 Task: Who was an influential artist in the CoBrA movement?
Action: Mouse moved to (135, 184)
Screenshot: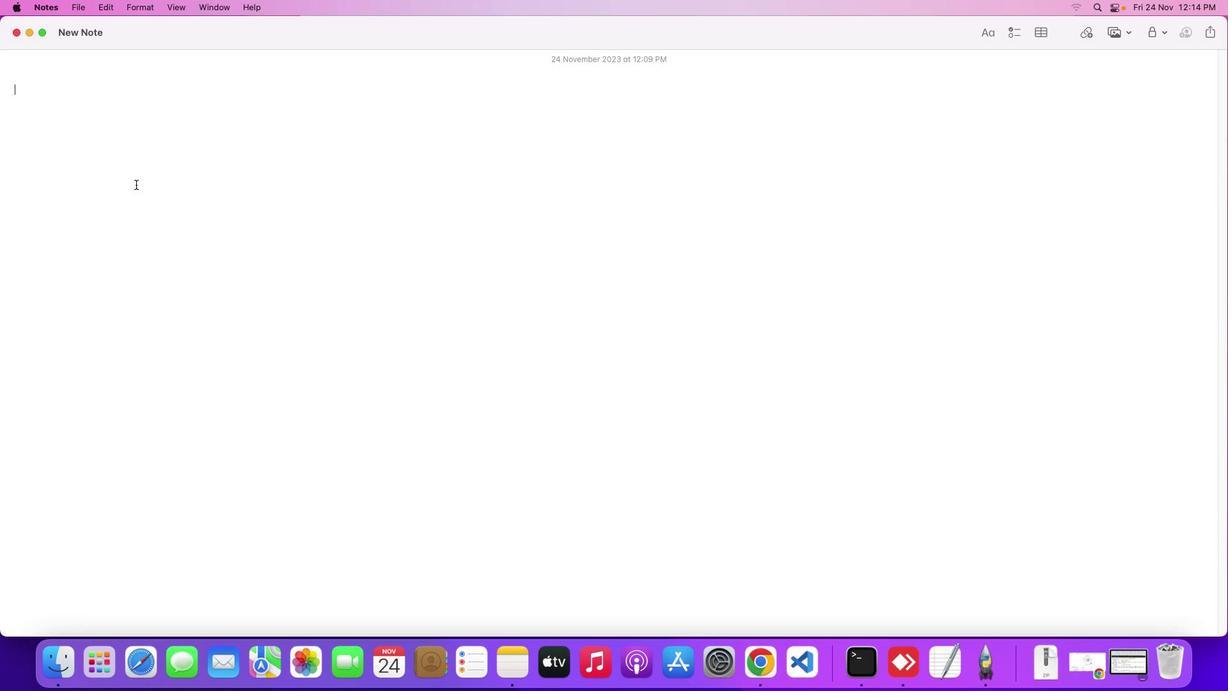 
Action: Mouse pressed left at (135, 184)
Screenshot: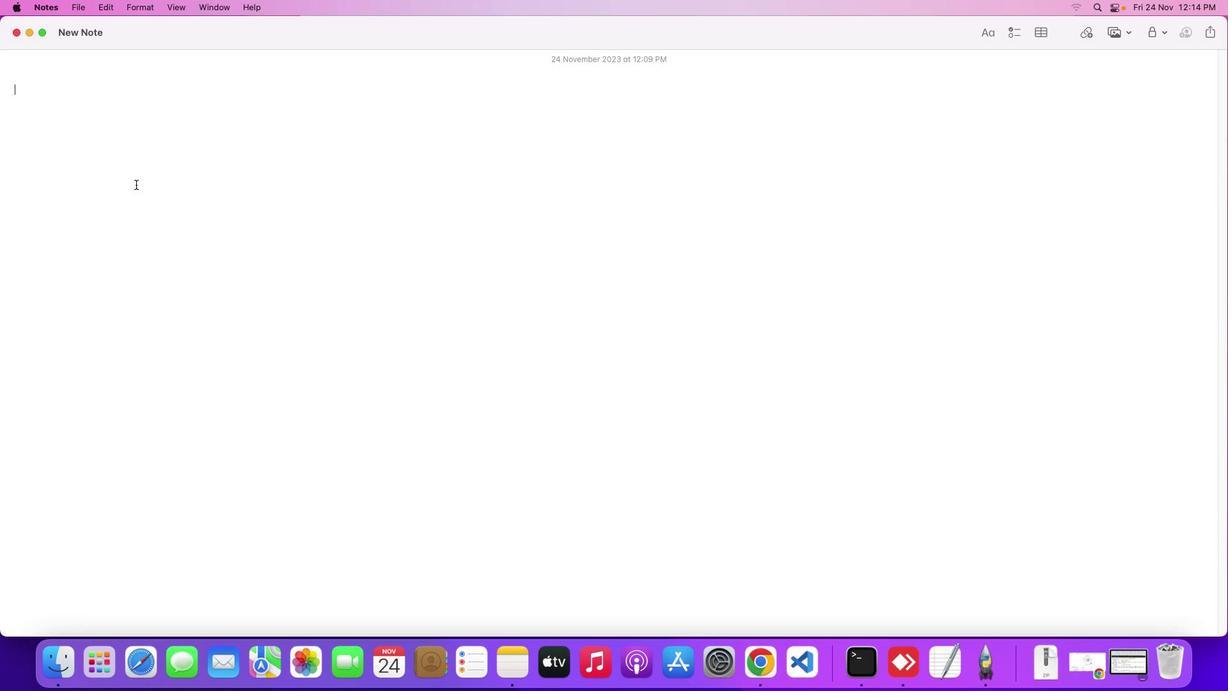 
Action: Mouse moved to (135, 184)
Screenshot: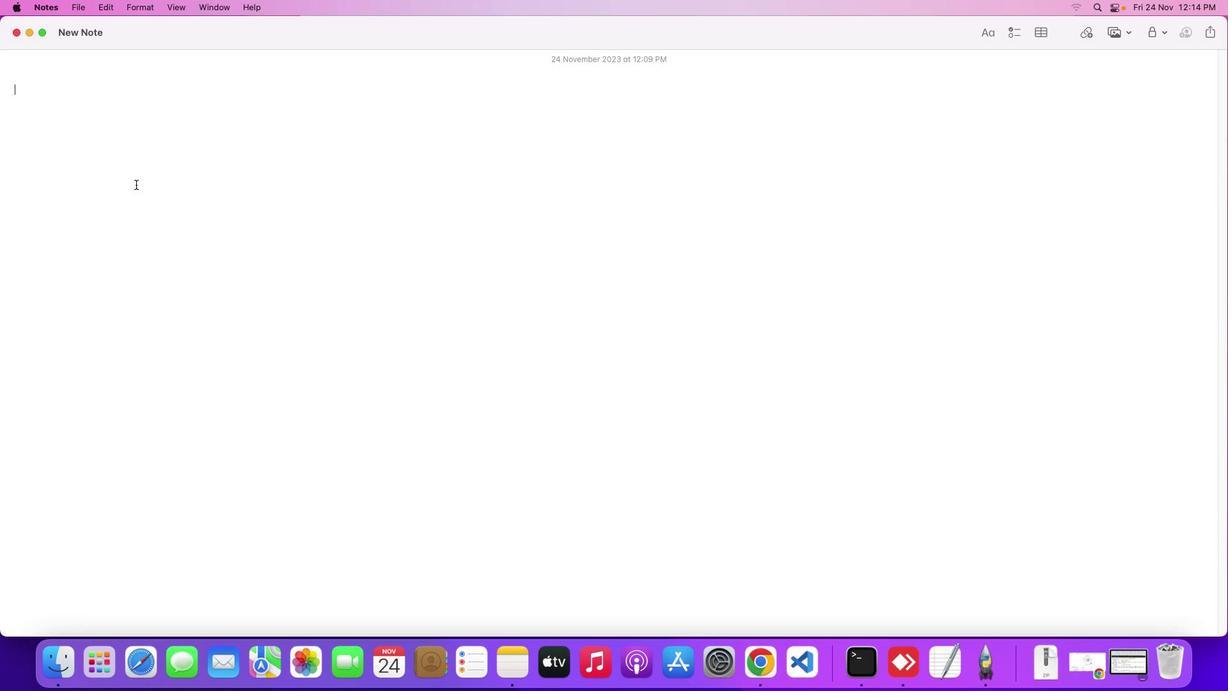 
Action: Key pressed Key.shift'W''h''o'Key.space'w''a''s'Key.space'a''n'Key.space'i''n''f''u'Key.backspace'l''u''e''n''t''i''a''l'Key.space'a''r''t''i''s''t'Key.space'i''n'Key.space't''h''e'Key.spaceKey.shift'C''o'Key.shift'B''r'Key.shift'A'Key.space'm''o''v''e''m''e''n''t'Key.shift_r'?'Key.enter
Screenshot: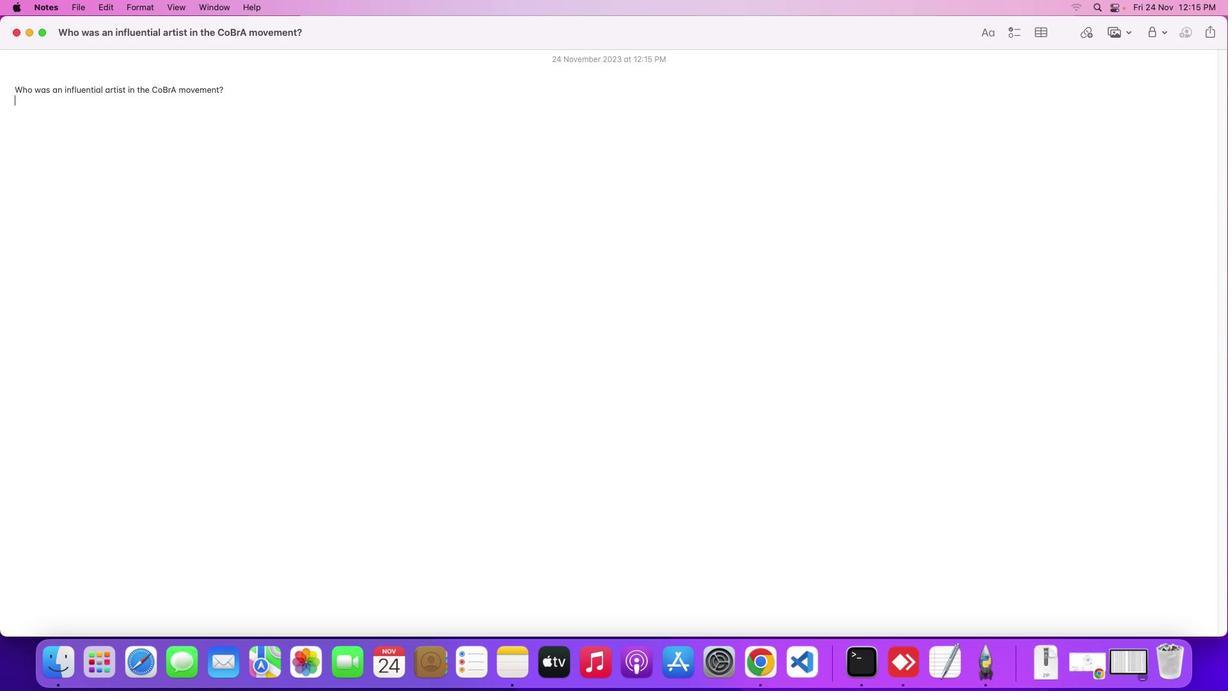 
Action: Mouse moved to (682, 689)
Screenshot: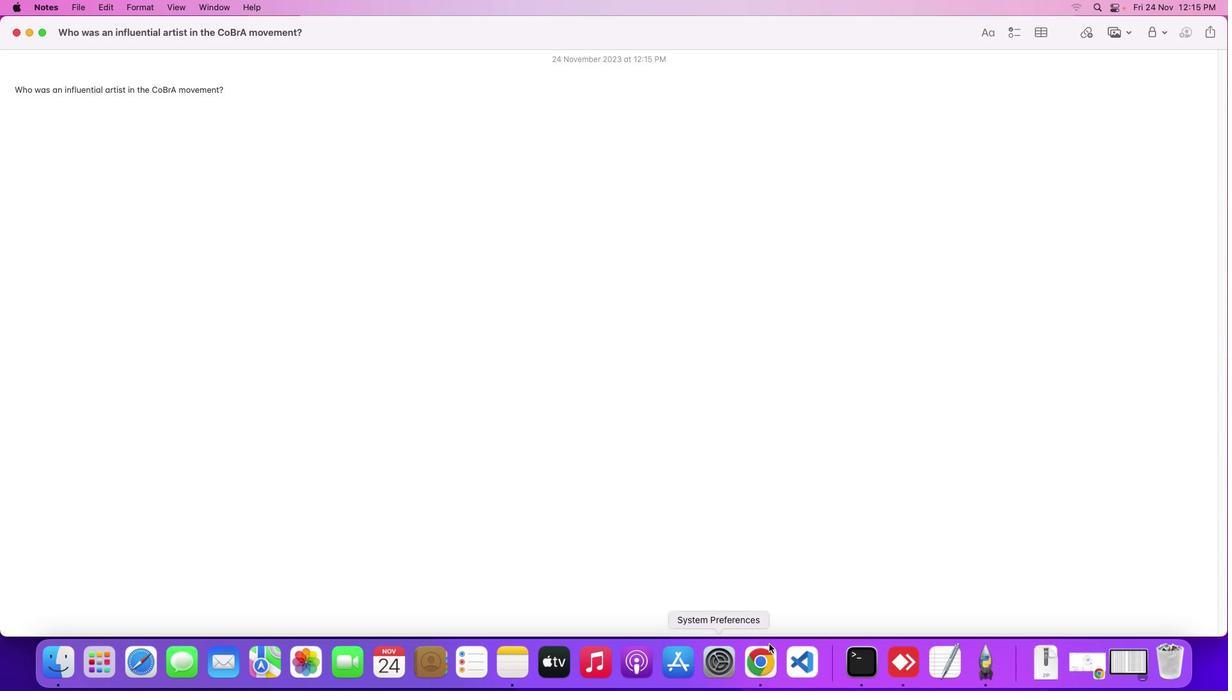 
Action: Mouse scrolled (682, 689) with delta (0, 0)
Screenshot: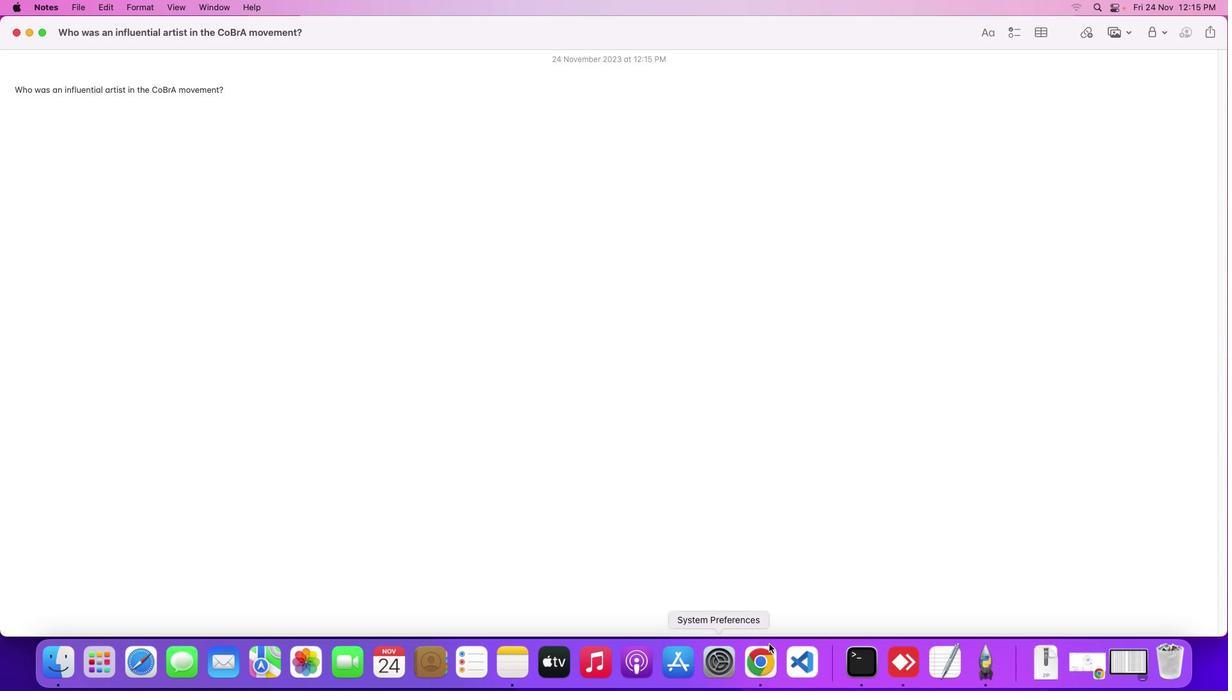 
Action: Mouse moved to (1086, 664)
Screenshot: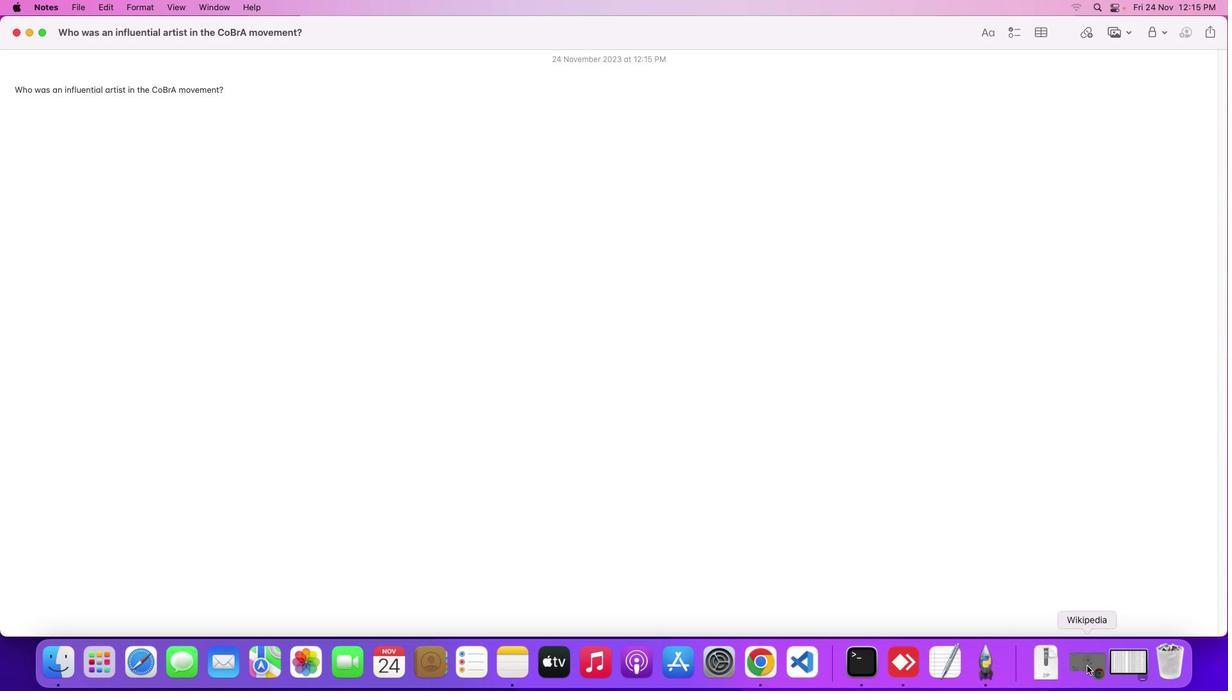 
Action: Mouse pressed left at (1086, 664)
Screenshot: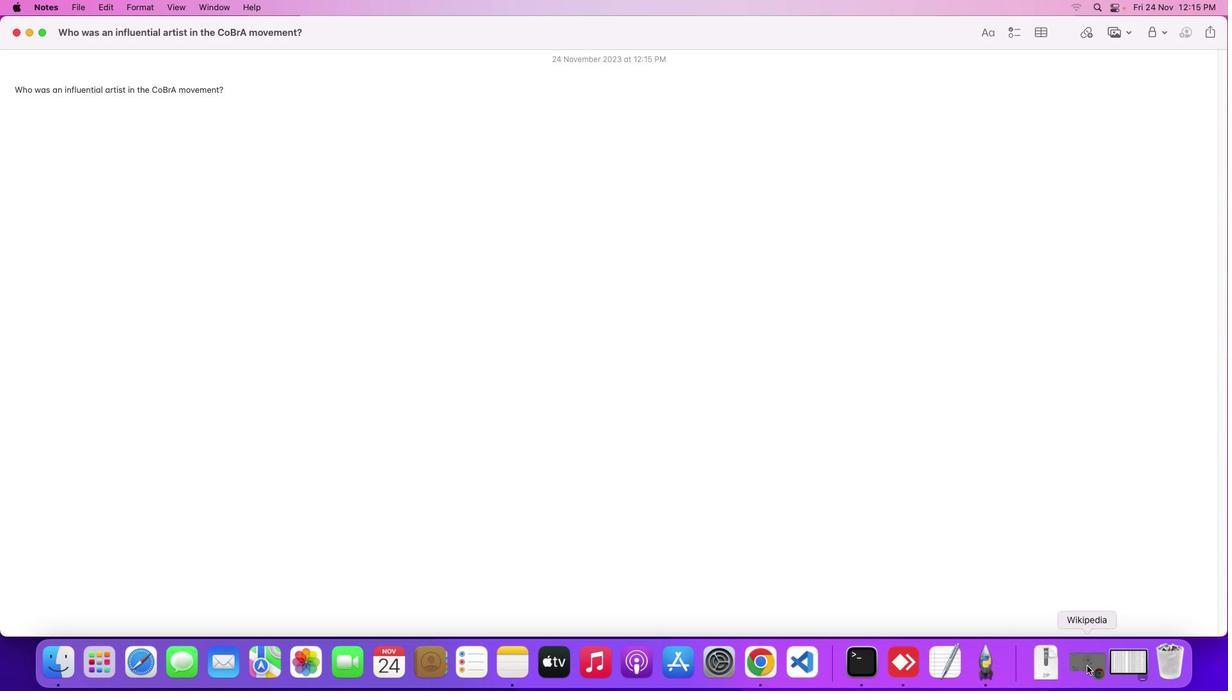 
Action: Mouse moved to (479, 386)
Screenshot: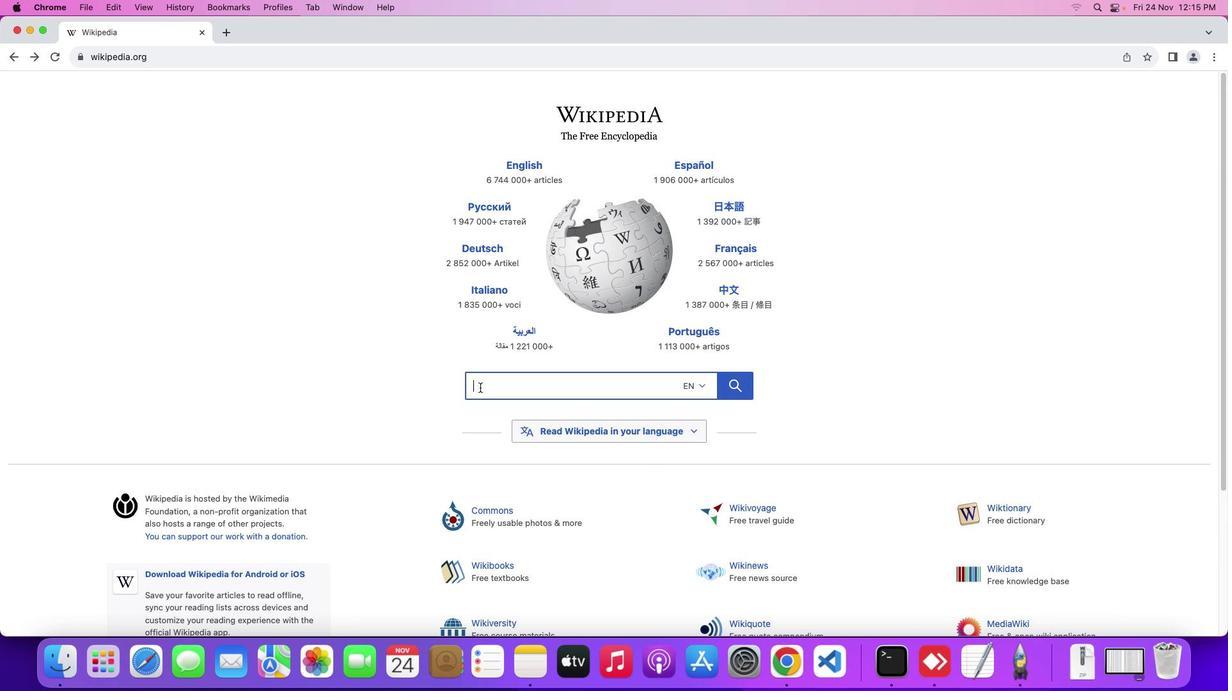 
Action: Mouse pressed left at (479, 386)
Screenshot: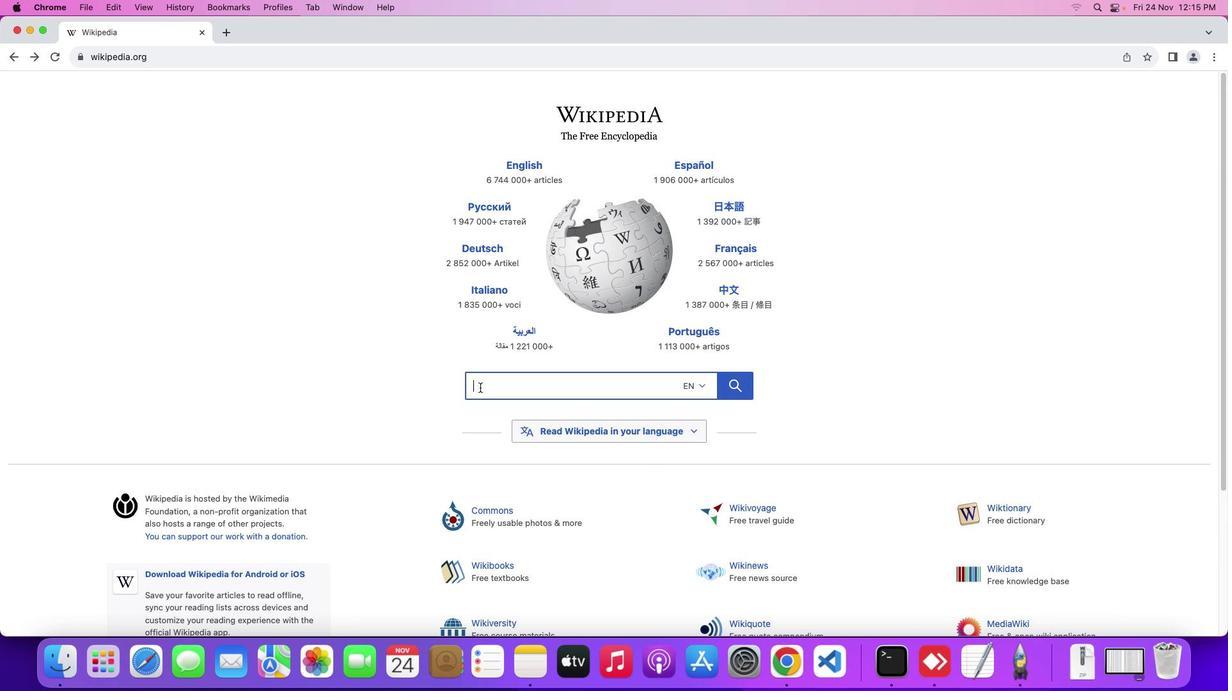 
Action: Mouse moved to (506, 382)
Screenshot: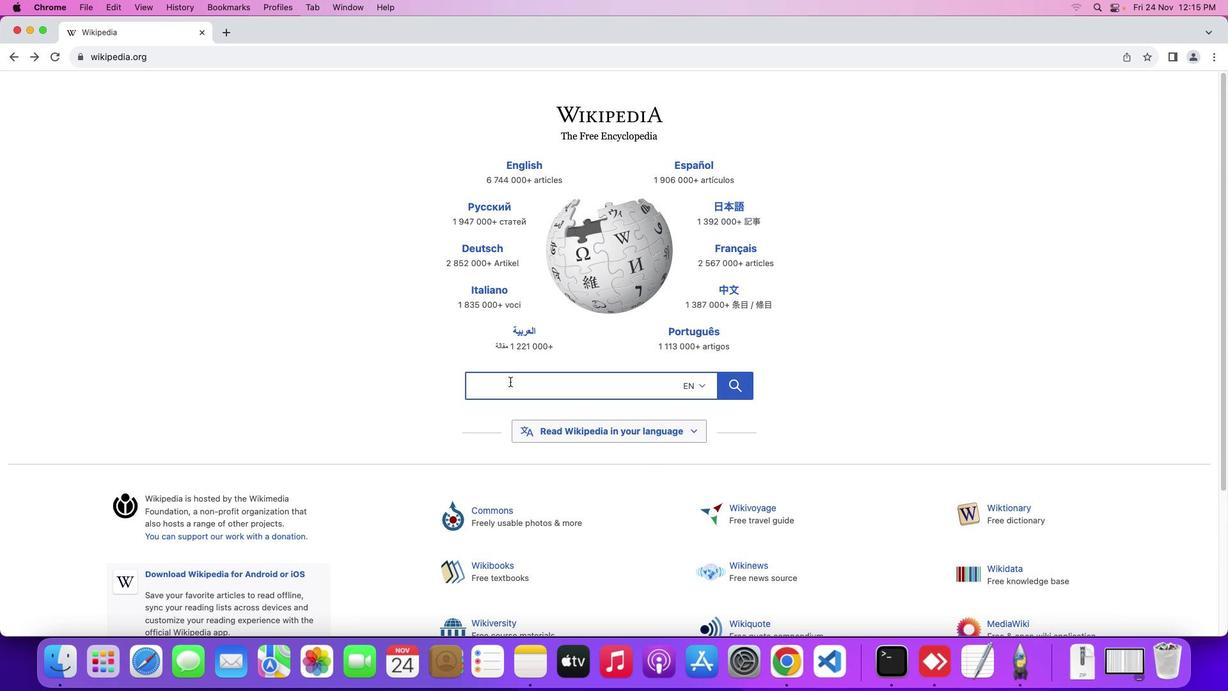 
Action: Key pressed Key.shift
Screenshot: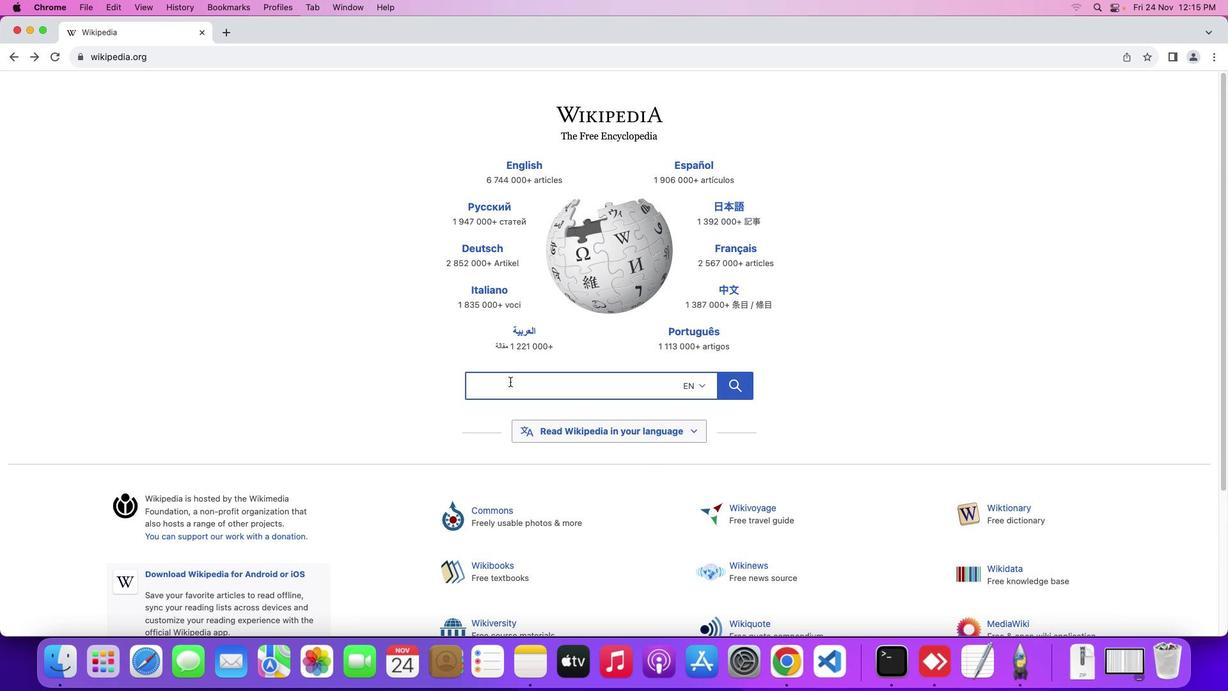 
Action: Mouse moved to (511, 381)
Screenshot: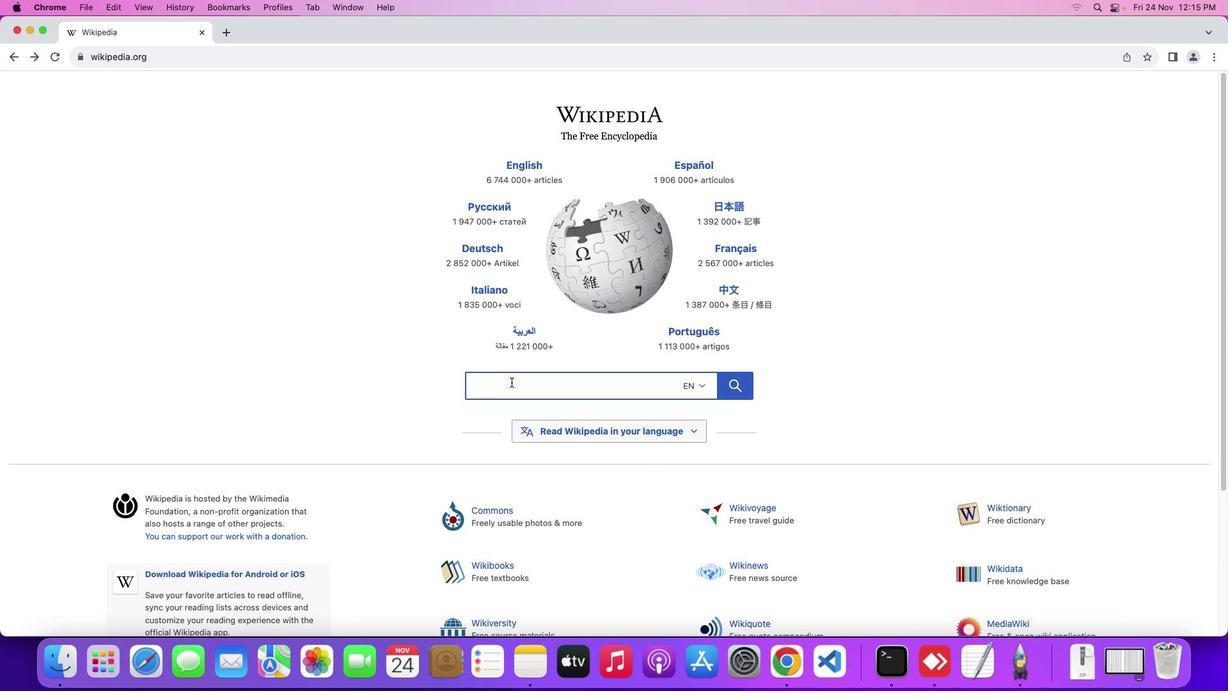
Action: Key pressed 'C''o'Key.shift'B''r'Key.shift'A'Key.space'a''r''t'
Screenshot: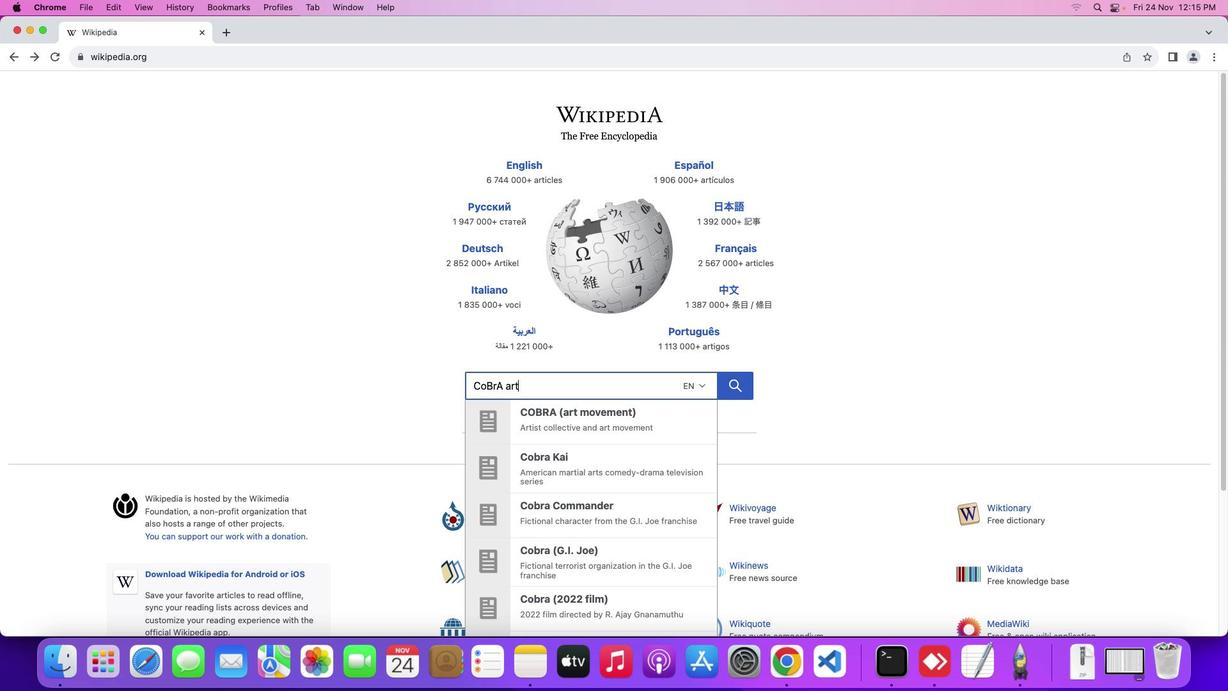 
Action: Mouse moved to (733, 386)
Screenshot: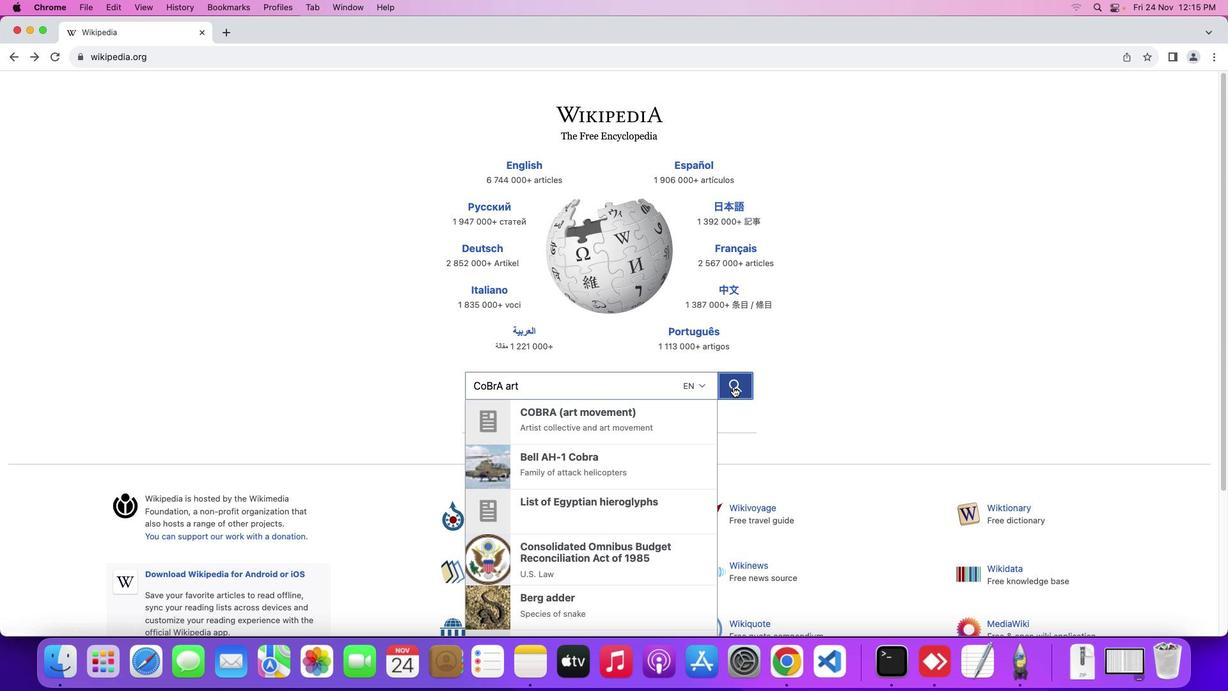 
Action: Mouse pressed left at (733, 386)
Screenshot: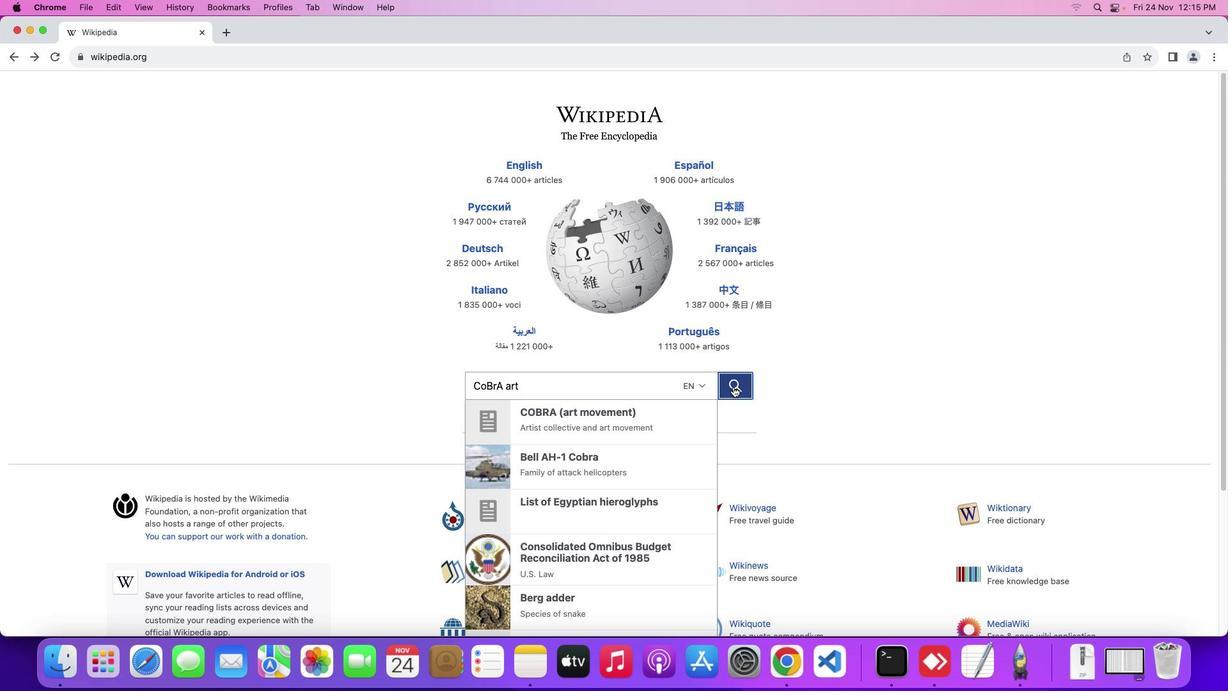 
Action: Mouse moved to (218, 358)
Screenshot: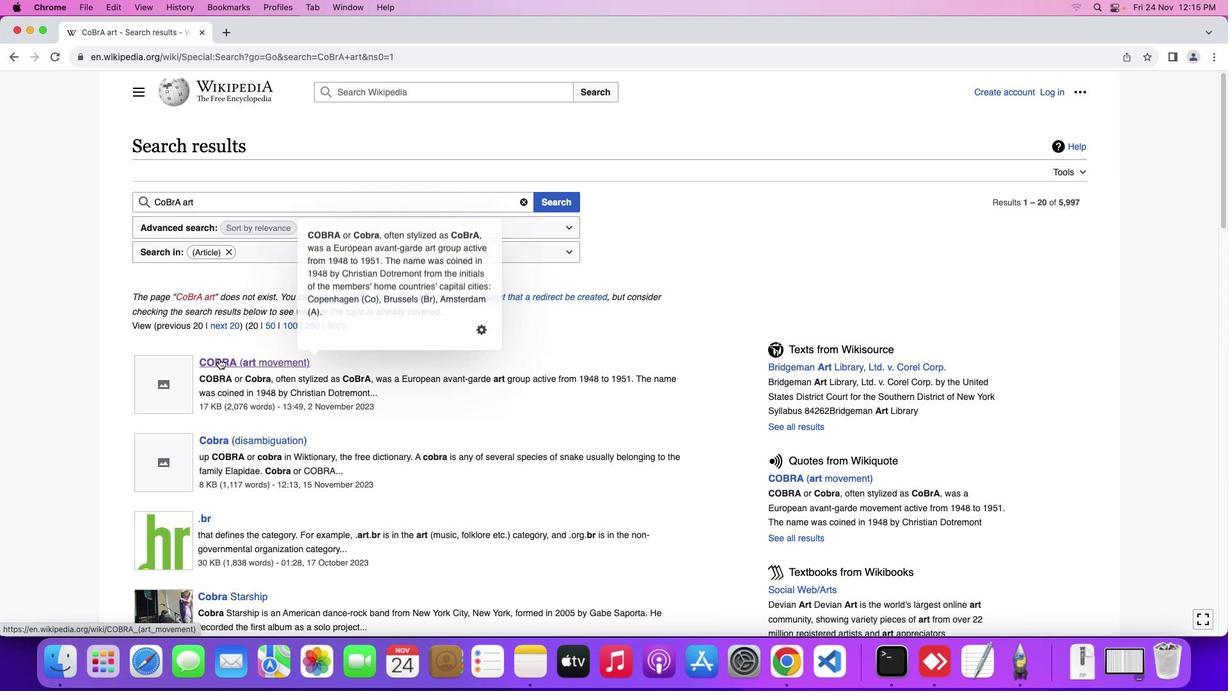 
Action: Mouse pressed left at (218, 358)
Screenshot: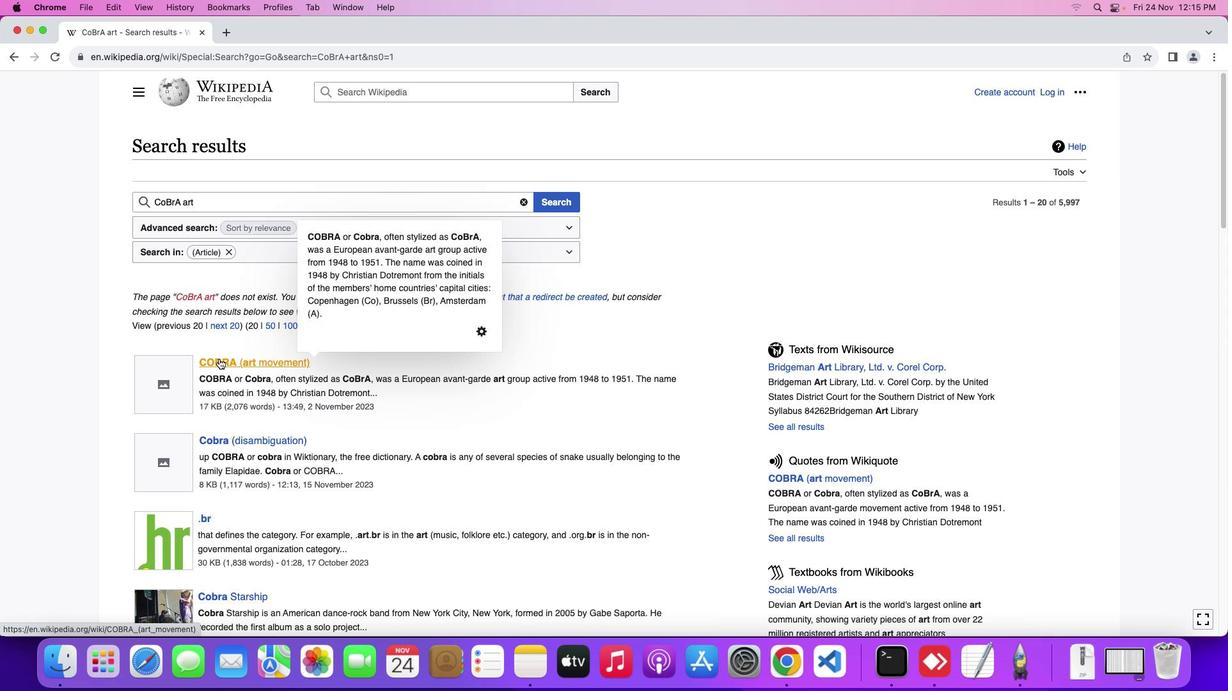 
Action: Mouse moved to (822, 378)
Screenshot: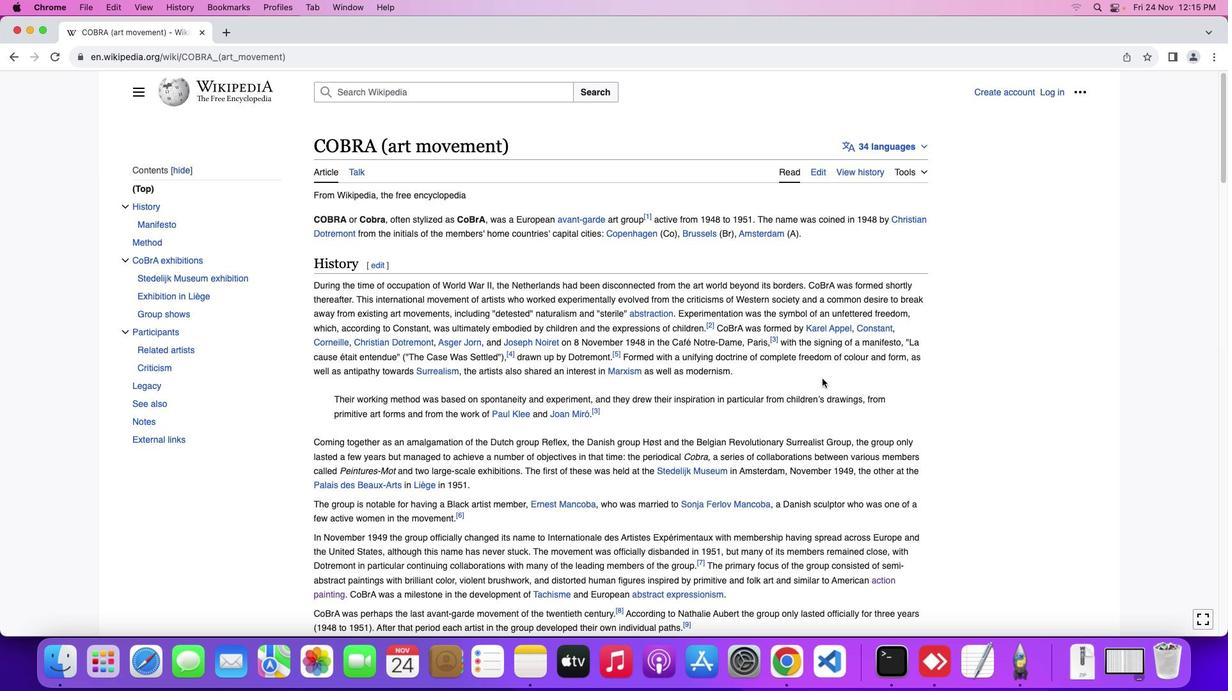 
Action: Mouse scrolled (822, 378) with delta (0, 0)
Screenshot: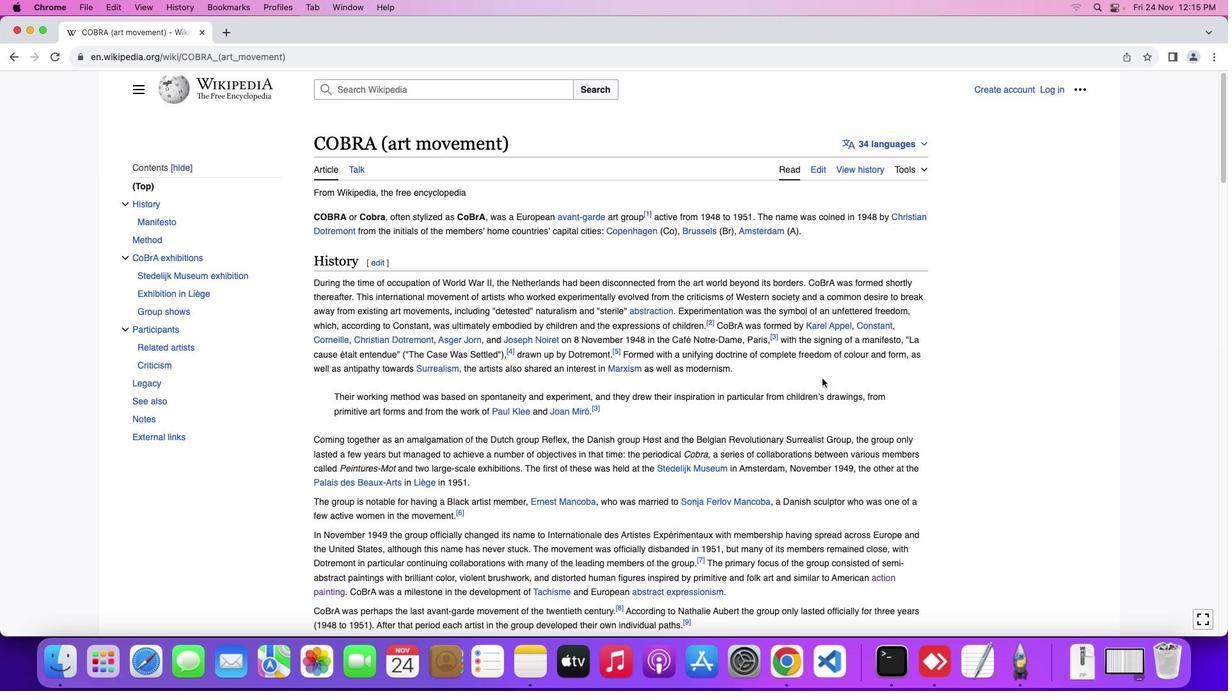 
Action: Mouse scrolled (822, 378) with delta (0, 0)
Screenshot: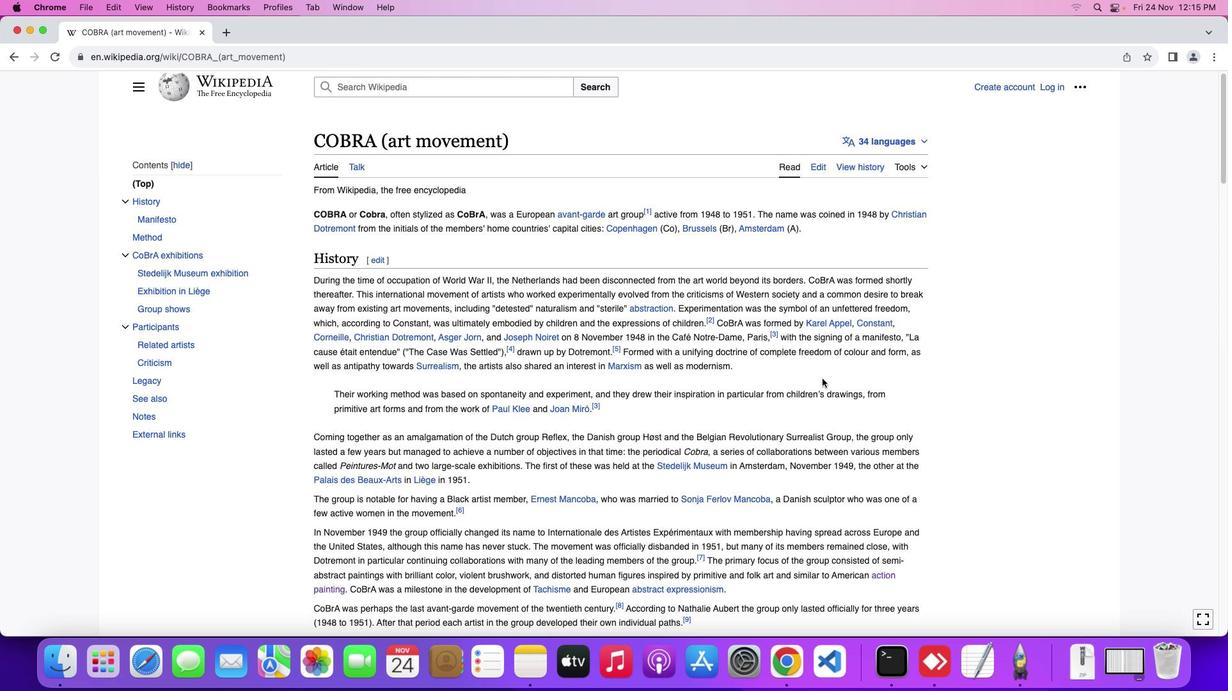 
Action: Mouse scrolled (822, 378) with delta (0, 0)
Screenshot: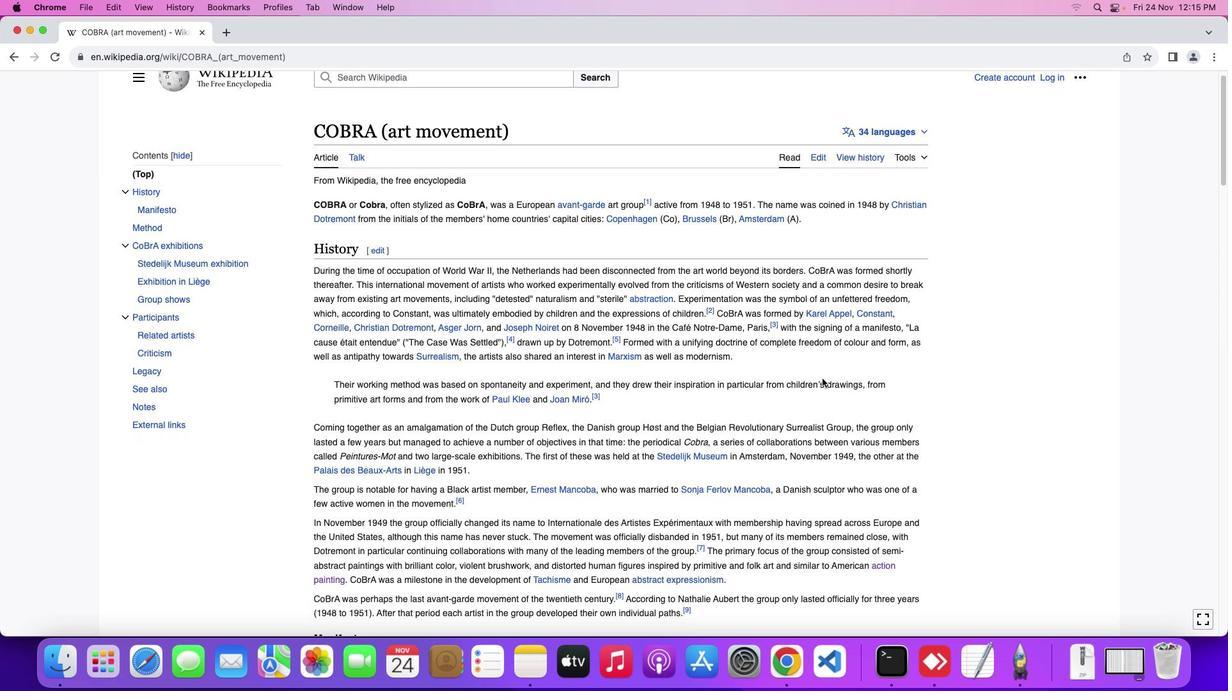 
Action: Mouse moved to (840, 387)
Screenshot: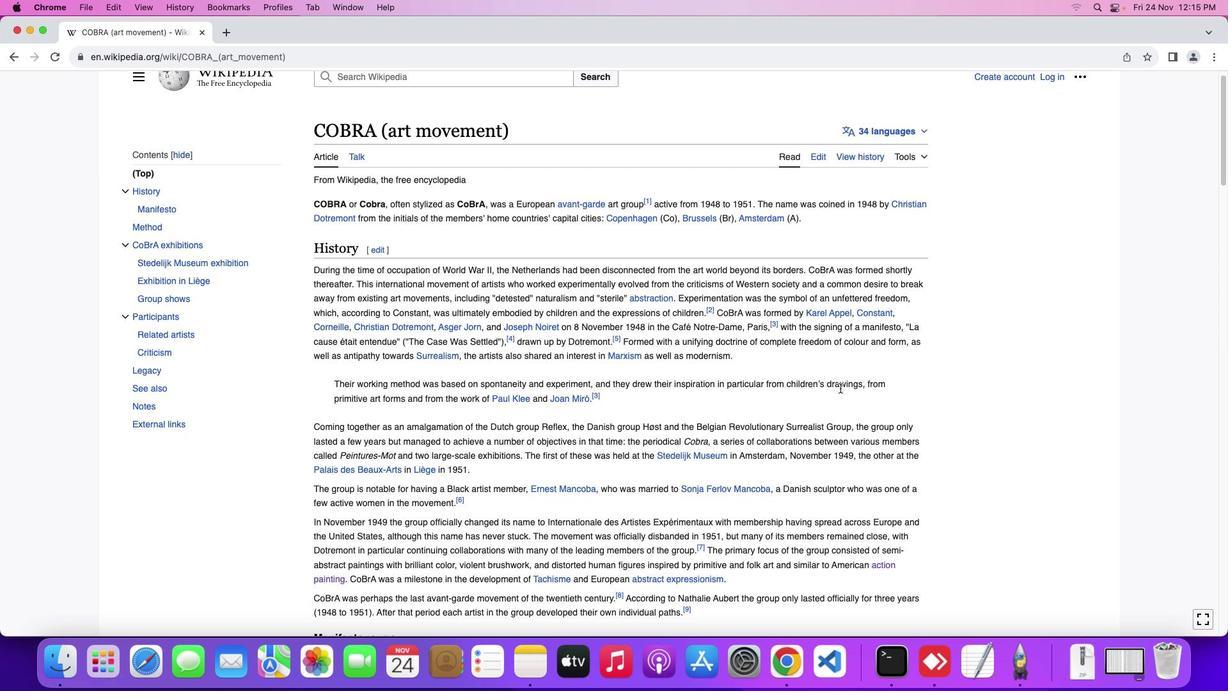 
Action: Mouse scrolled (840, 387) with delta (0, 0)
Screenshot: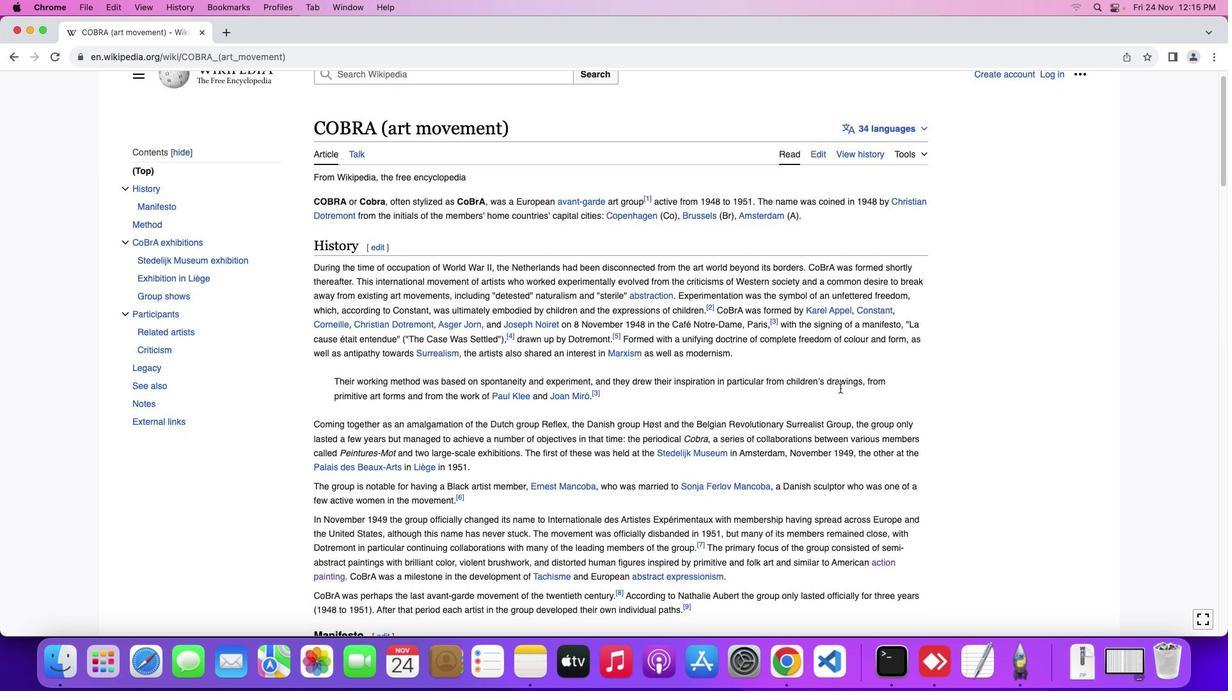 
Action: Mouse scrolled (840, 387) with delta (0, 0)
Screenshot: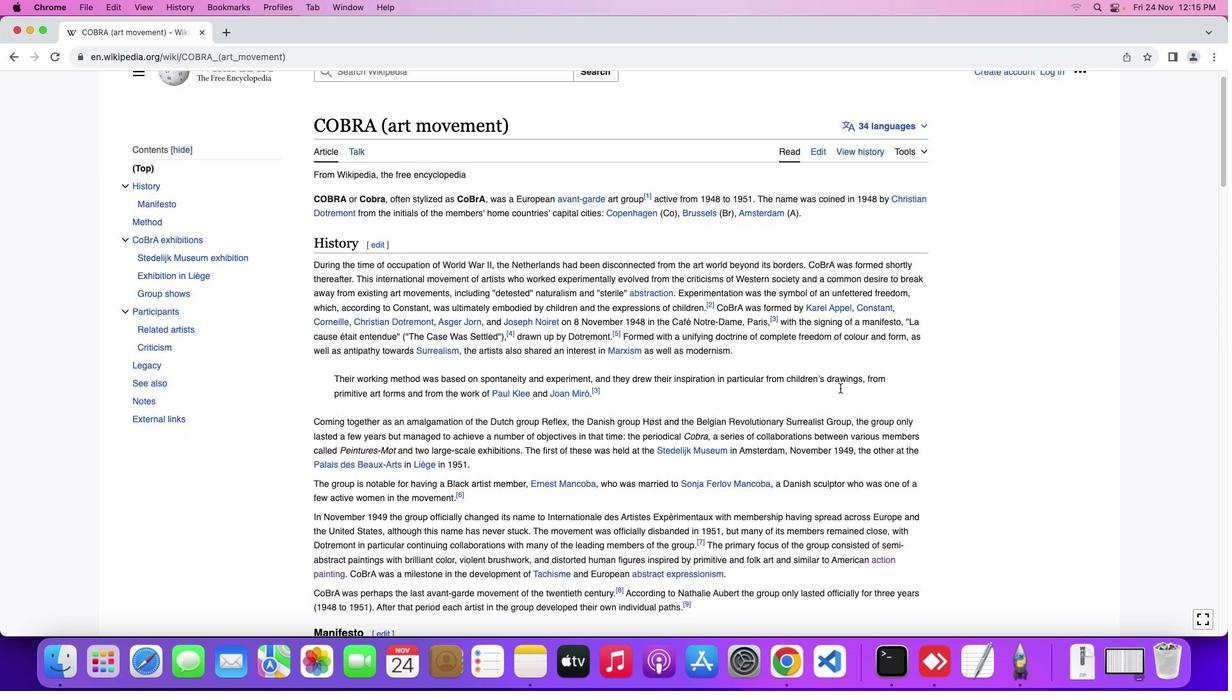 
Action: Mouse scrolled (840, 387) with delta (0, 0)
Screenshot: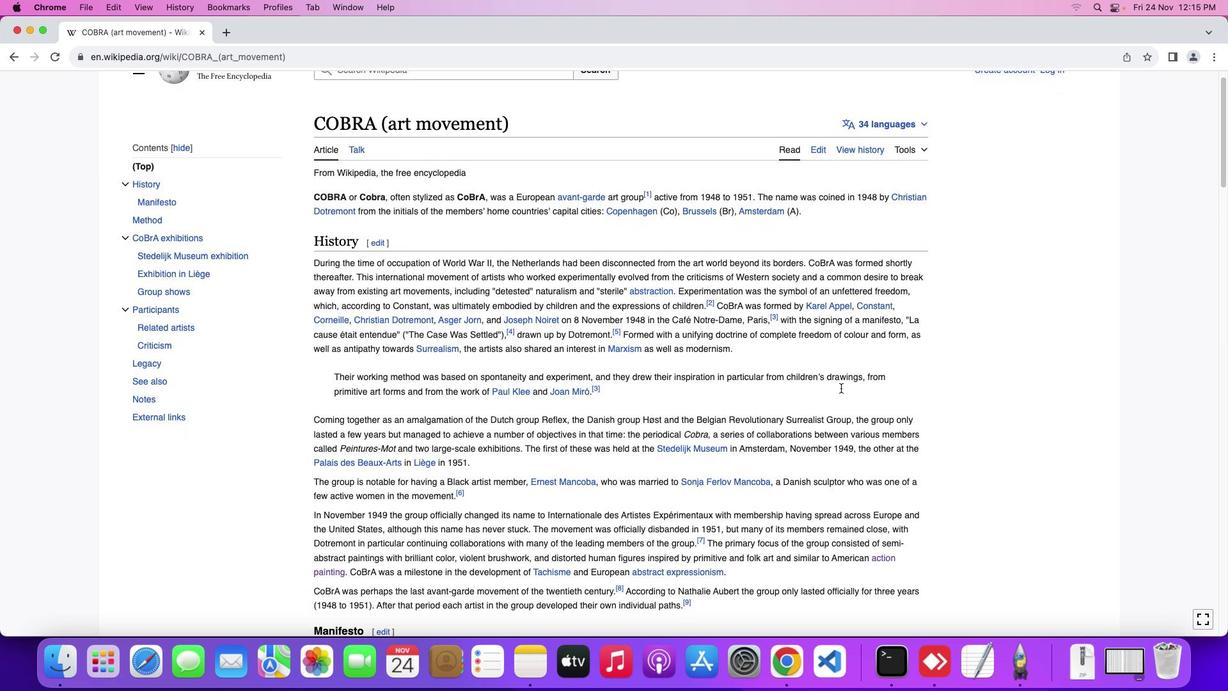 
Action: Mouse moved to (849, 394)
Screenshot: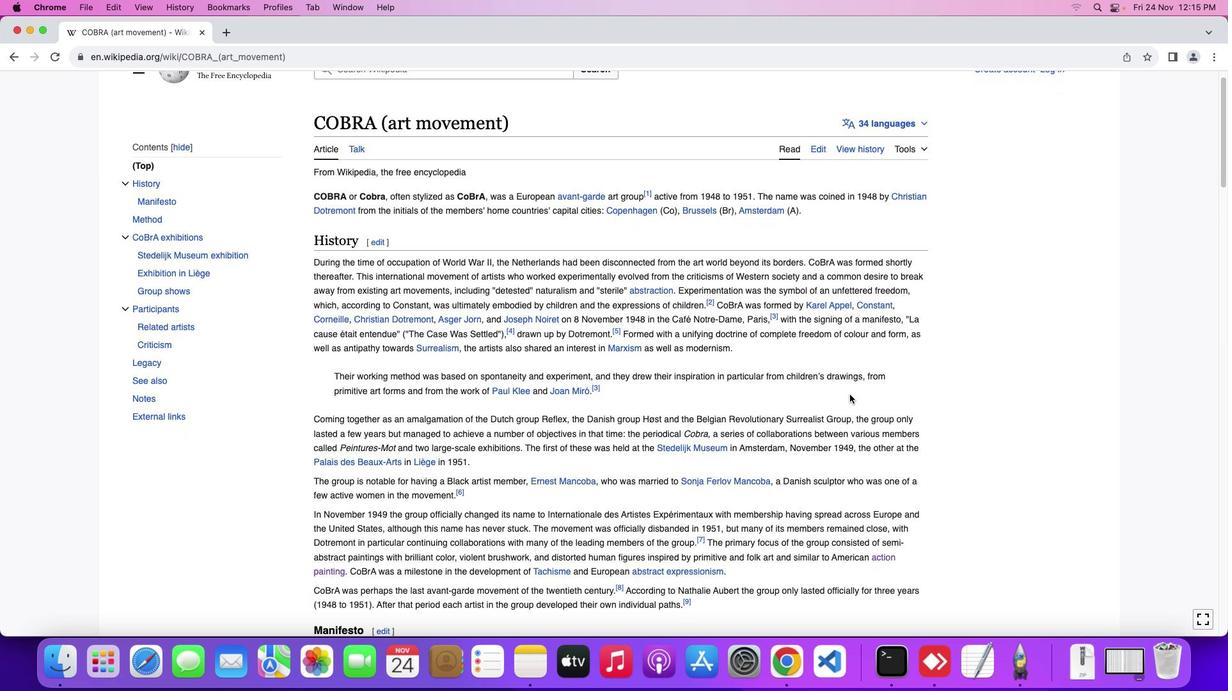 
Action: Mouse scrolled (849, 394) with delta (0, 0)
Screenshot: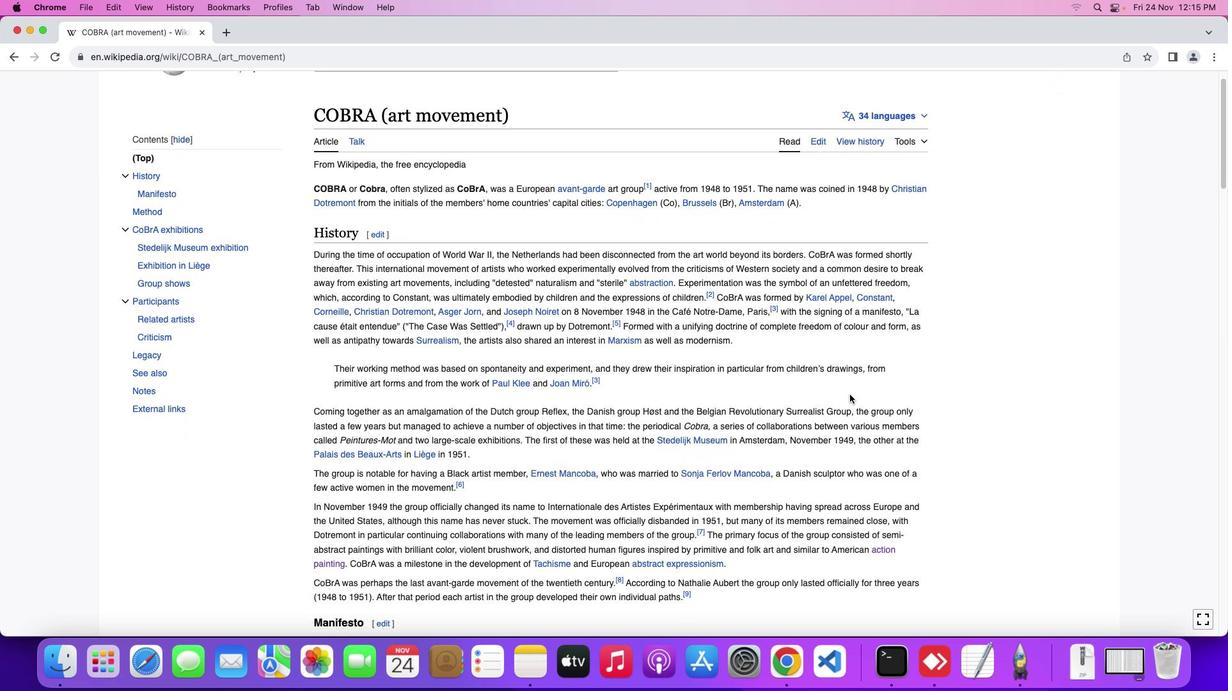 
Action: Mouse scrolled (849, 394) with delta (0, 0)
Screenshot: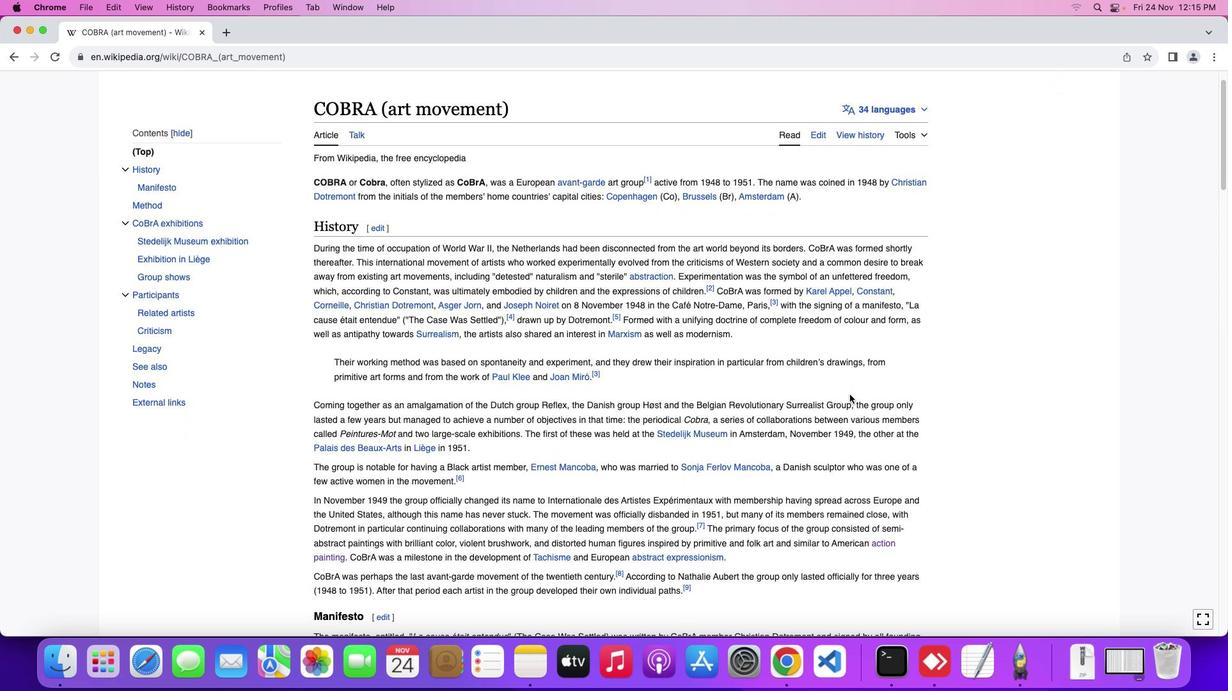 
Action: Mouse moved to (858, 398)
Screenshot: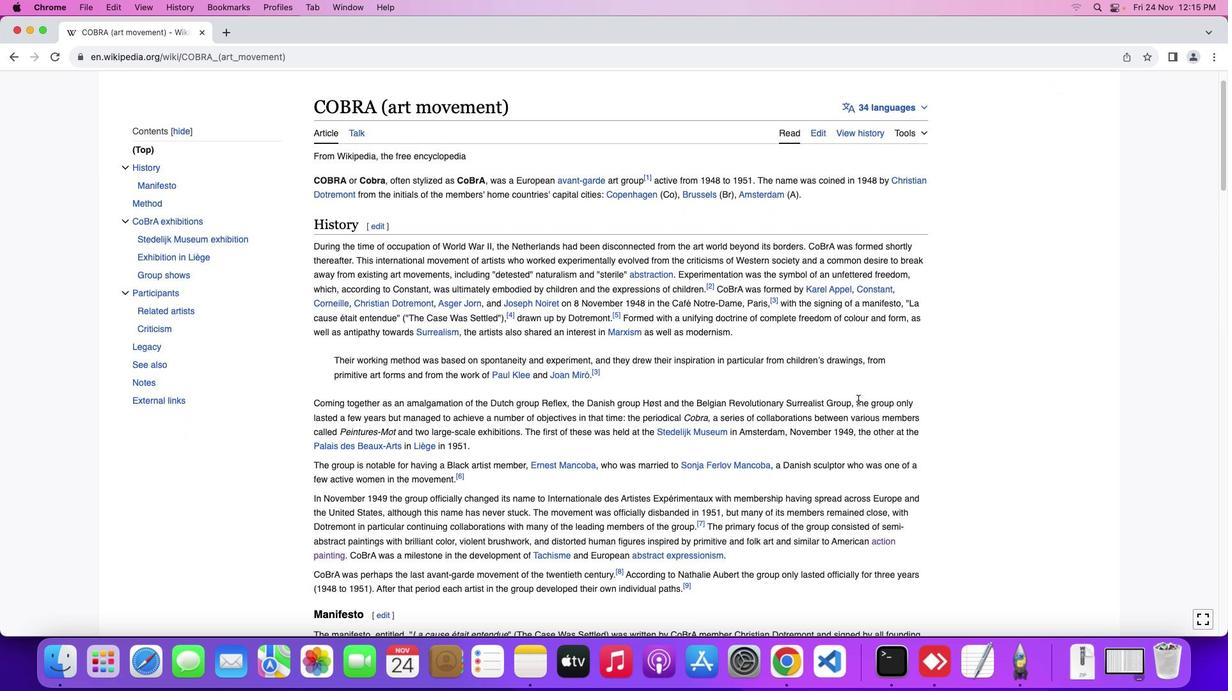 
Action: Mouse scrolled (858, 398) with delta (0, 0)
Screenshot: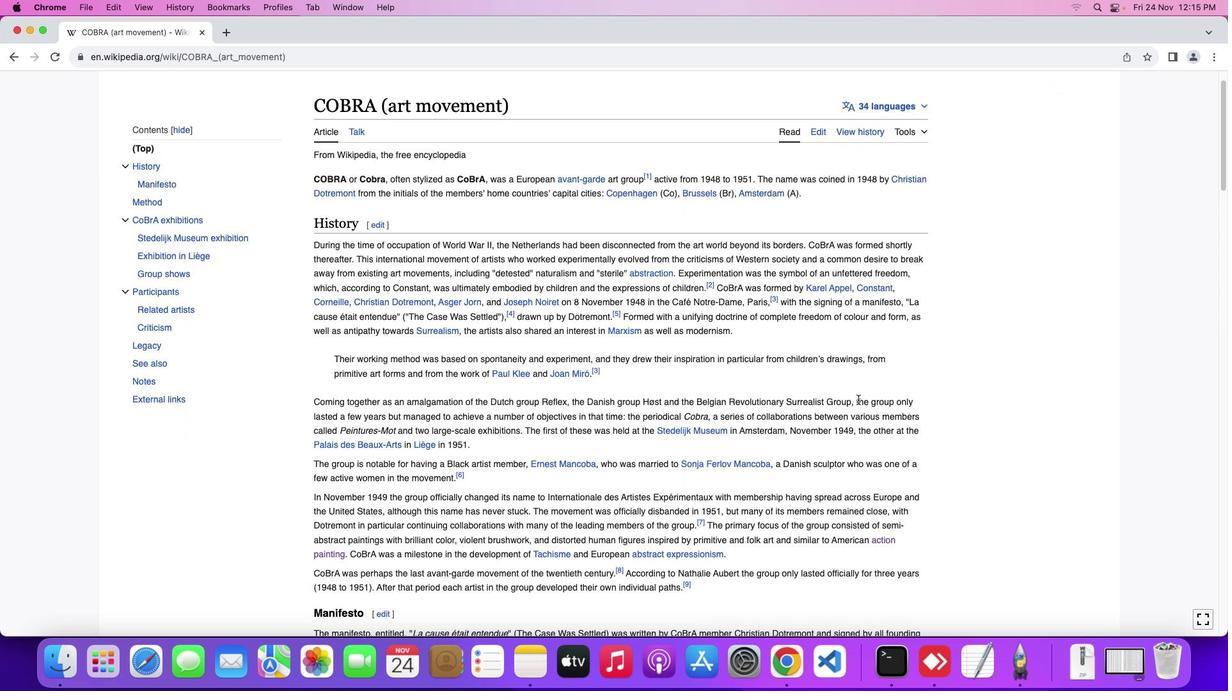 
Action: Mouse scrolled (858, 398) with delta (0, 0)
Screenshot: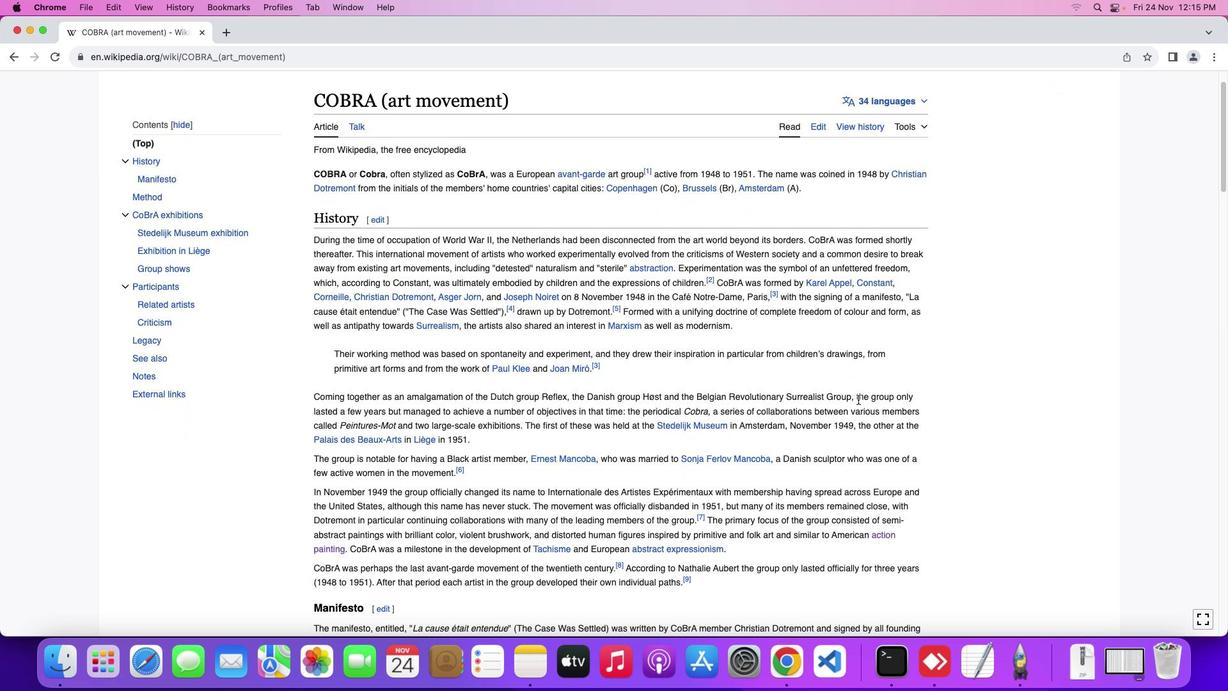 
Action: Mouse scrolled (858, 398) with delta (0, 0)
Screenshot: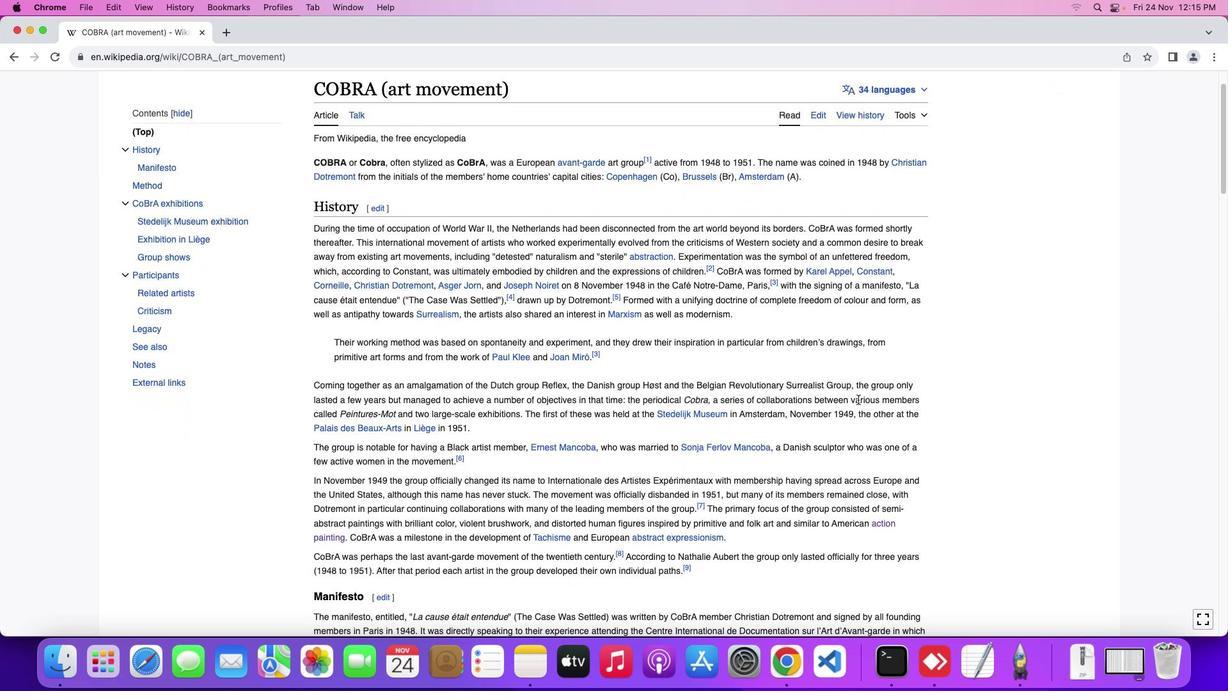
Action: Mouse moved to (866, 405)
Screenshot: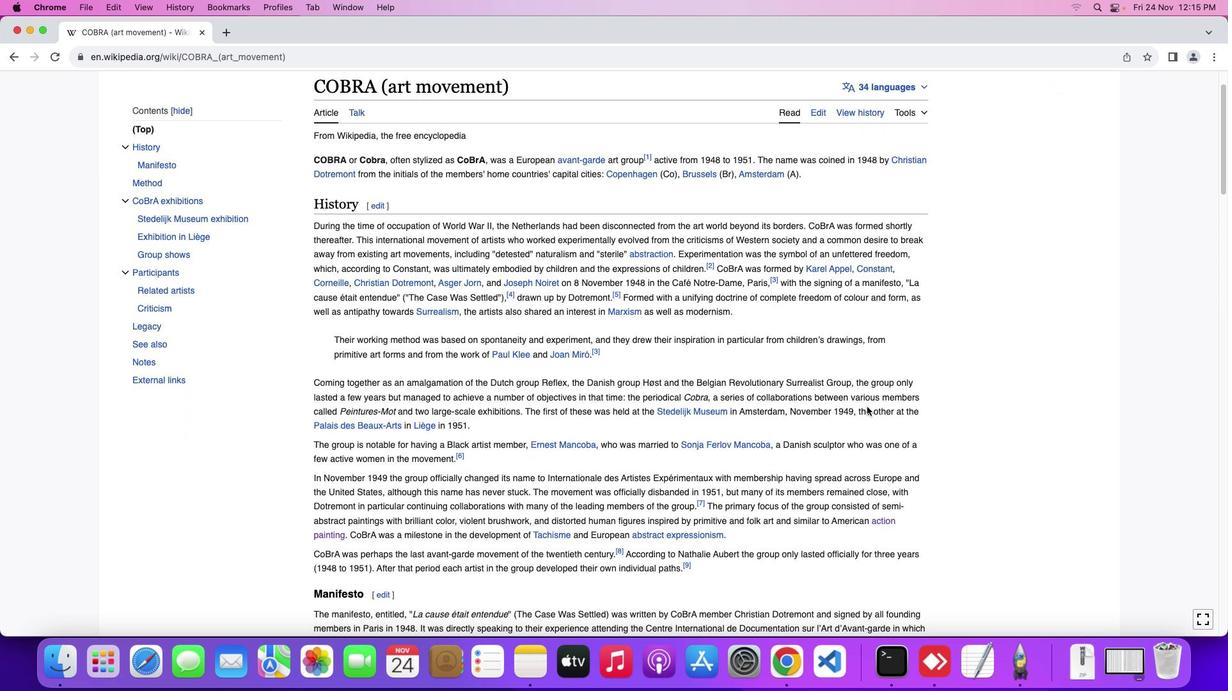 
Action: Mouse scrolled (866, 405) with delta (0, 0)
Screenshot: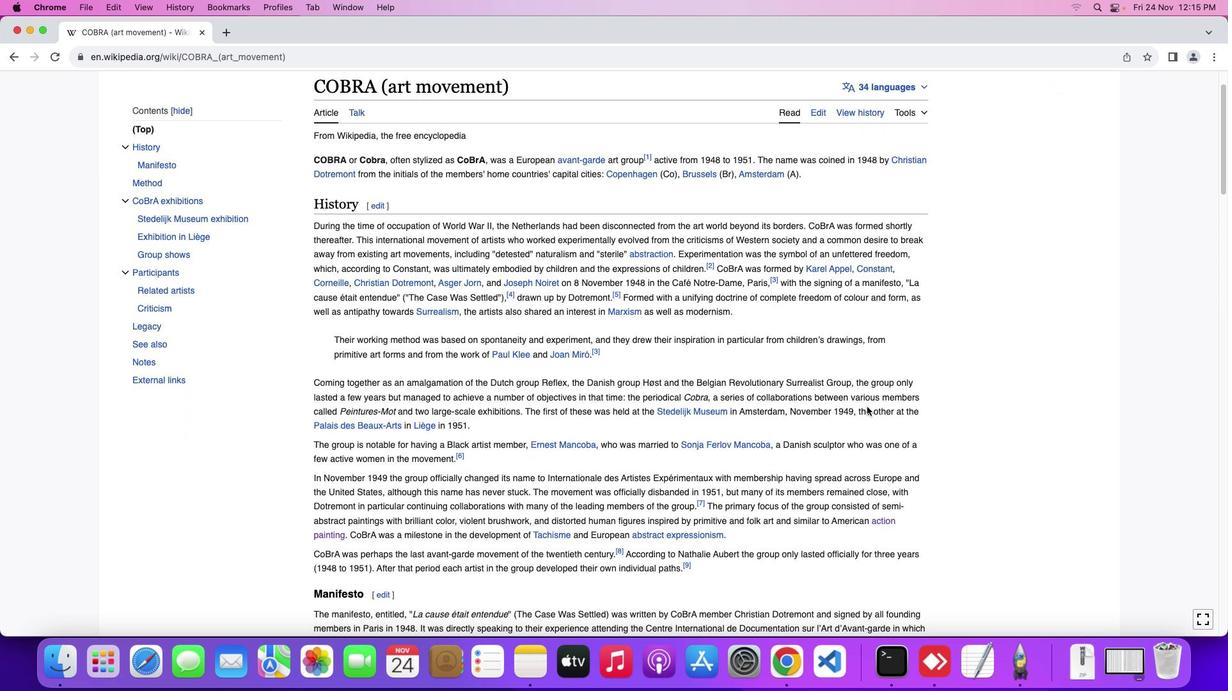 
Action: Mouse scrolled (866, 405) with delta (0, 0)
Screenshot: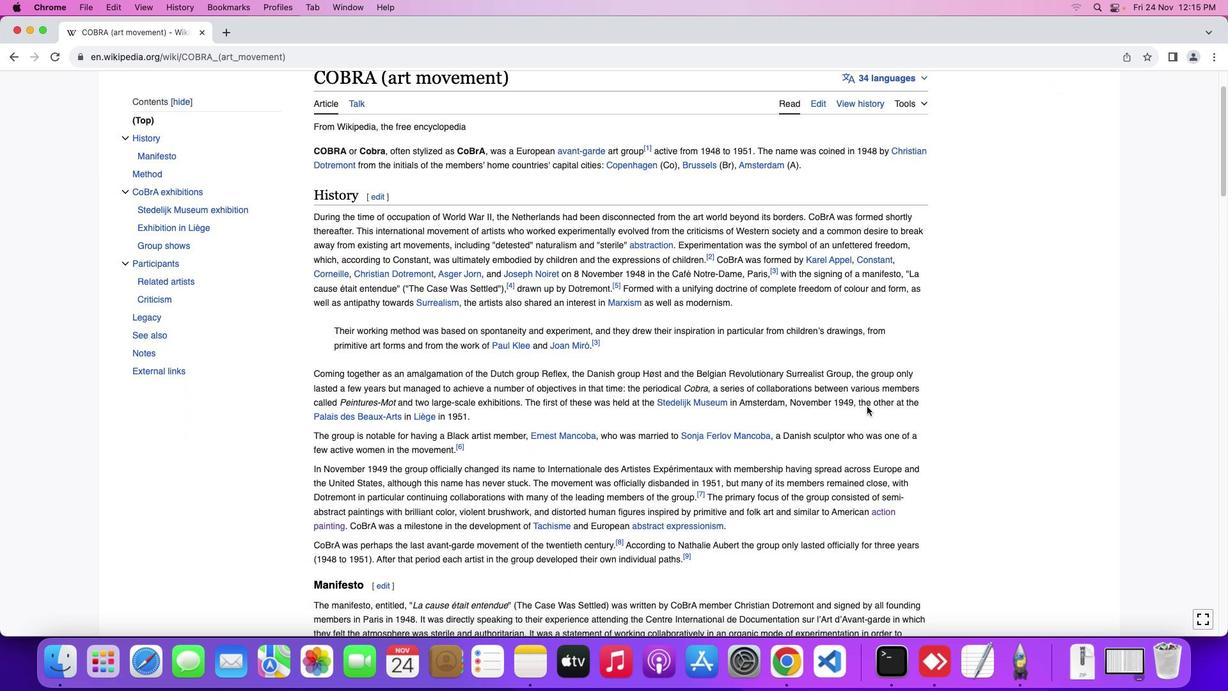 
Action: Mouse scrolled (866, 405) with delta (0, 0)
Screenshot: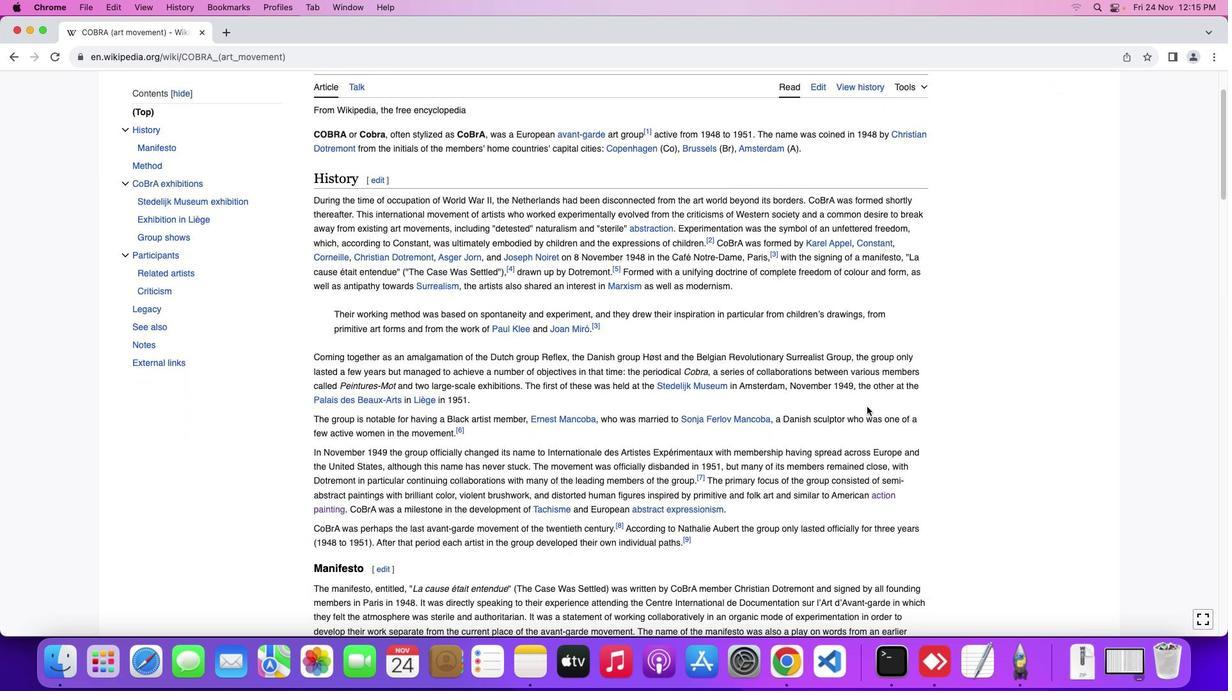 
Action: Mouse moved to (867, 406)
Screenshot: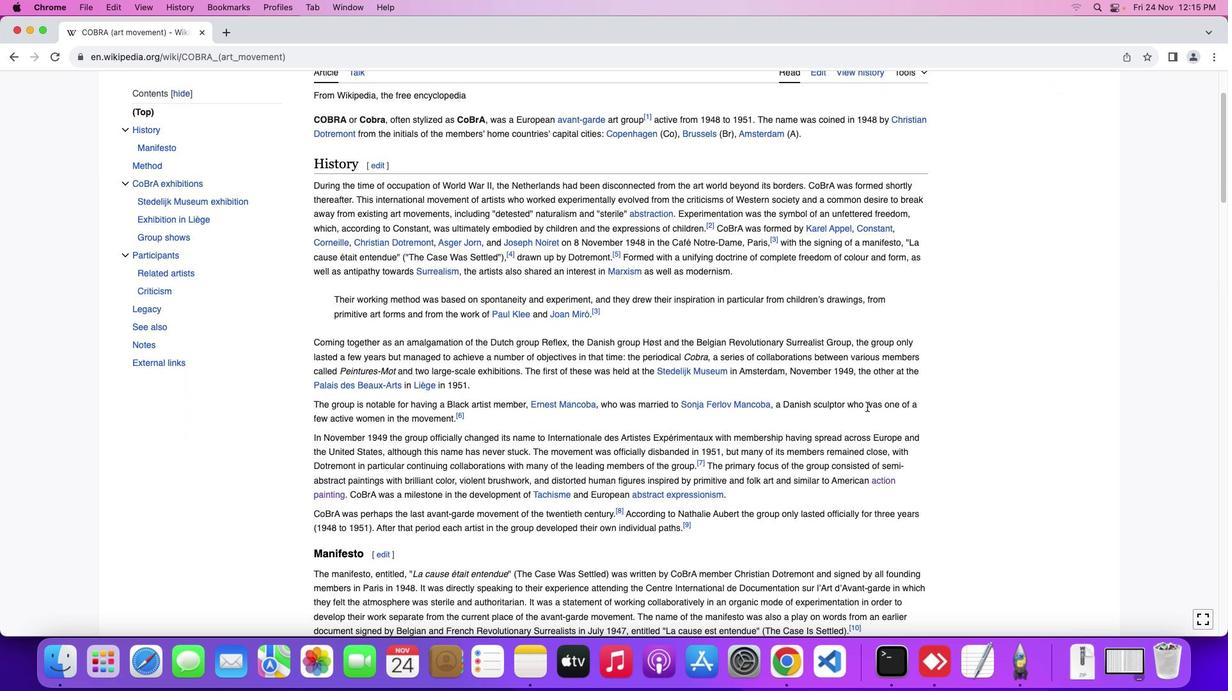 
Action: Mouse scrolled (867, 406) with delta (0, 0)
Screenshot: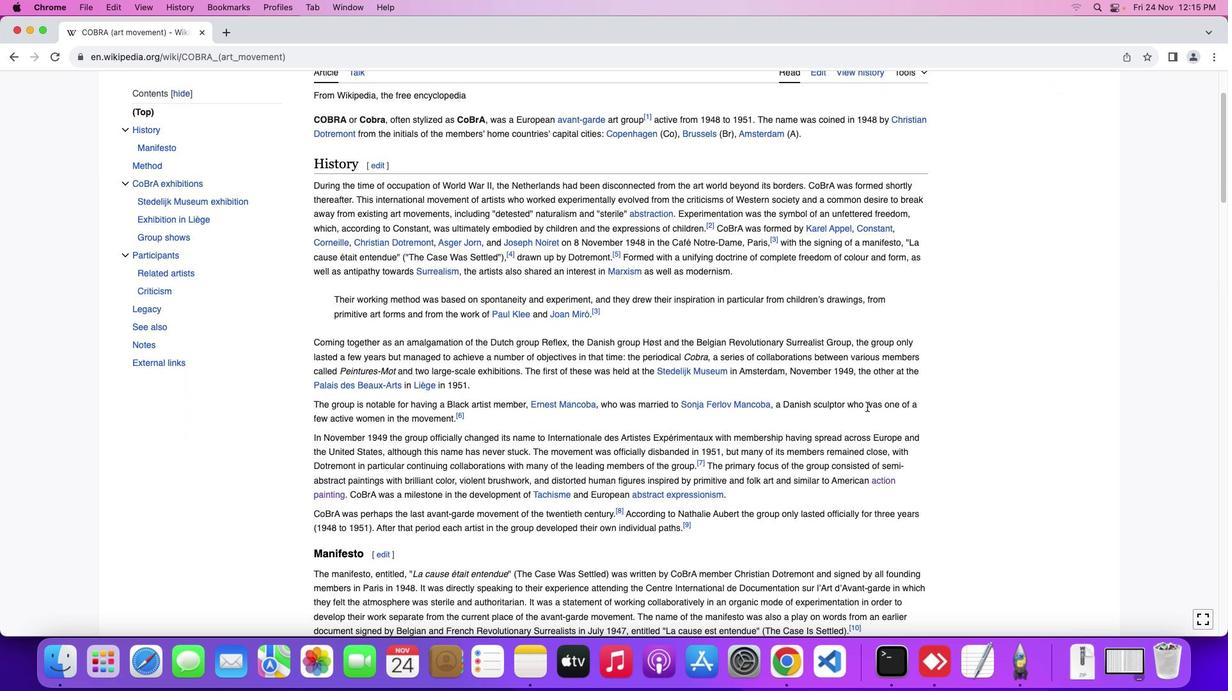 
Action: Mouse scrolled (867, 406) with delta (0, 0)
Screenshot: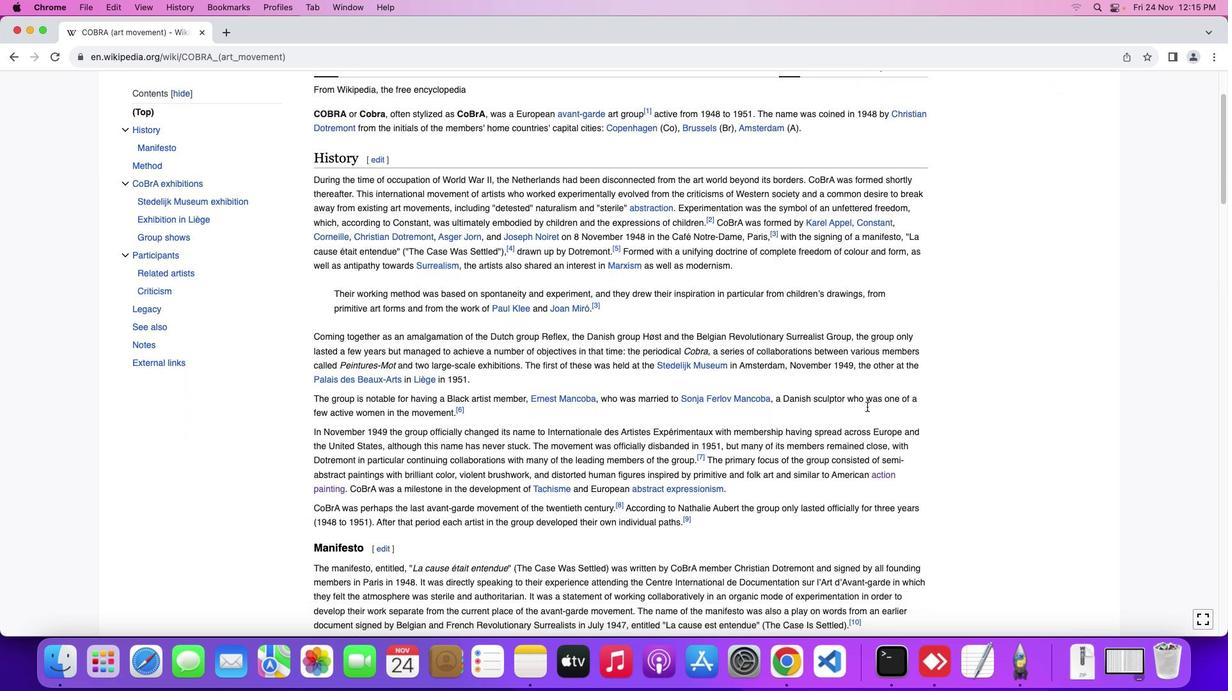 
Action: Mouse scrolled (867, 406) with delta (0, 0)
Screenshot: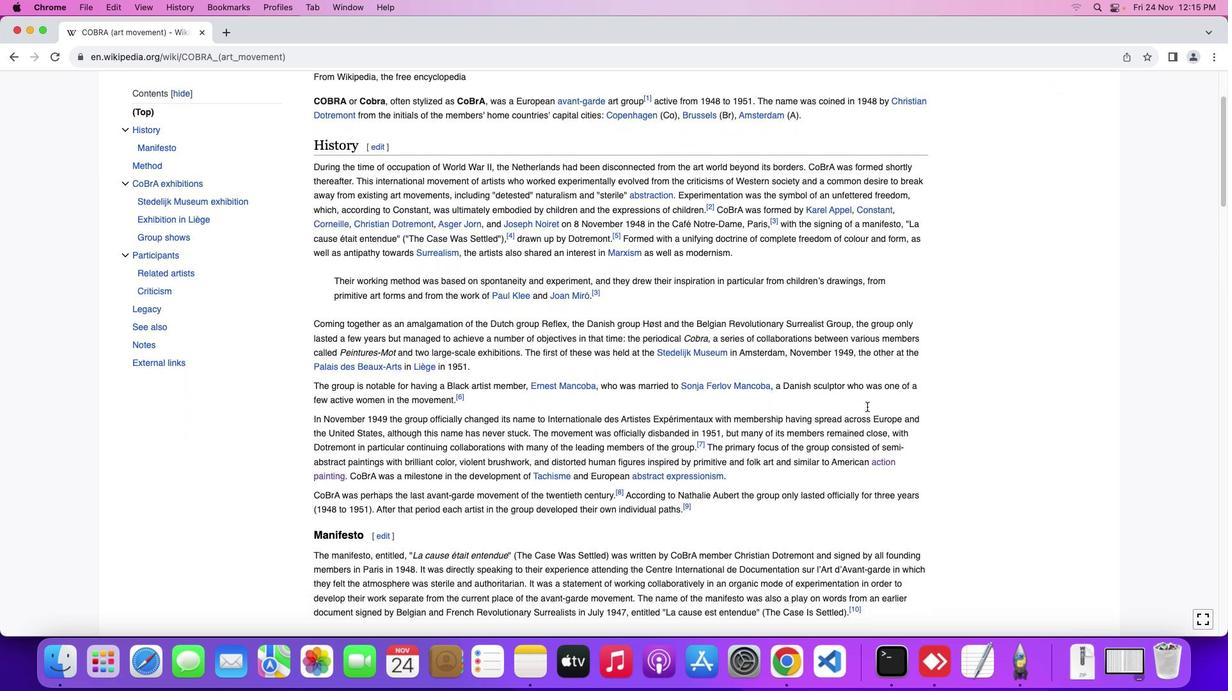 
Action: Mouse scrolled (867, 406) with delta (0, 0)
Screenshot: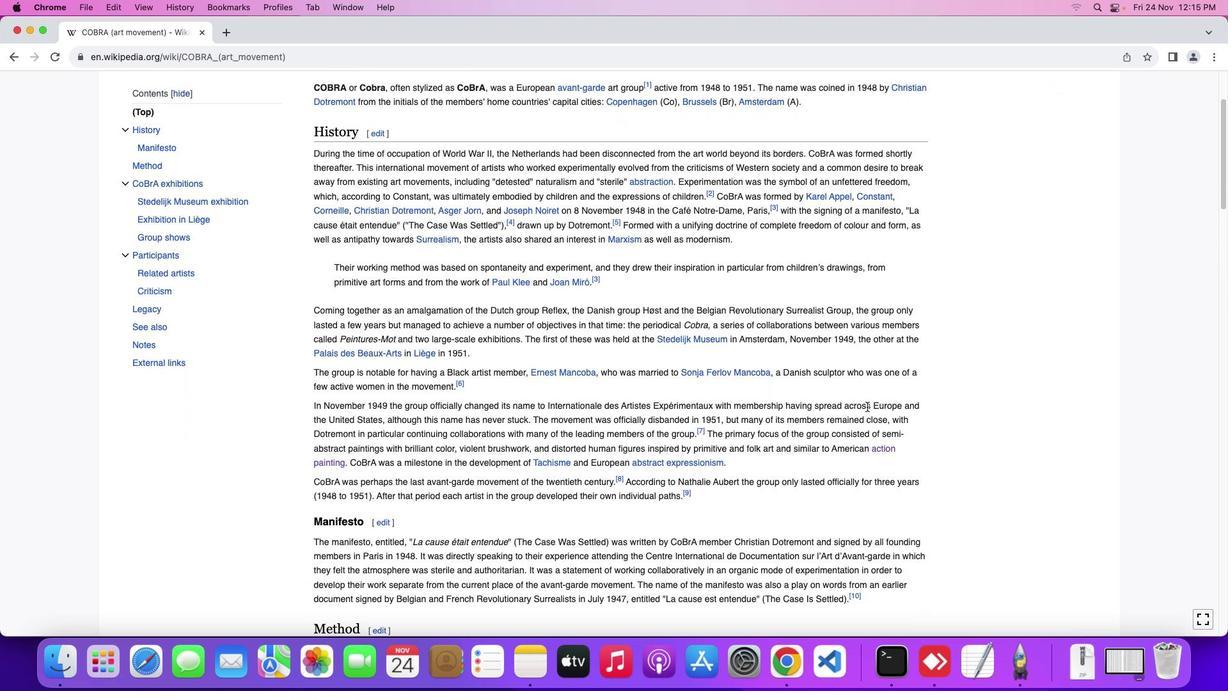 
Action: Mouse scrolled (867, 406) with delta (0, 0)
Screenshot: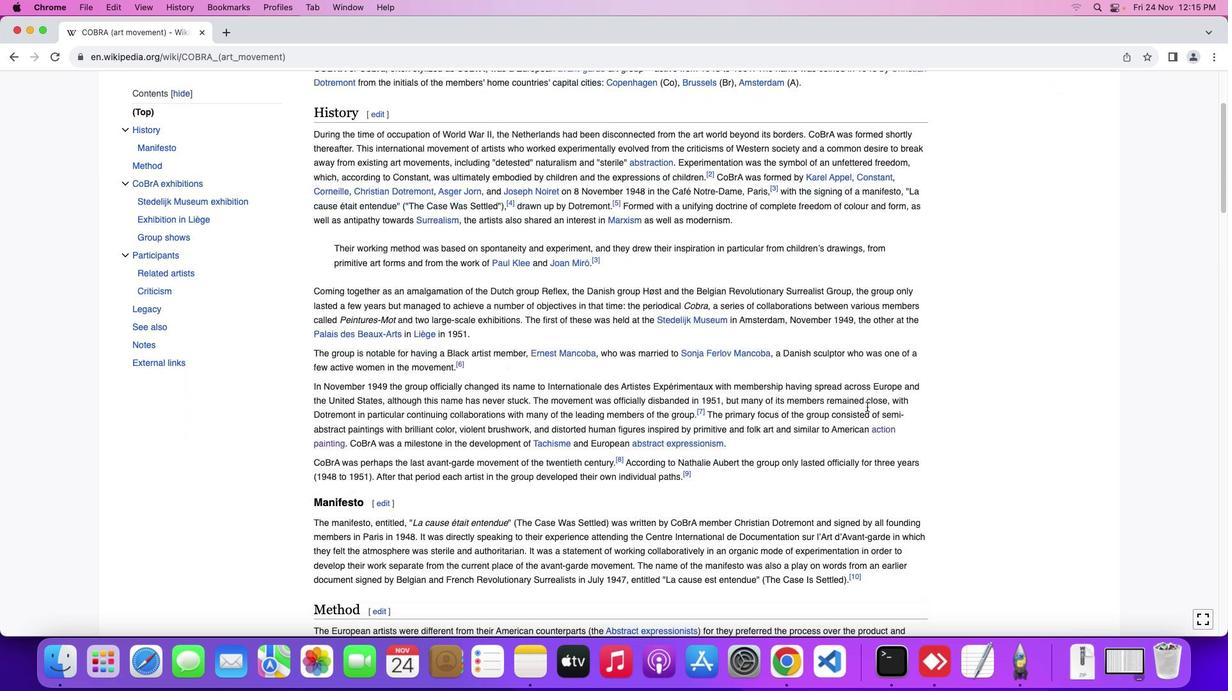 
Action: Mouse scrolled (867, 406) with delta (0, -1)
Screenshot: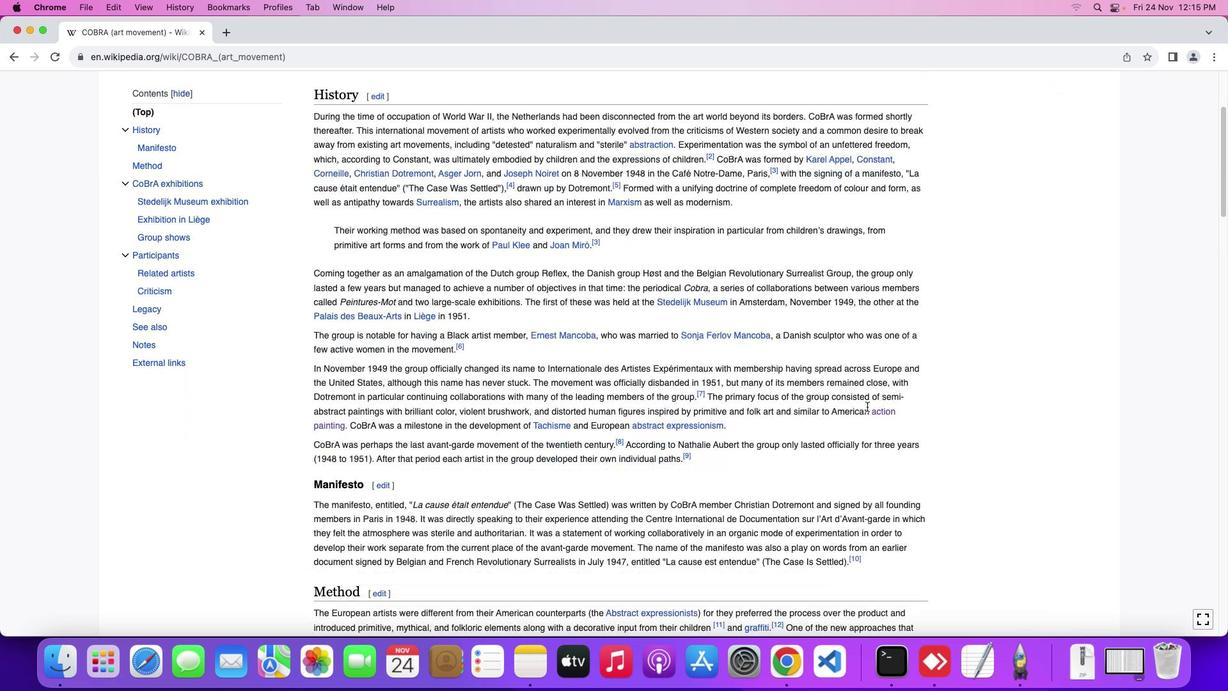 
Action: Mouse moved to (867, 406)
Screenshot: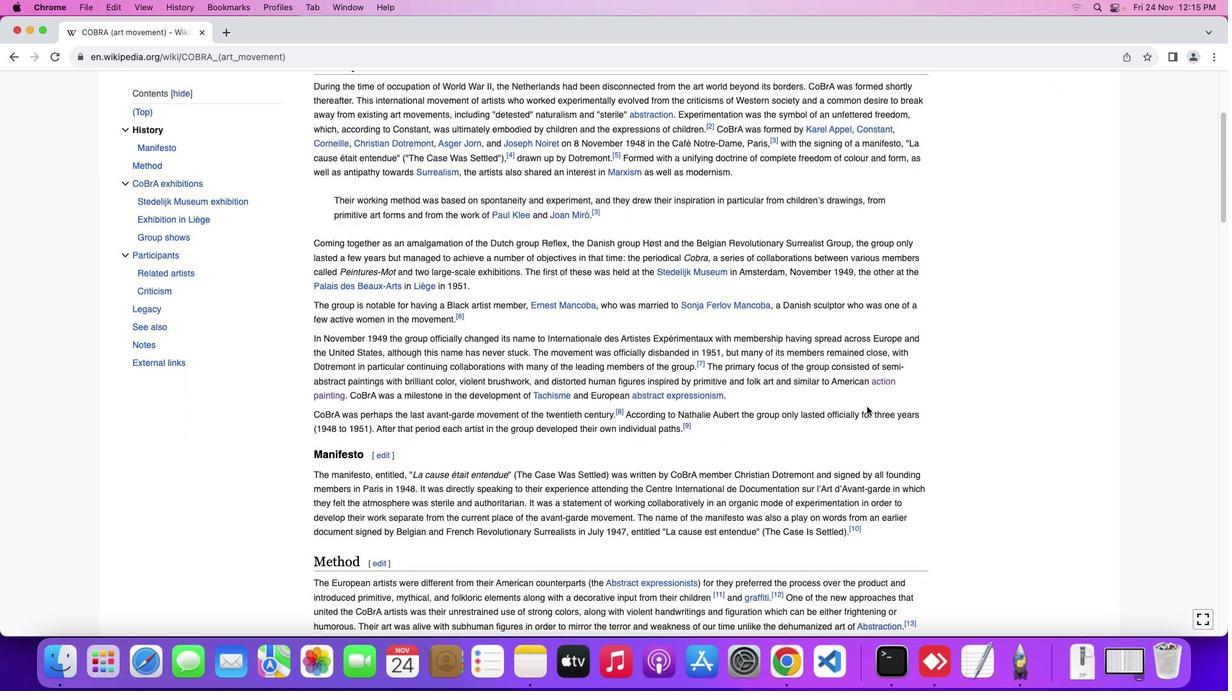 
Action: Mouse scrolled (867, 406) with delta (0, 0)
Screenshot: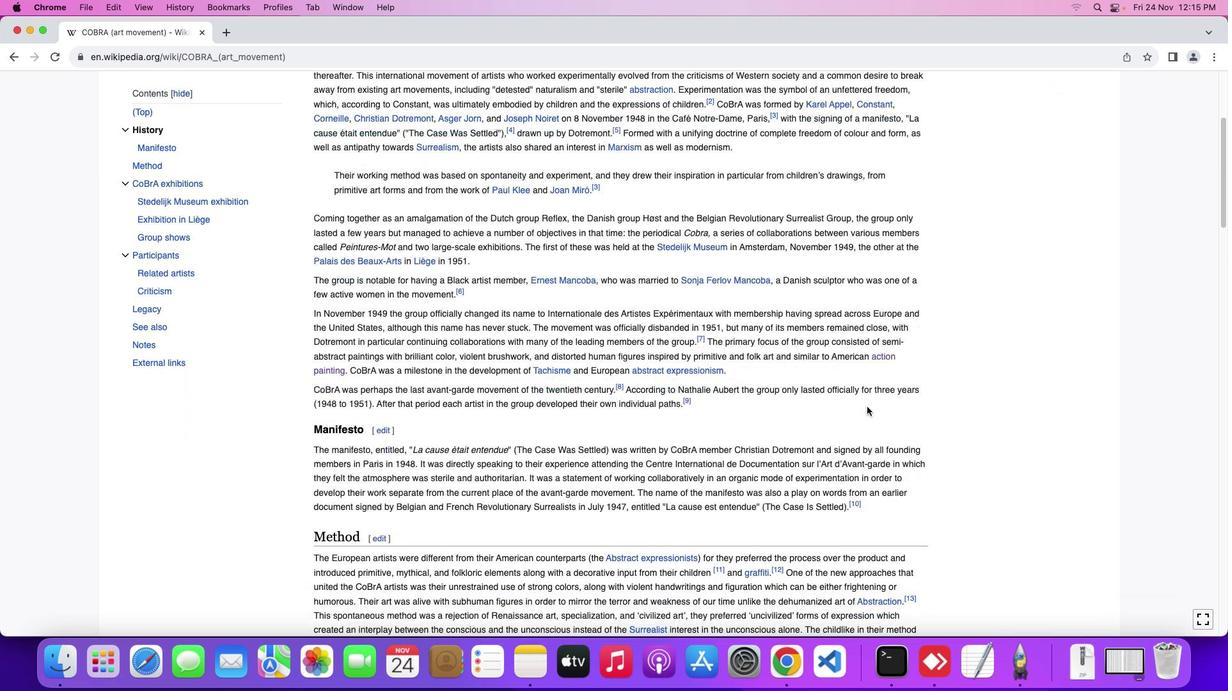 
Action: Mouse scrolled (867, 406) with delta (0, 0)
Screenshot: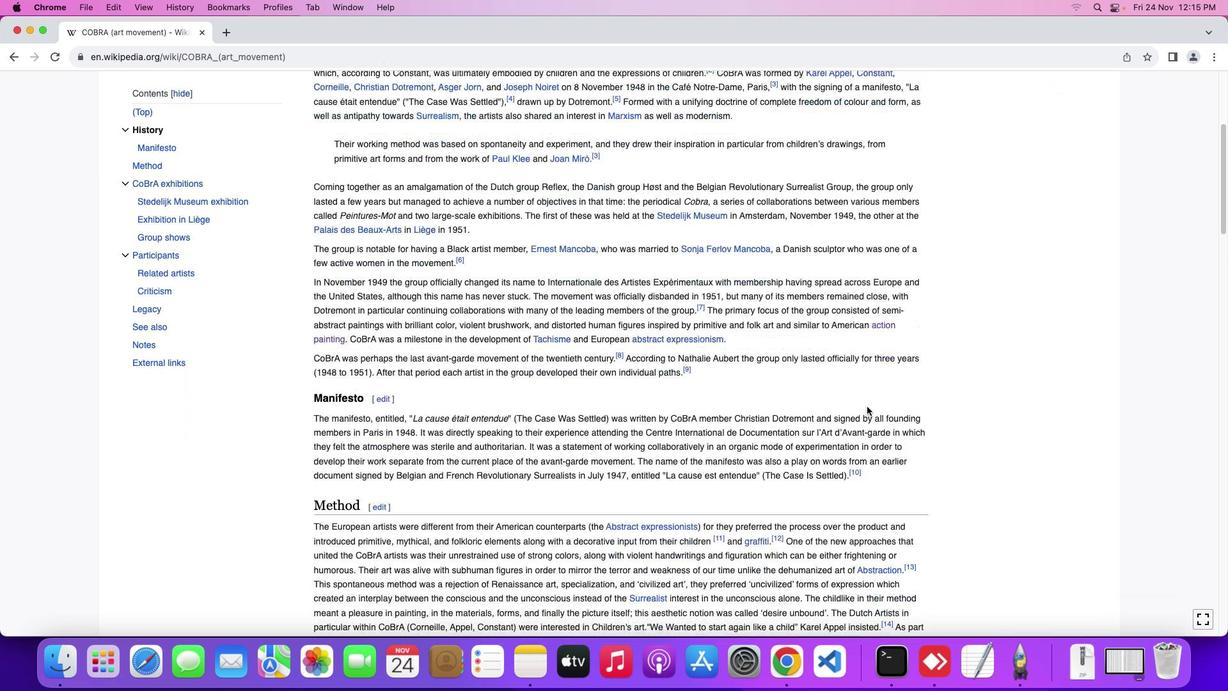 
Action: Mouse scrolled (867, 406) with delta (0, -1)
Screenshot: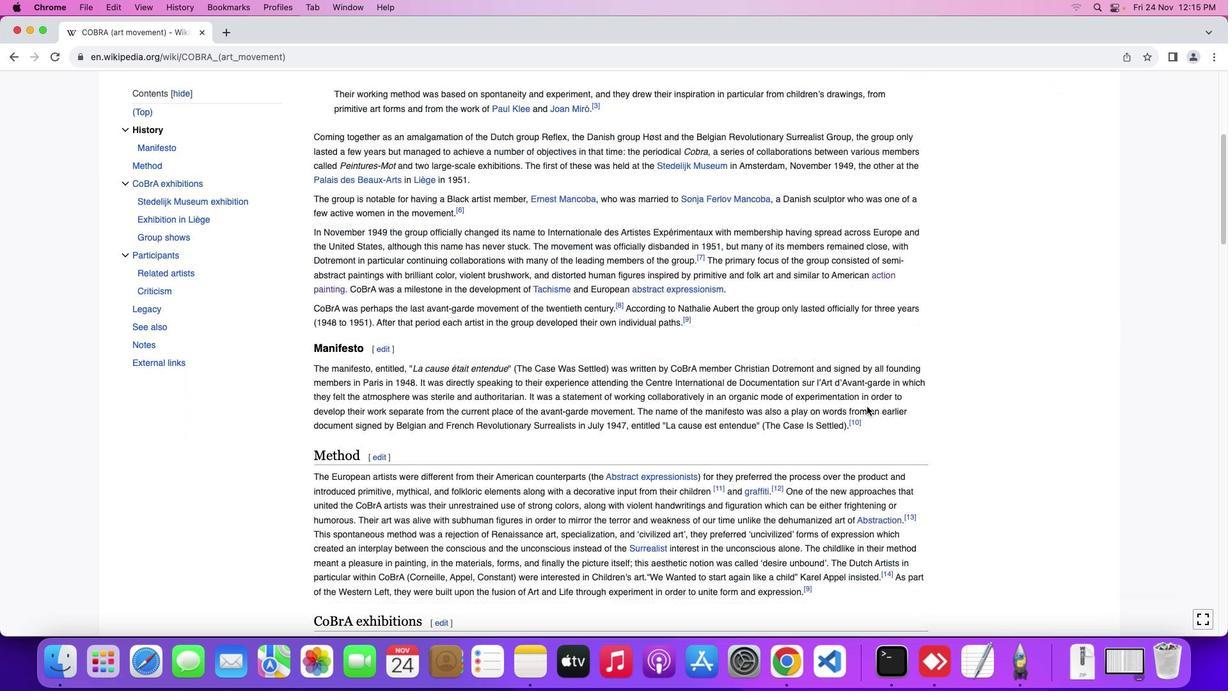 
Action: Mouse scrolled (867, 406) with delta (0, -2)
Screenshot: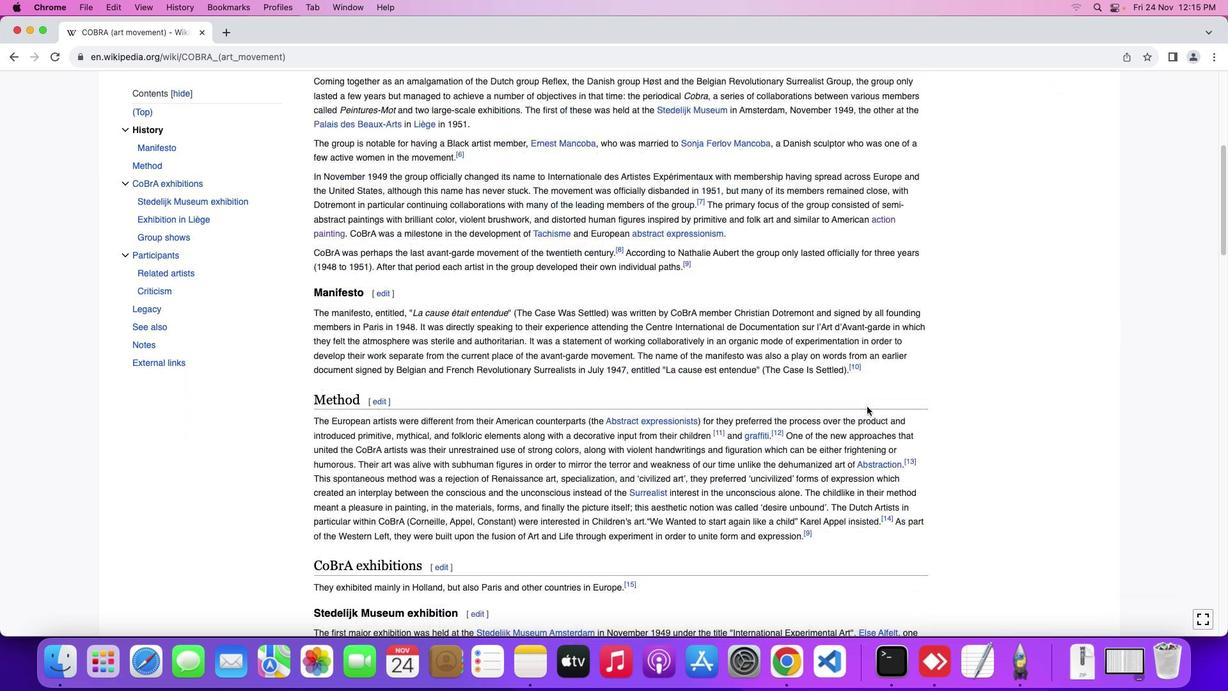 
Action: Mouse scrolled (867, 406) with delta (0, 0)
Screenshot: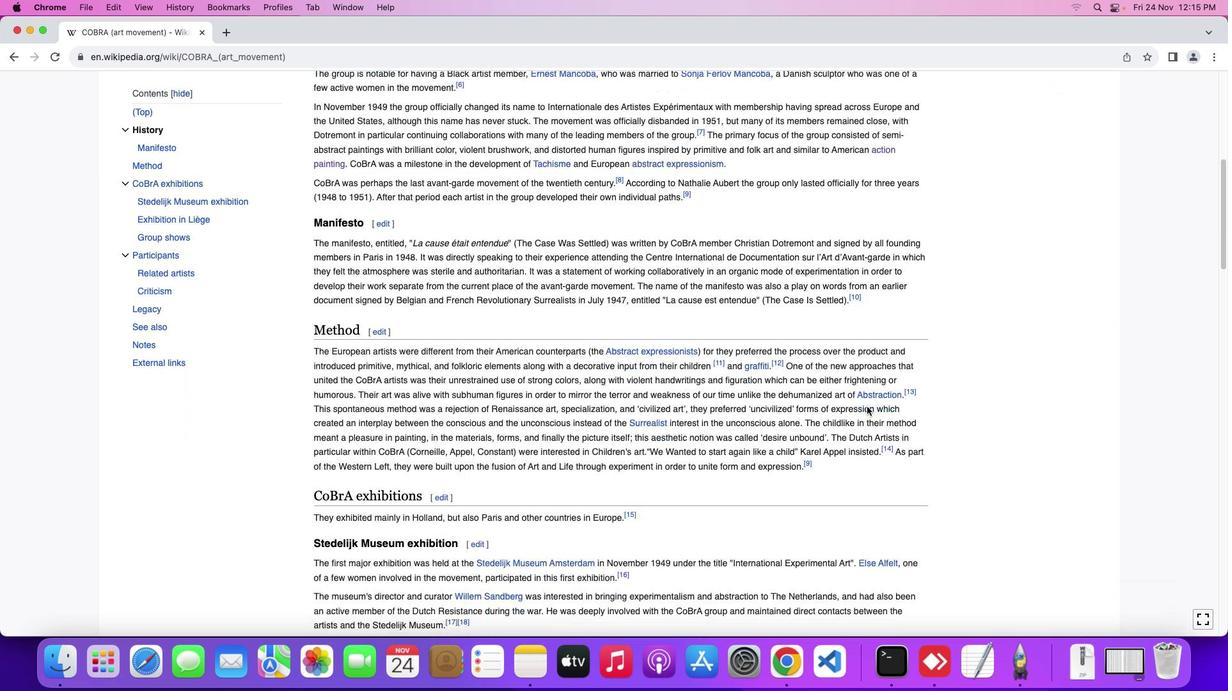 
Action: Mouse scrolled (867, 406) with delta (0, 0)
Screenshot: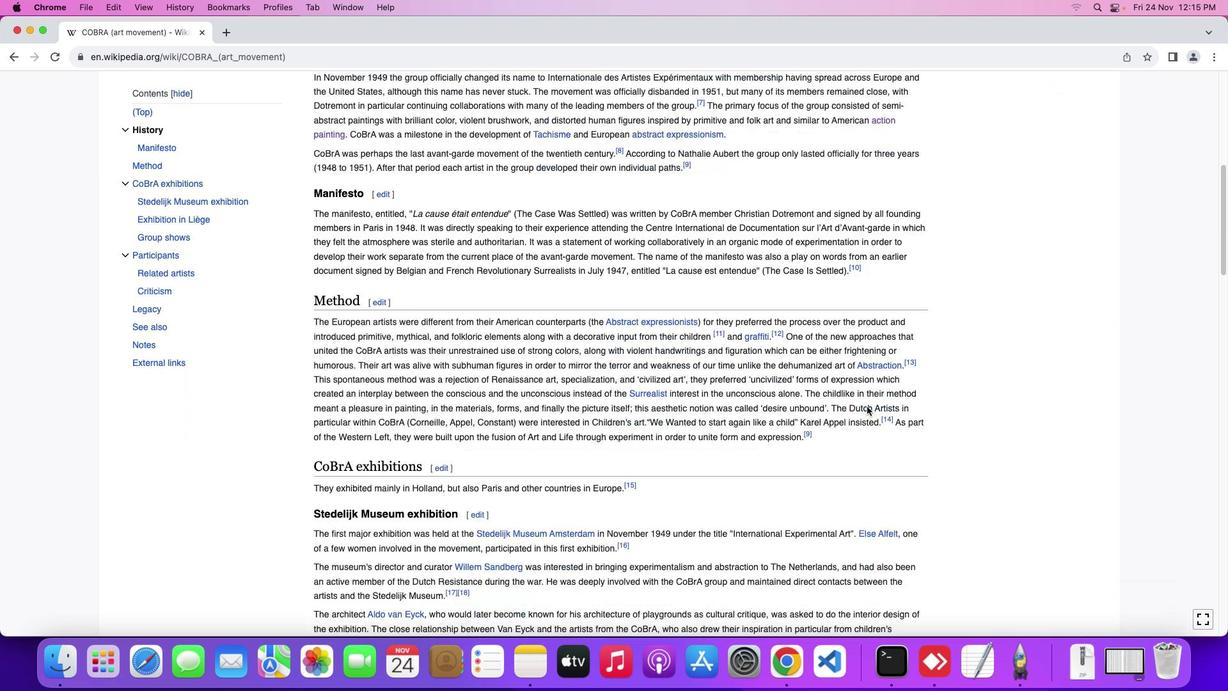 
Action: Mouse scrolled (867, 406) with delta (0, -1)
Screenshot: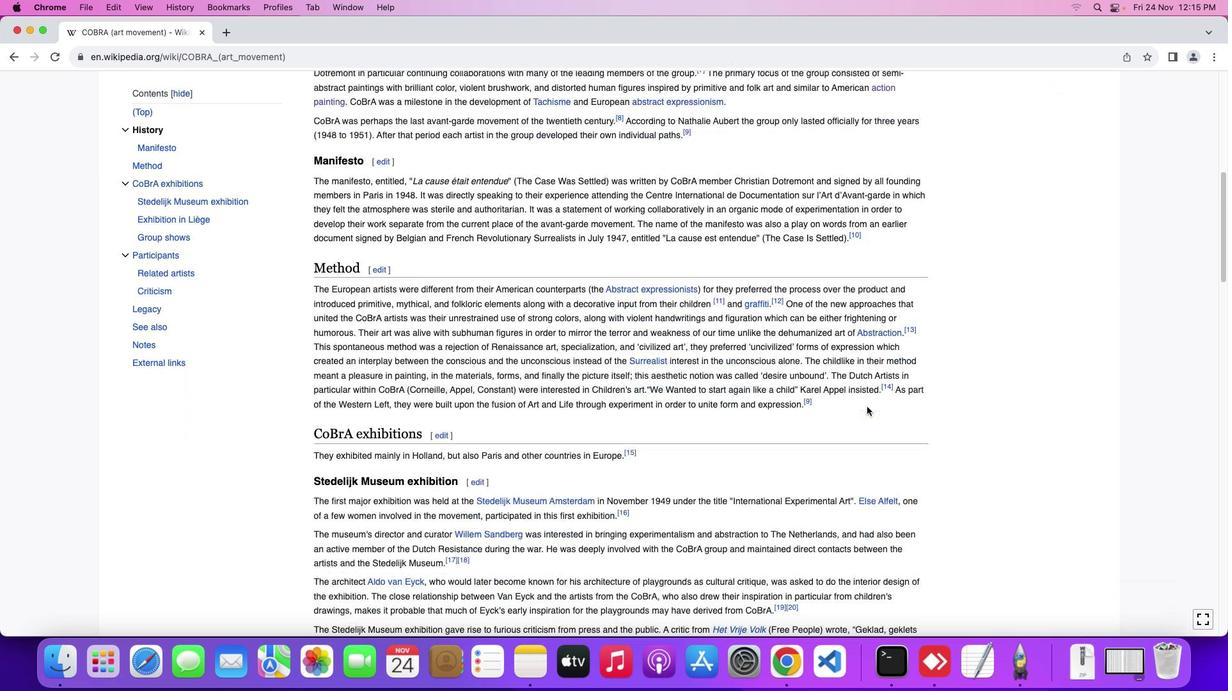 
Action: Mouse scrolled (867, 406) with delta (0, 0)
Screenshot: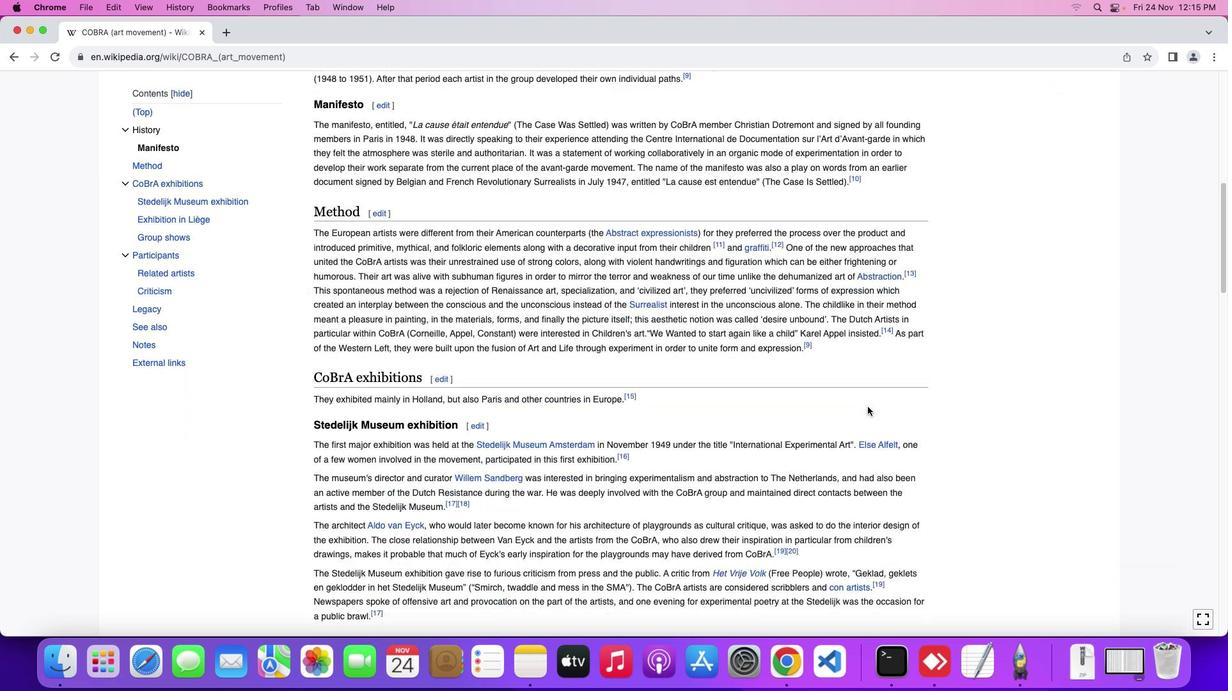 
Action: Mouse scrolled (867, 406) with delta (0, 0)
Screenshot: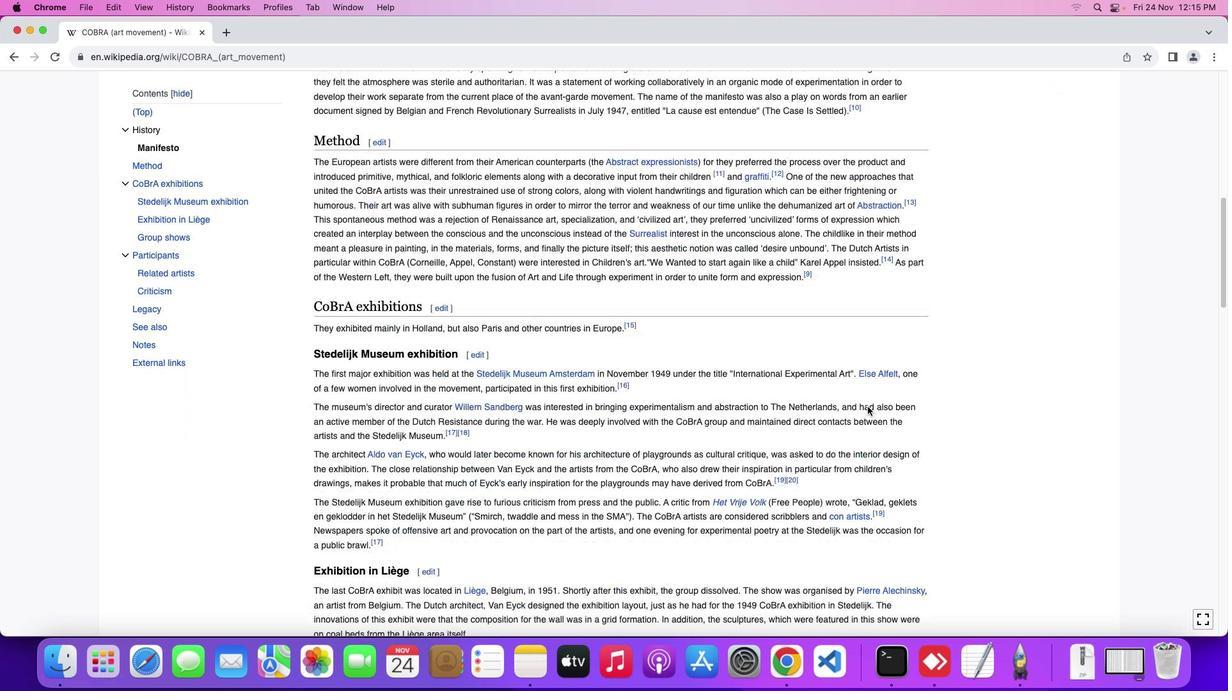 
Action: Mouse scrolled (867, 406) with delta (0, -1)
Screenshot: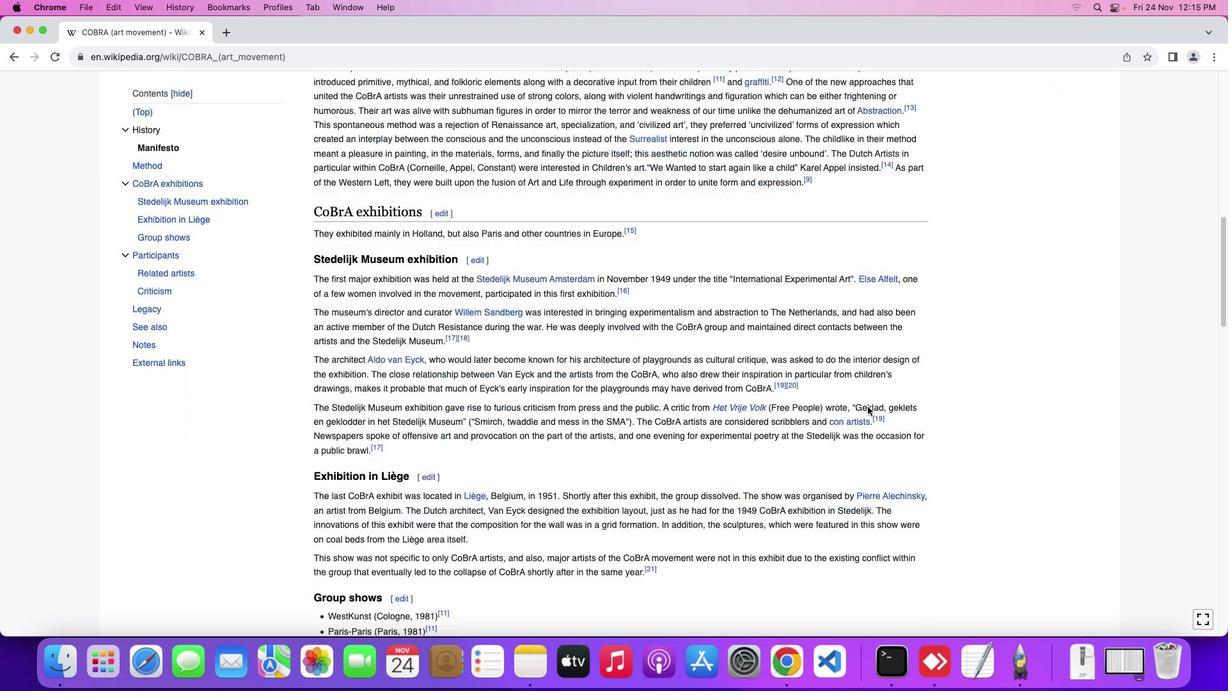 
Action: Mouse scrolled (867, 406) with delta (0, -3)
Screenshot: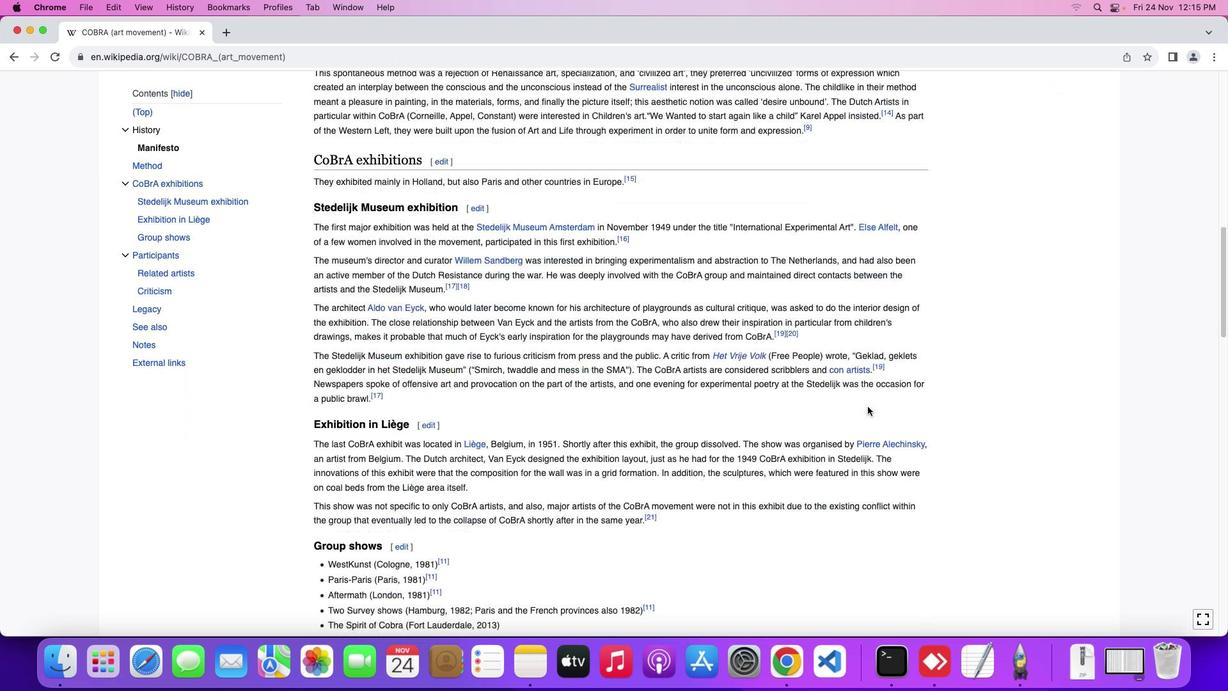 
Action: Mouse moved to (867, 406)
Screenshot: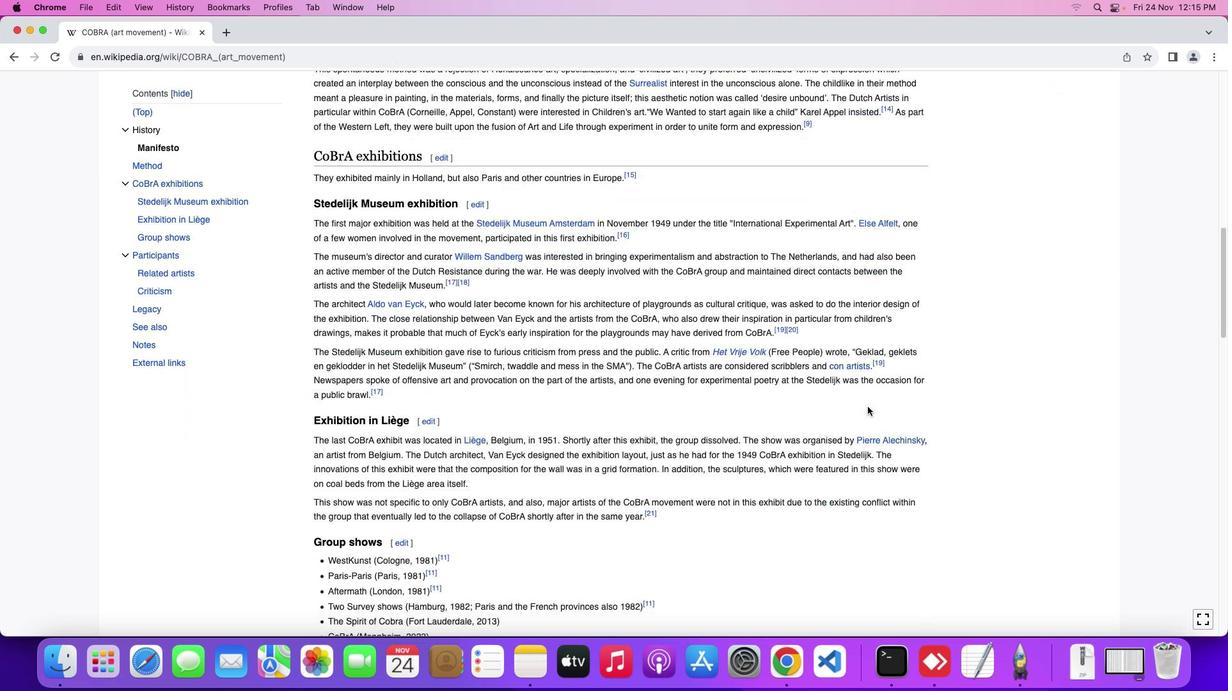 
Action: Mouse scrolled (867, 406) with delta (0, 0)
Screenshot: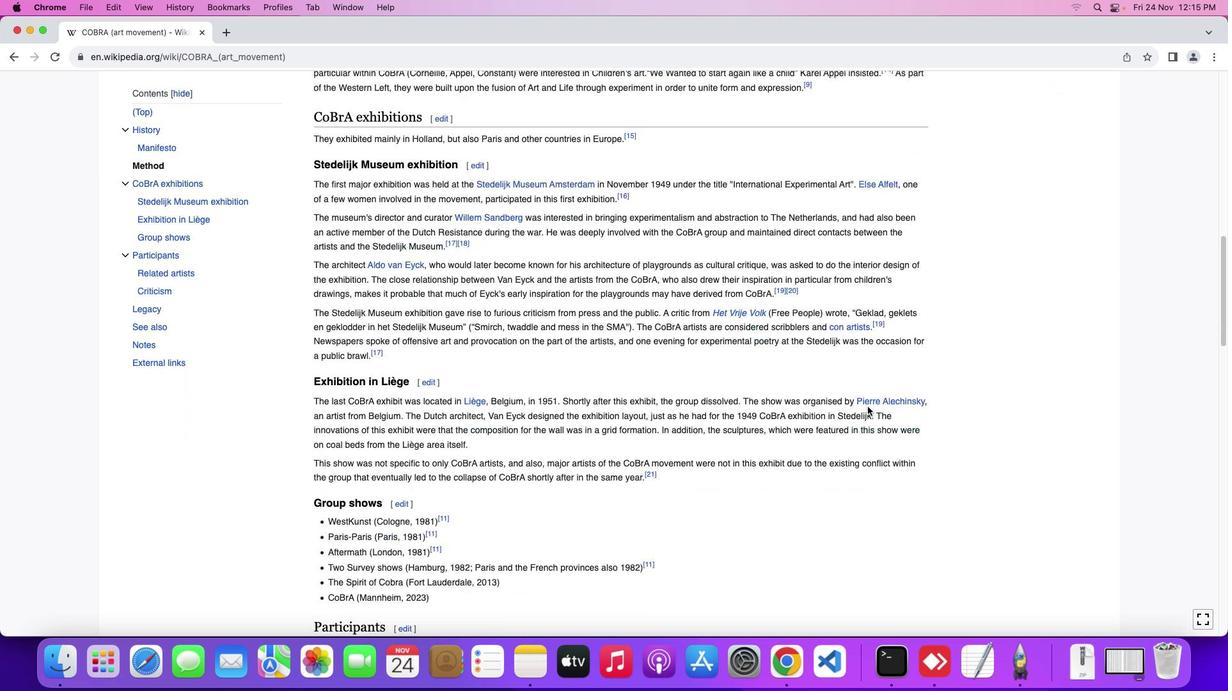 
Action: Mouse scrolled (867, 406) with delta (0, 0)
Screenshot: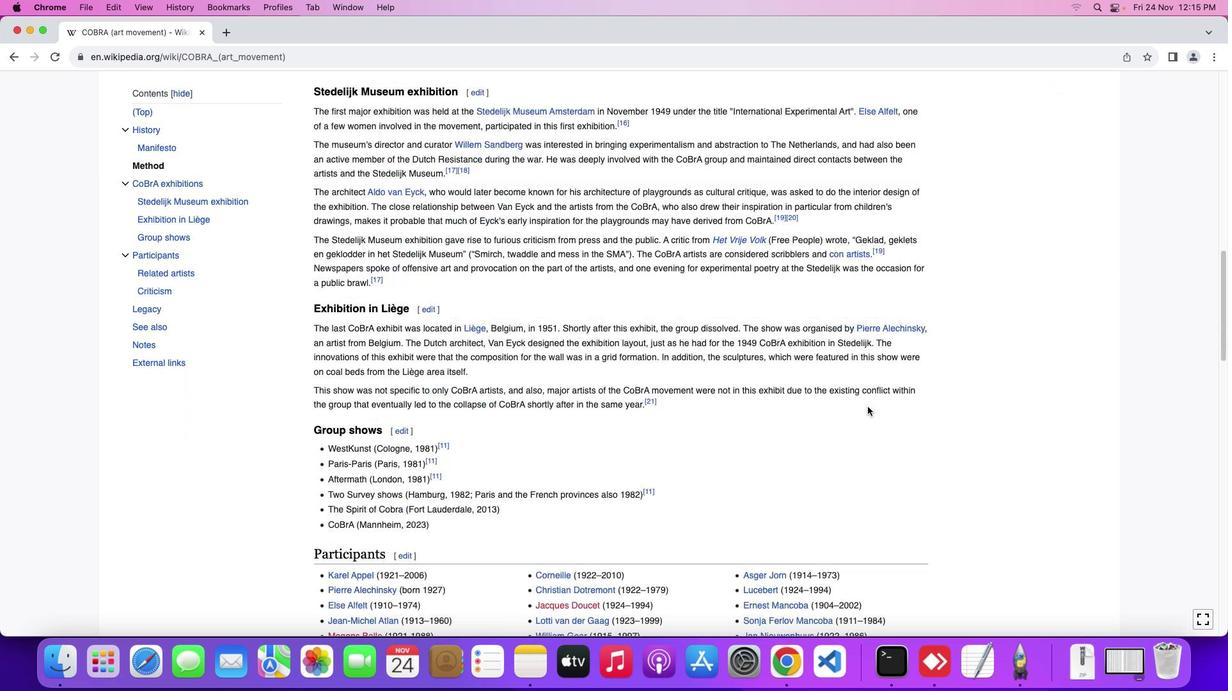 
Action: Mouse scrolled (867, 406) with delta (0, -1)
Screenshot: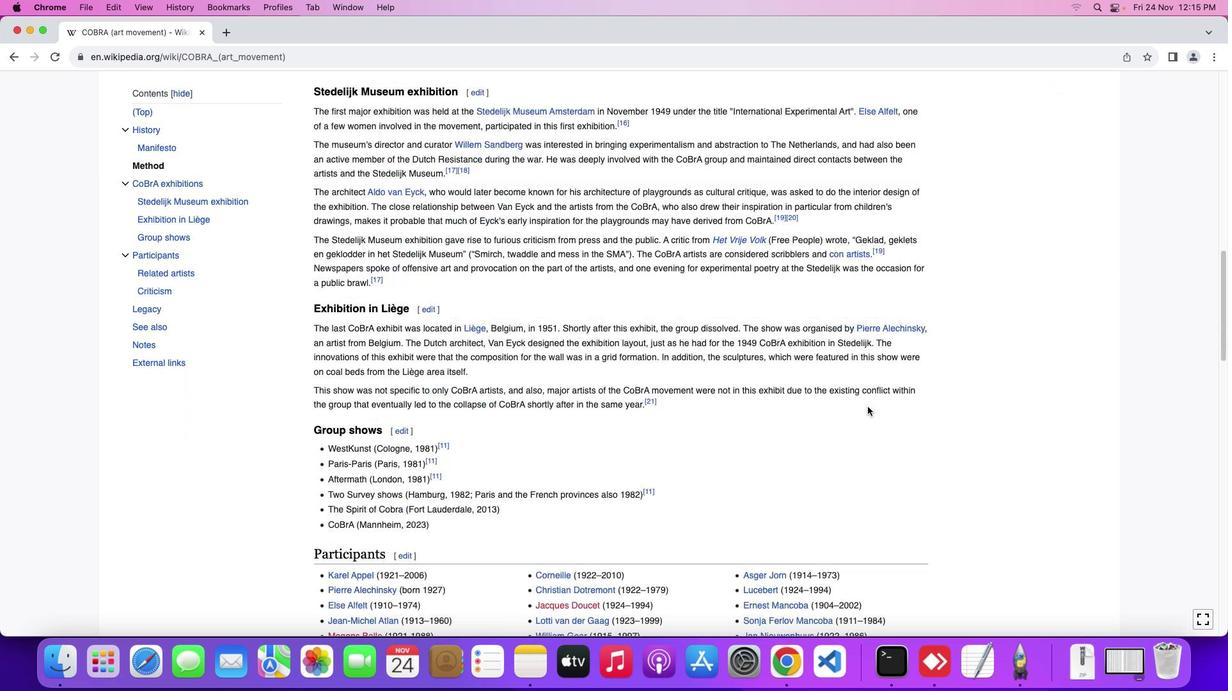 
Action: Mouse scrolled (867, 406) with delta (0, -2)
Screenshot: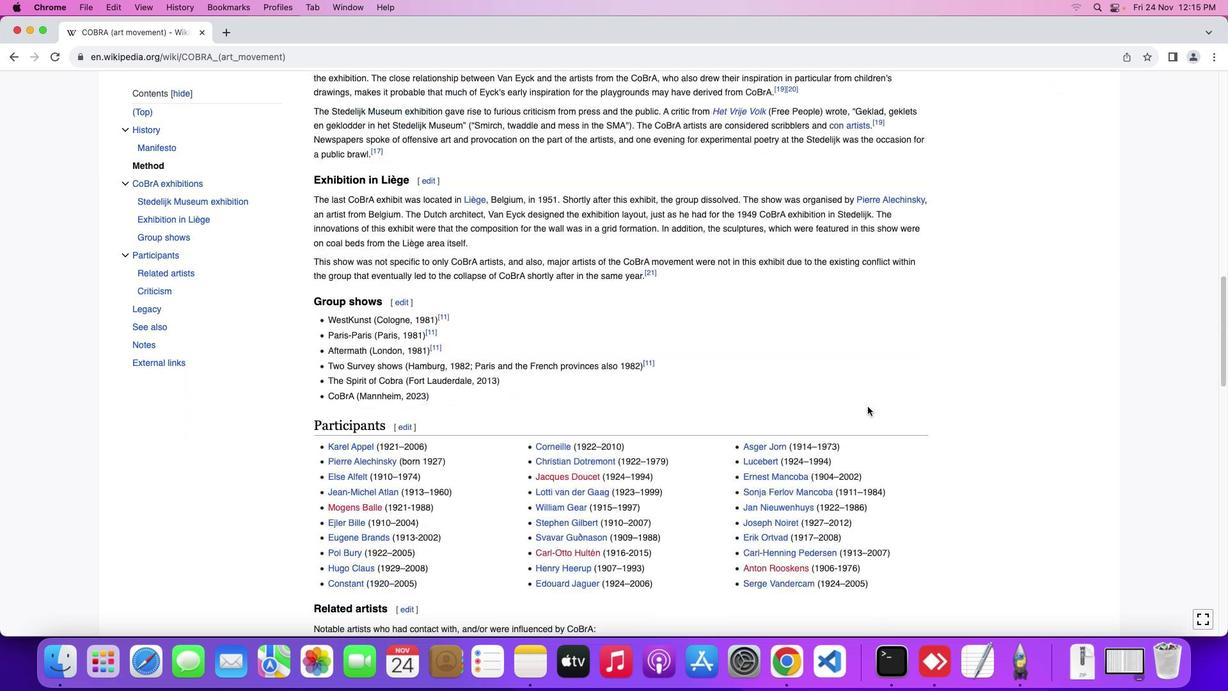 
Action: Mouse scrolled (867, 406) with delta (0, 0)
Screenshot: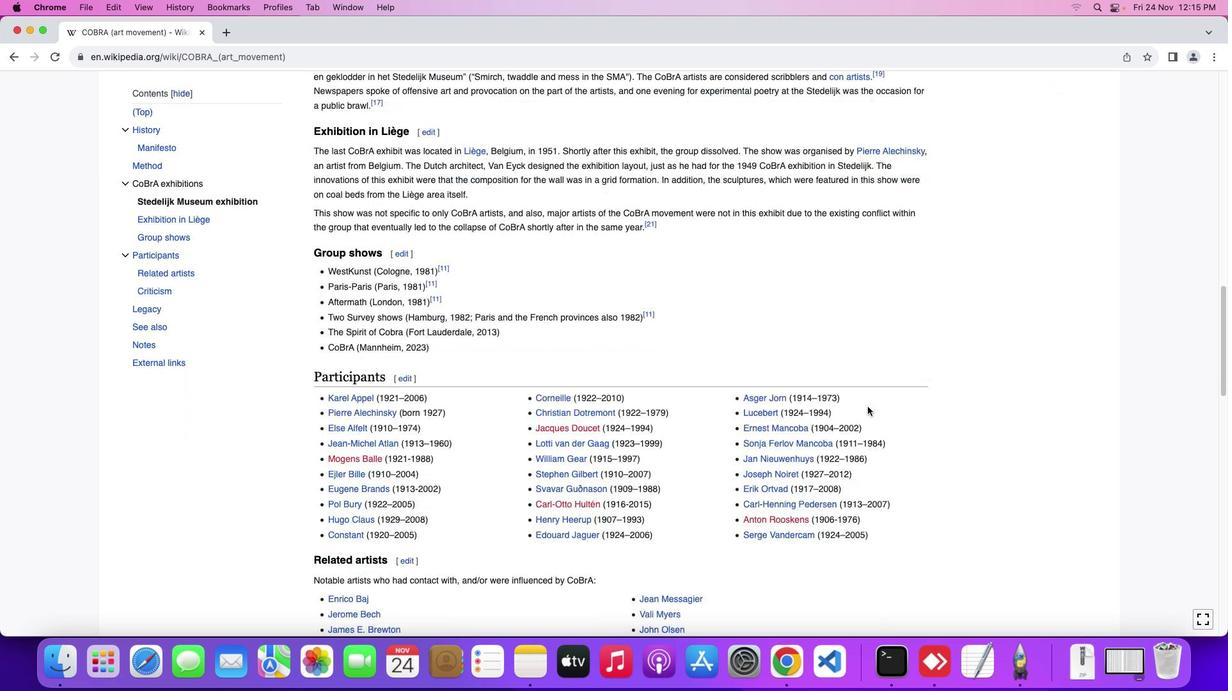 
Action: Mouse scrolled (867, 406) with delta (0, 0)
Screenshot: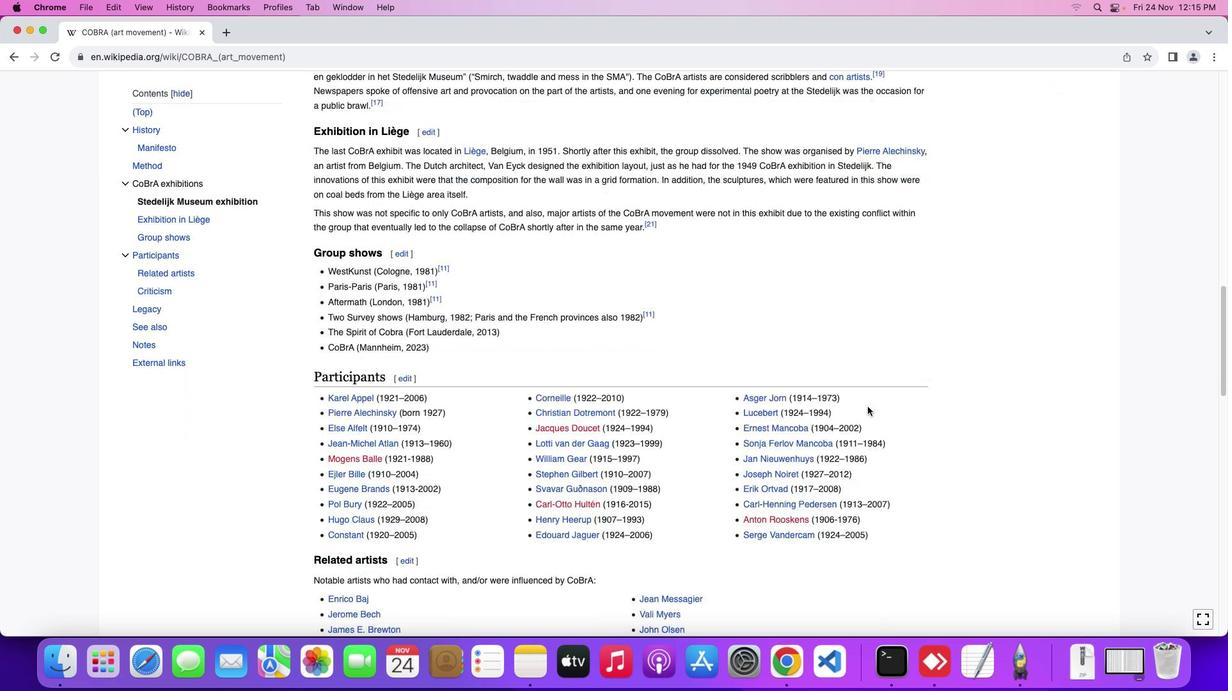 
Action: Mouse scrolled (867, 406) with delta (0, -1)
Screenshot: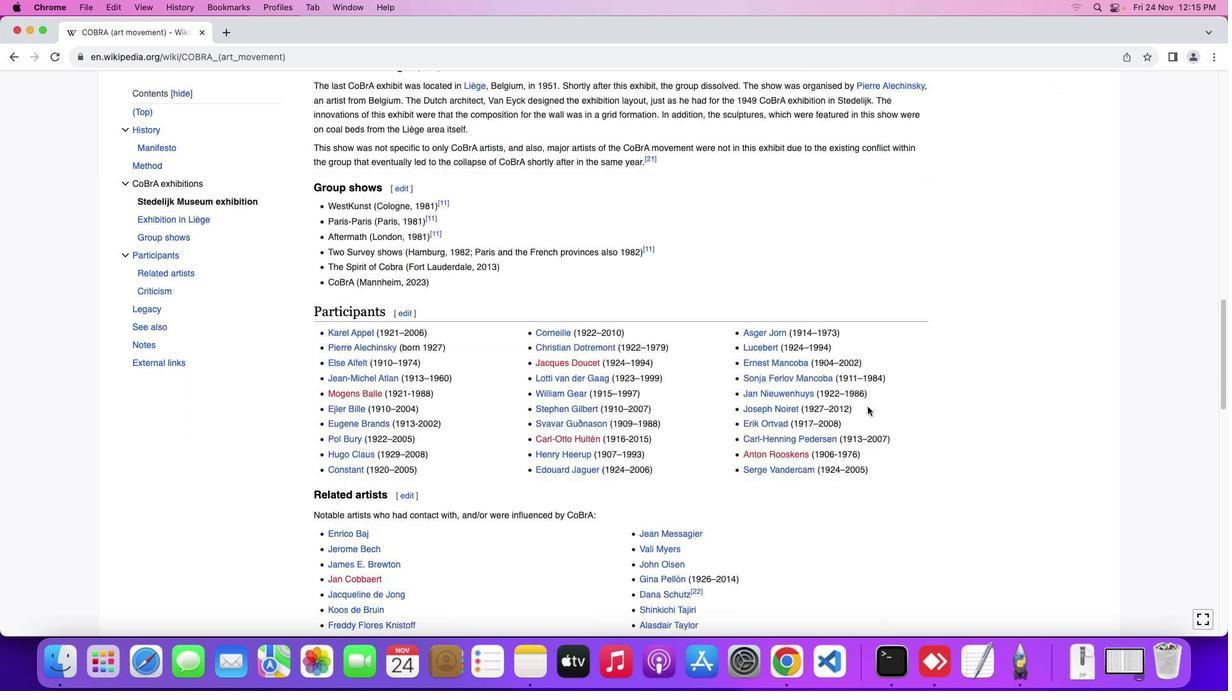 
Action: Mouse scrolled (867, 406) with delta (0, -2)
Screenshot: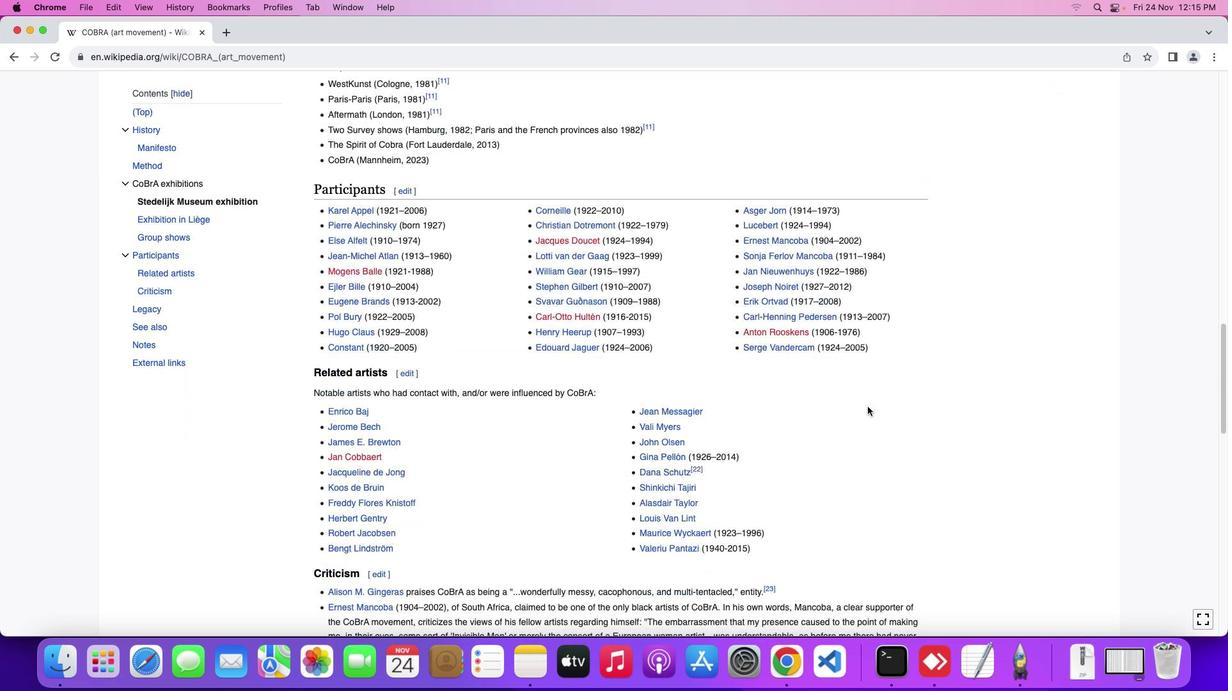 
Action: Mouse scrolled (867, 406) with delta (0, 0)
Screenshot: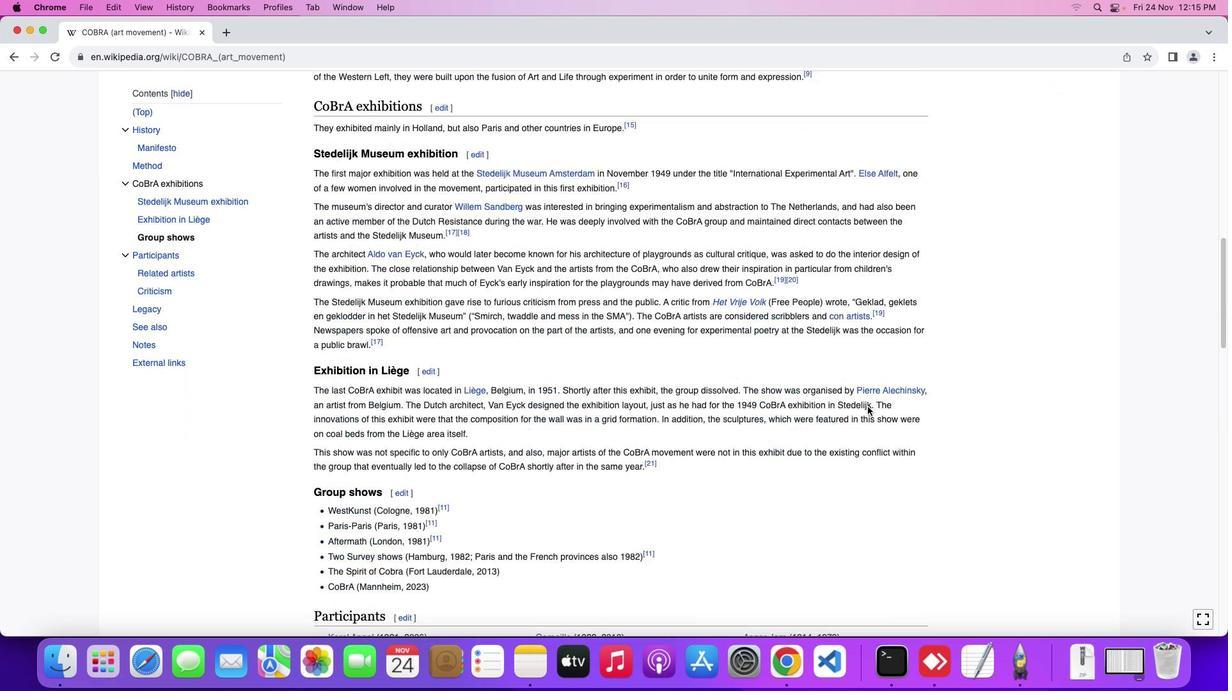 
Action: Mouse scrolled (867, 406) with delta (0, 0)
Screenshot: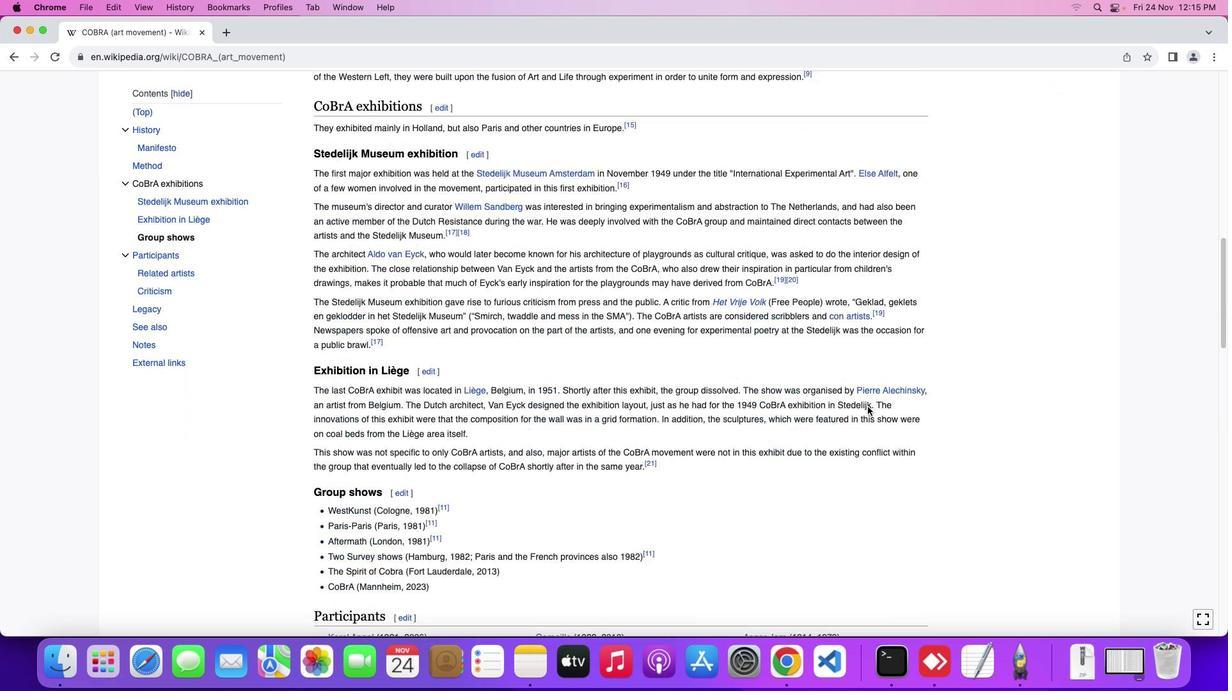 
Action: Mouse scrolled (867, 406) with delta (0, 1)
Screenshot: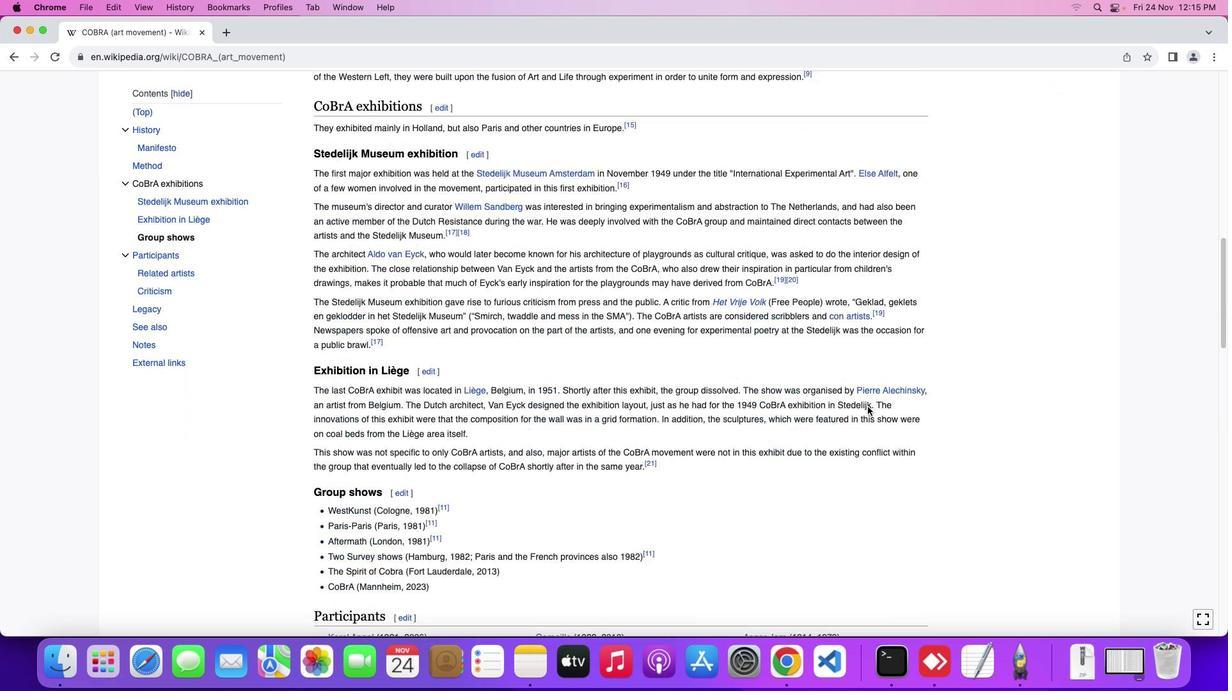 
Action: Mouse scrolled (867, 406) with delta (0, 2)
Screenshot: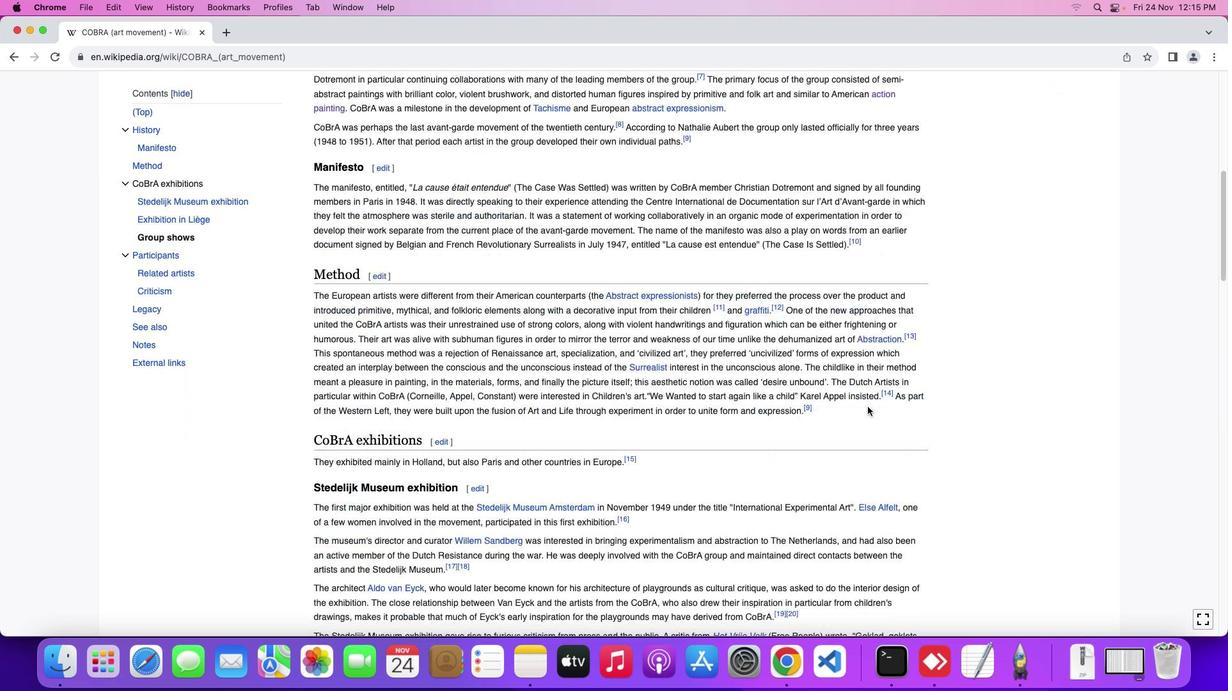 
Action: Mouse scrolled (867, 406) with delta (0, 3)
Screenshot: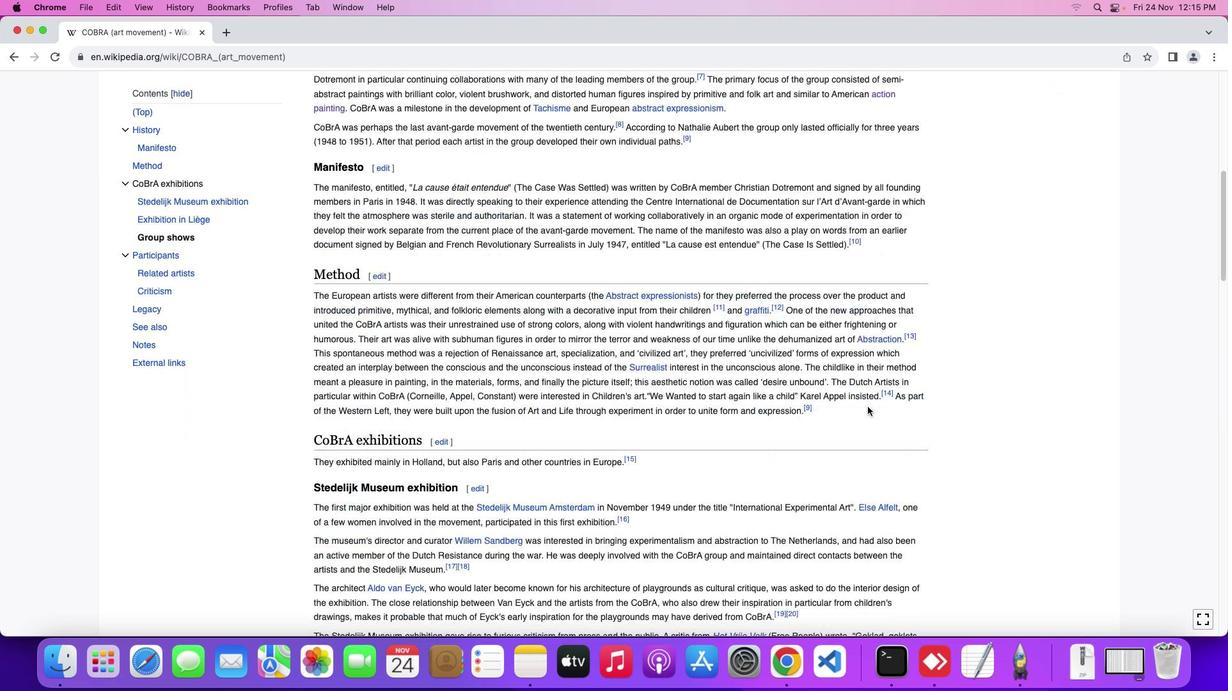 
Action: Mouse scrolled (867, 406) with delta (0, 3)
Screenshot: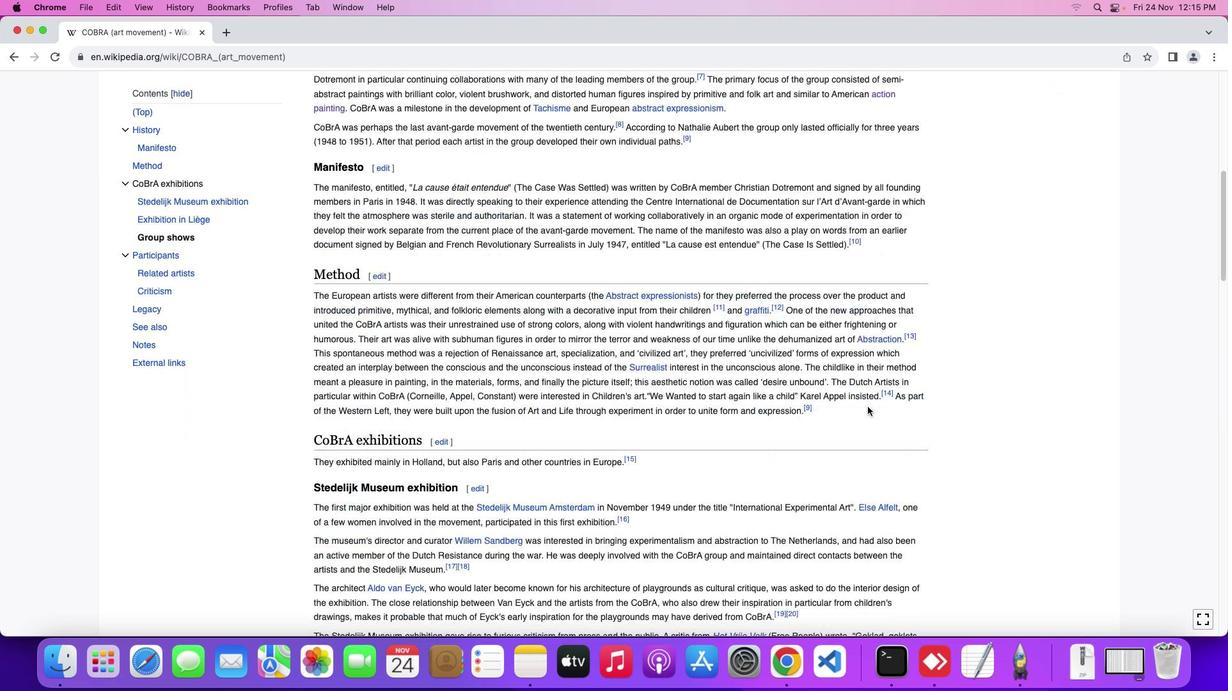 
Action: Mouse scrolled (867, 406) with delta (0, 4)
Screenshot: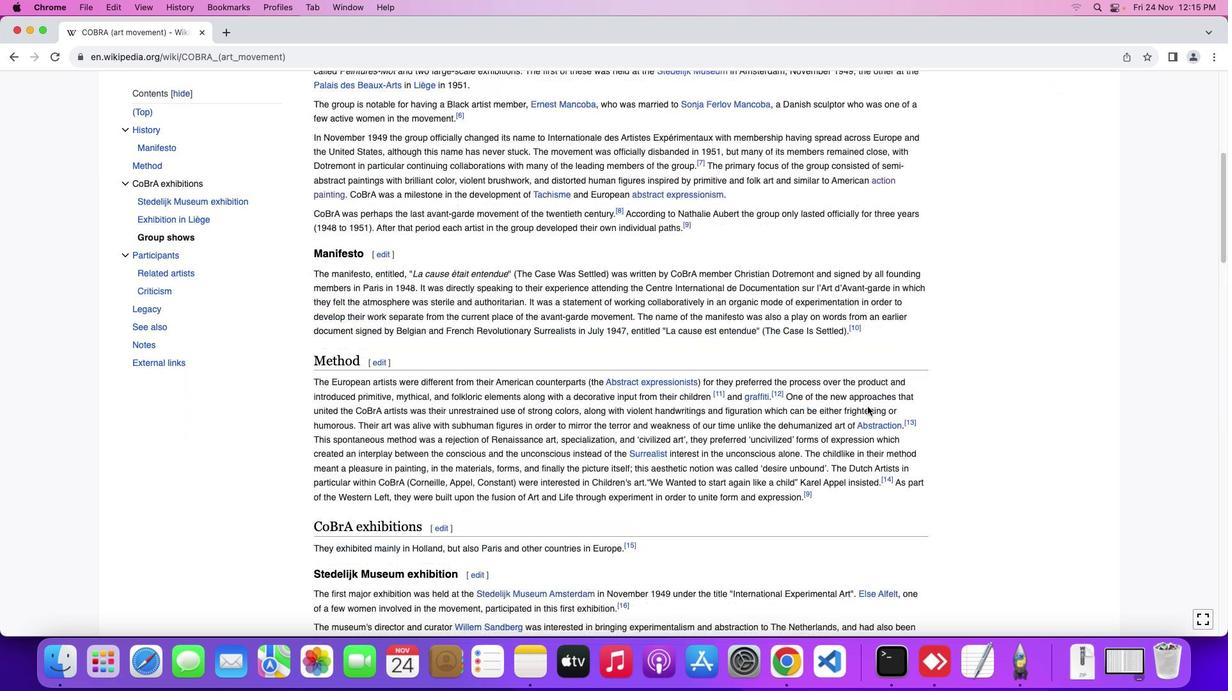 
Action: Mouse scrolled (867, 406) with delta (0, 0)
Screenshot: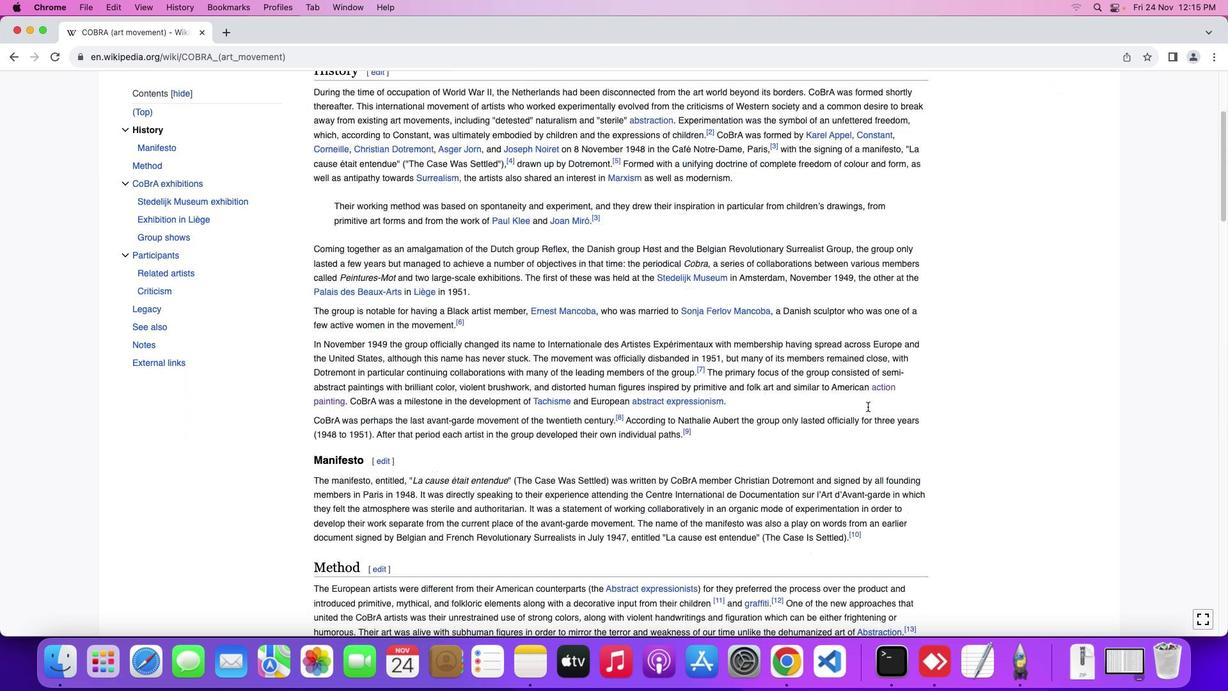 
Action: Mouse scrolled (867, 406) with delta (0, 0)
Screenshot: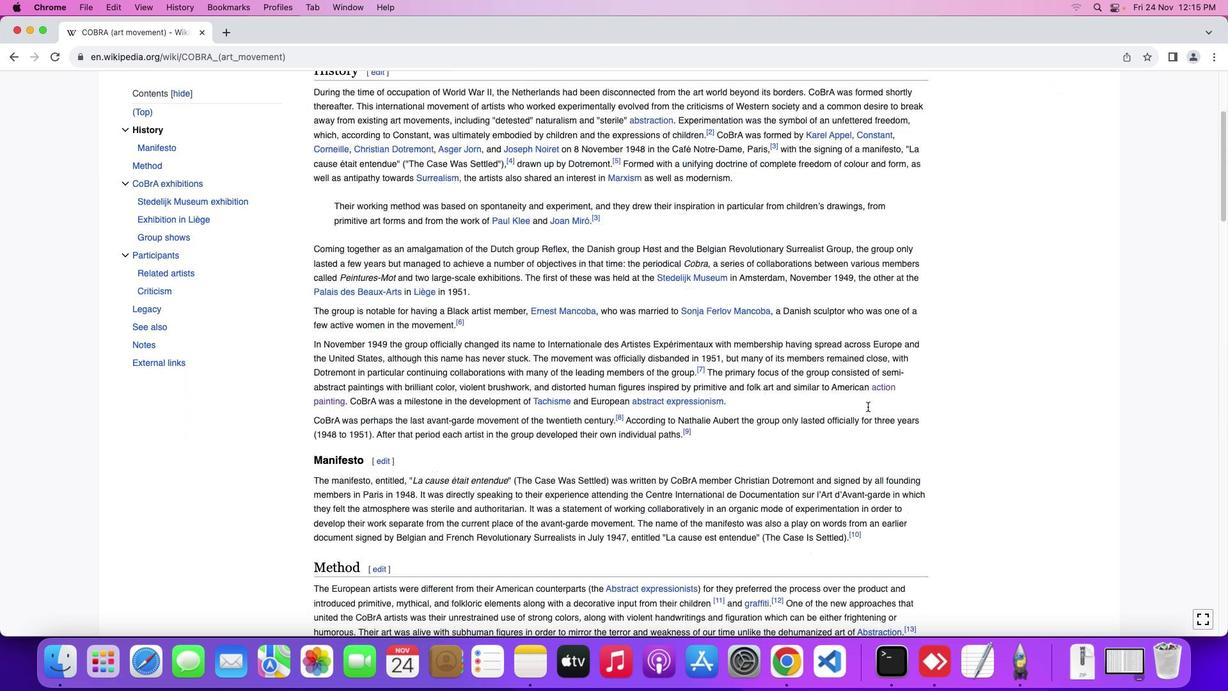
Action: Mouse scrolled (867, 406) with delta (0, 1)
Screenshot: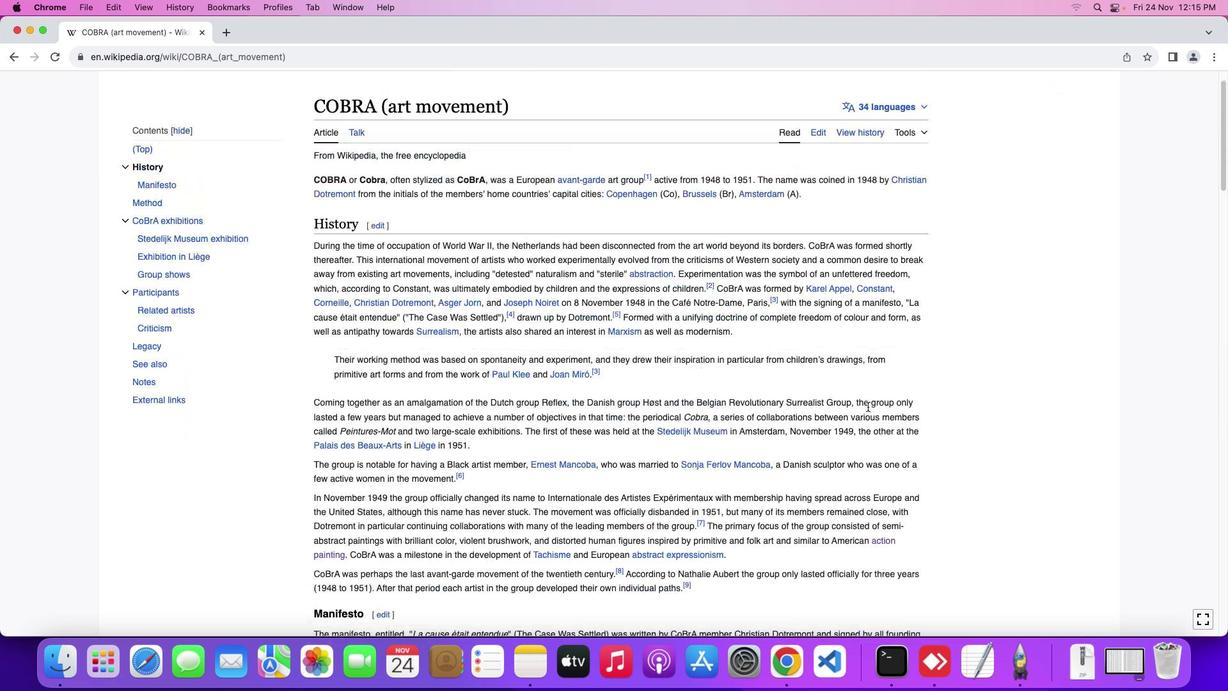 
Action: Mouse scrolled (867, 406) with delta (0, 2)
Screenshot: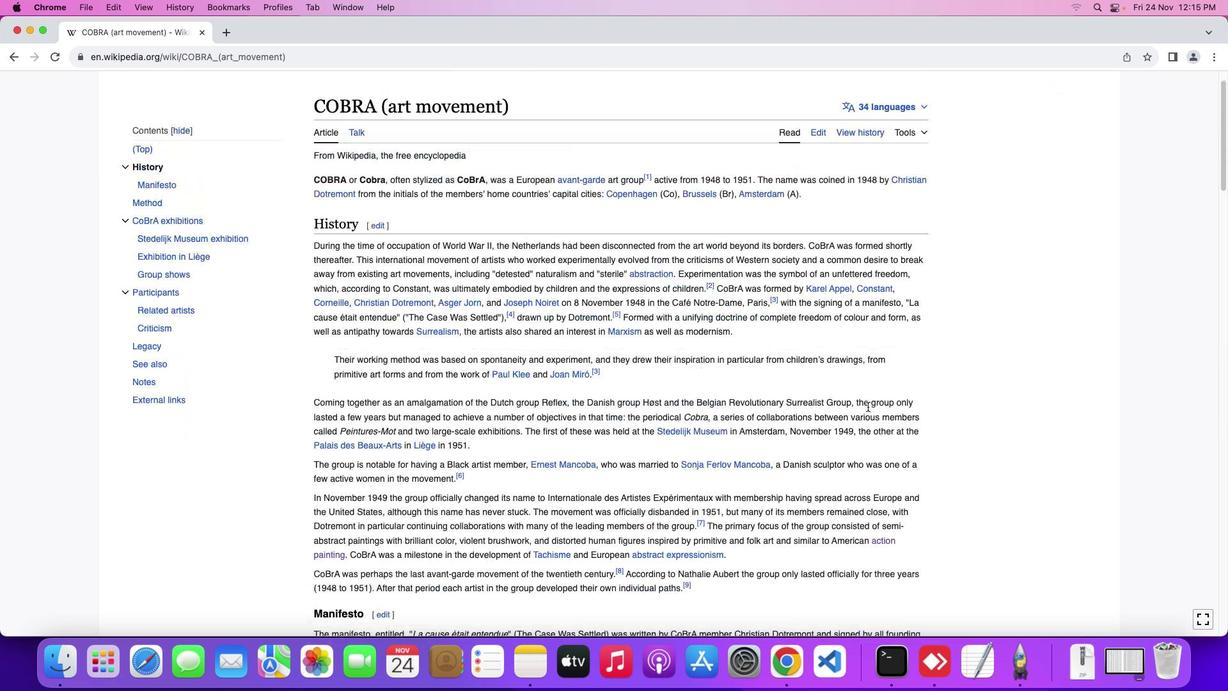 
Action: Mouse scrolled (867, 406) with delta (0, 3)
Screenshot: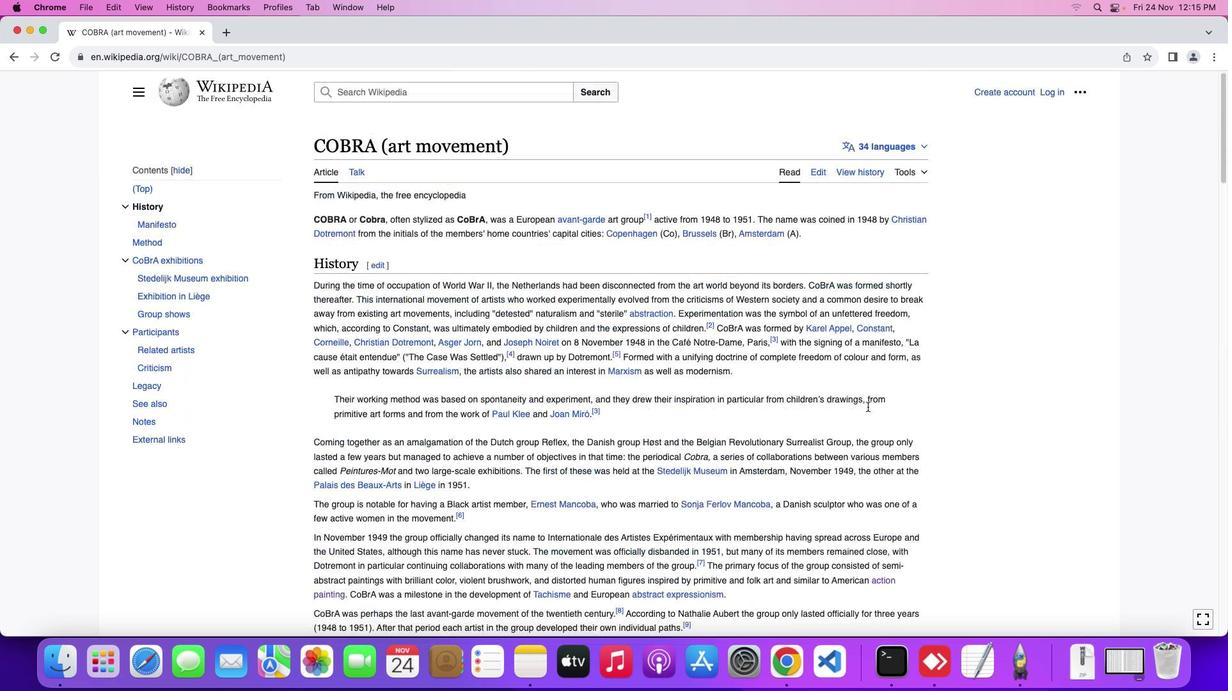
Action: Mouse scrolled (867, 406) with delta (0, 3)
Screenshot: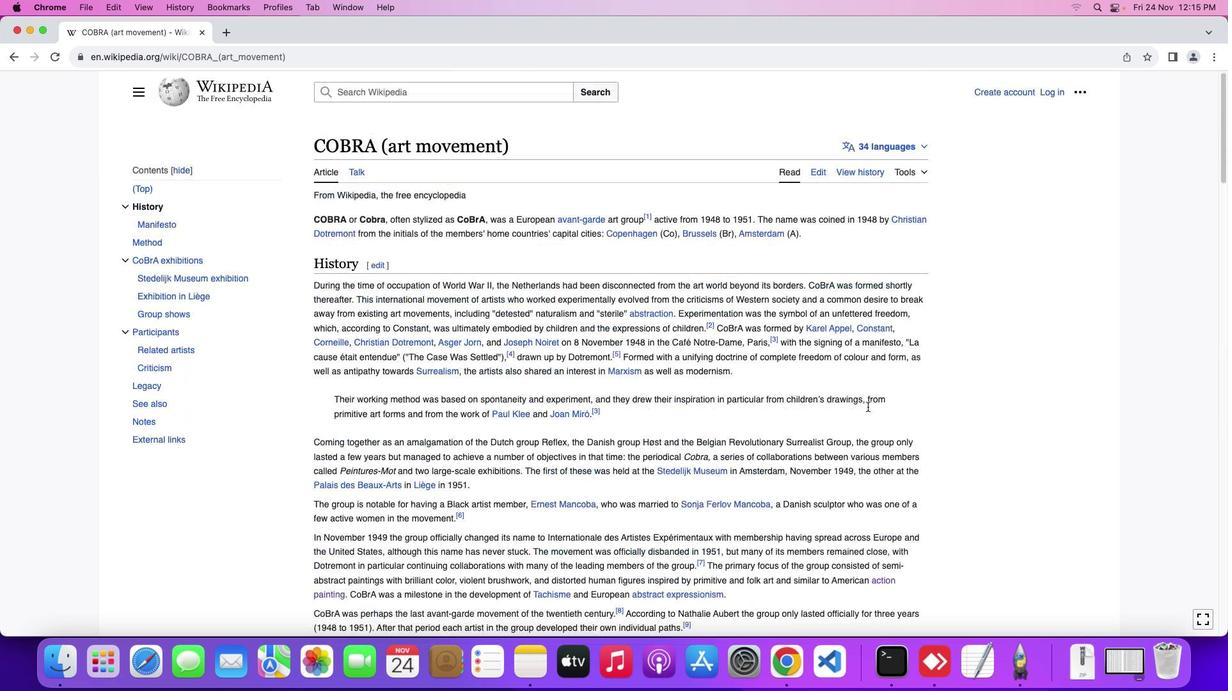 
Action: Mouse scrolled (867, 406) with delta (0, 0)
Screenshot: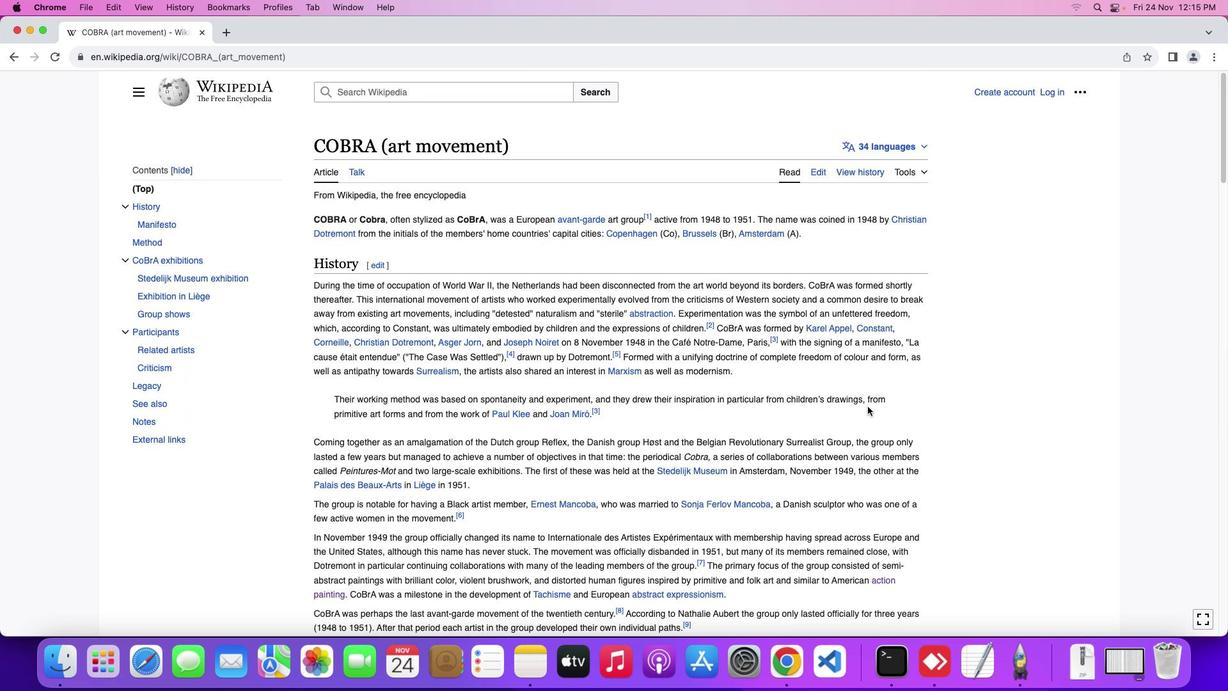 
Action: Mouse scrolled (867, 406) with delta (0, 0)
Screenshot: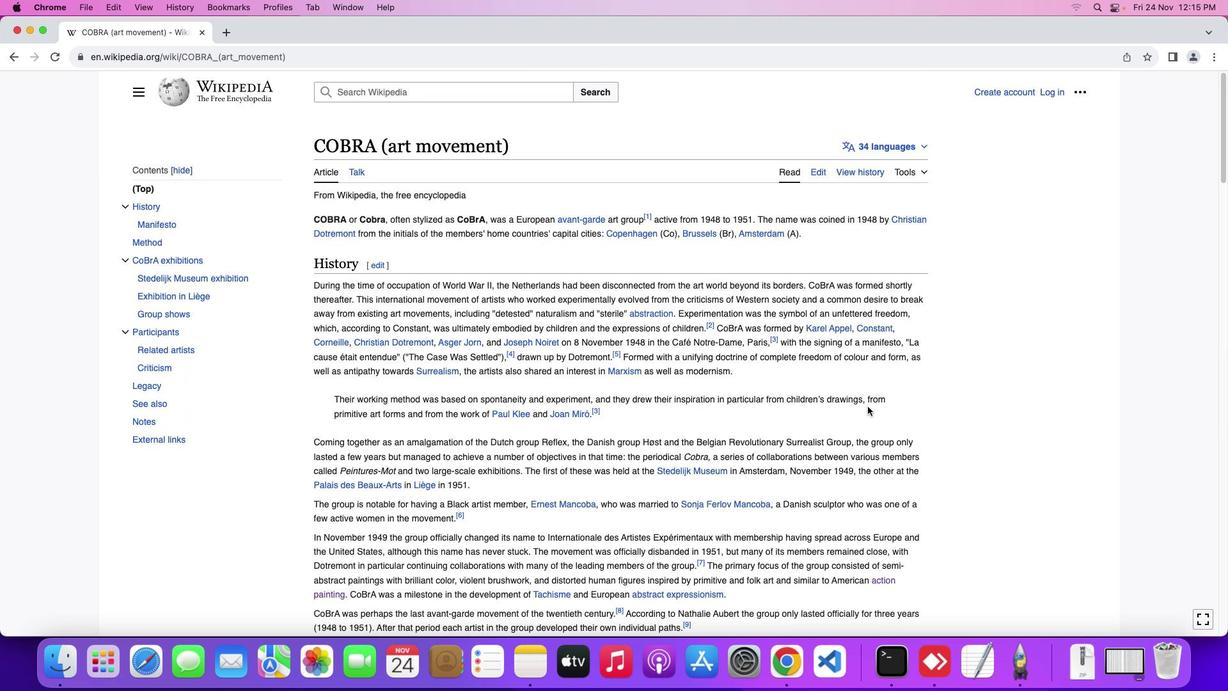 
Action: Mouse scrolled (867, 406) with delta (0, 1)
Screenshot: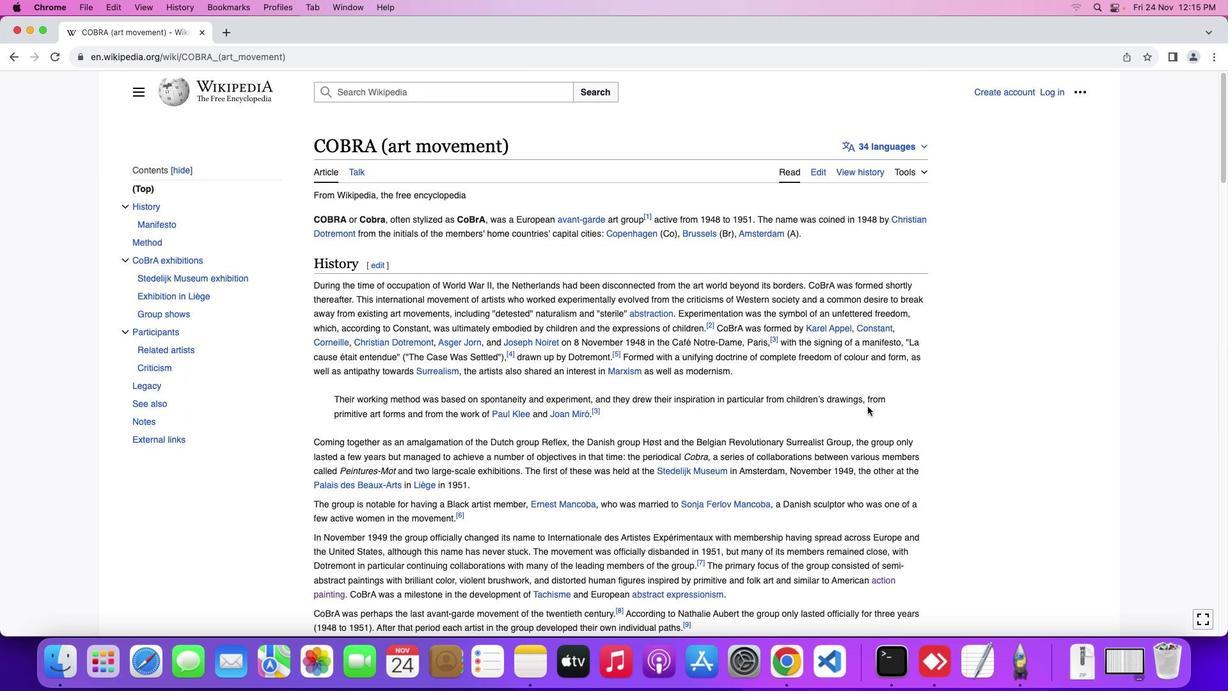 
Action: Mouse scrolled (867, 406) with delta (0, 2)
Screenshot: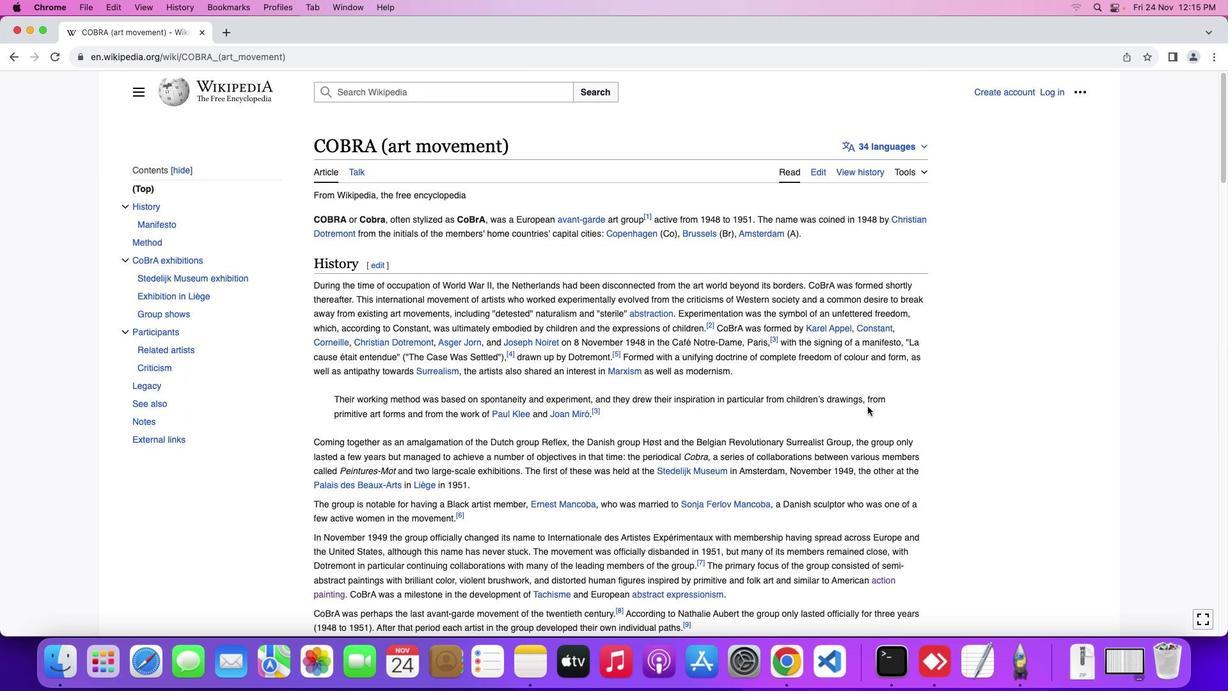 
Action: Mouse scrolled (867, 406) with delta (0, 3)
Screenshot: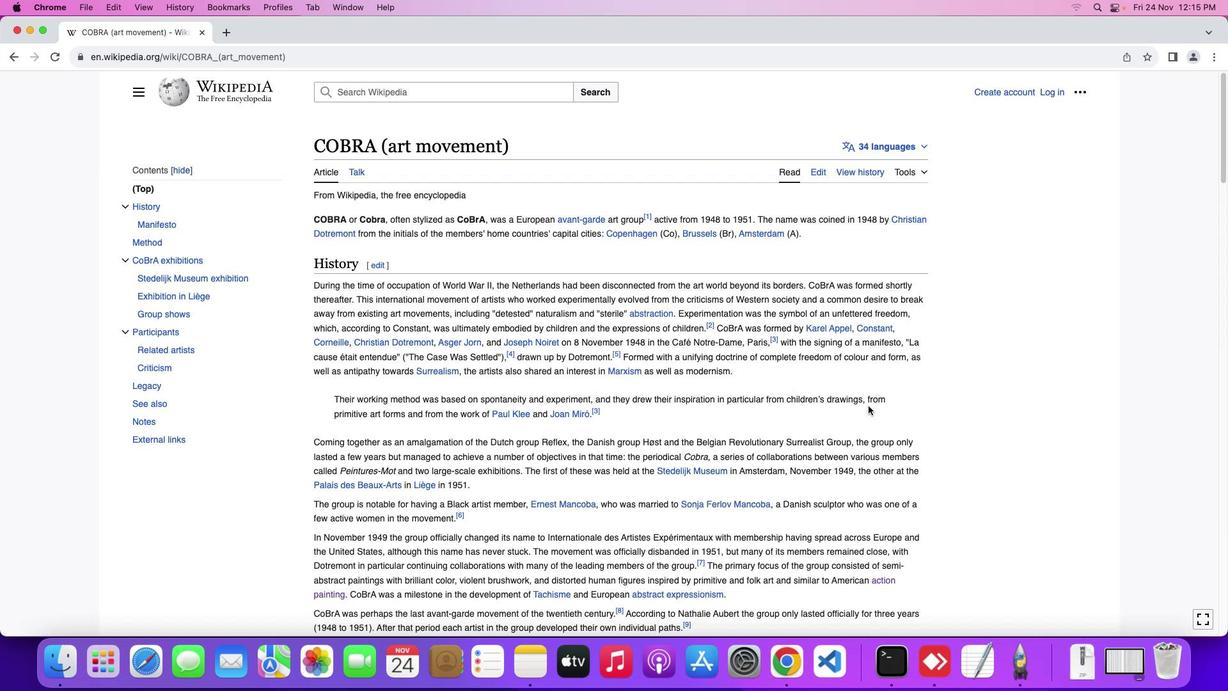 
Action: Mouse scrolled (867, 406) with delta (0, 3)
Screenshot: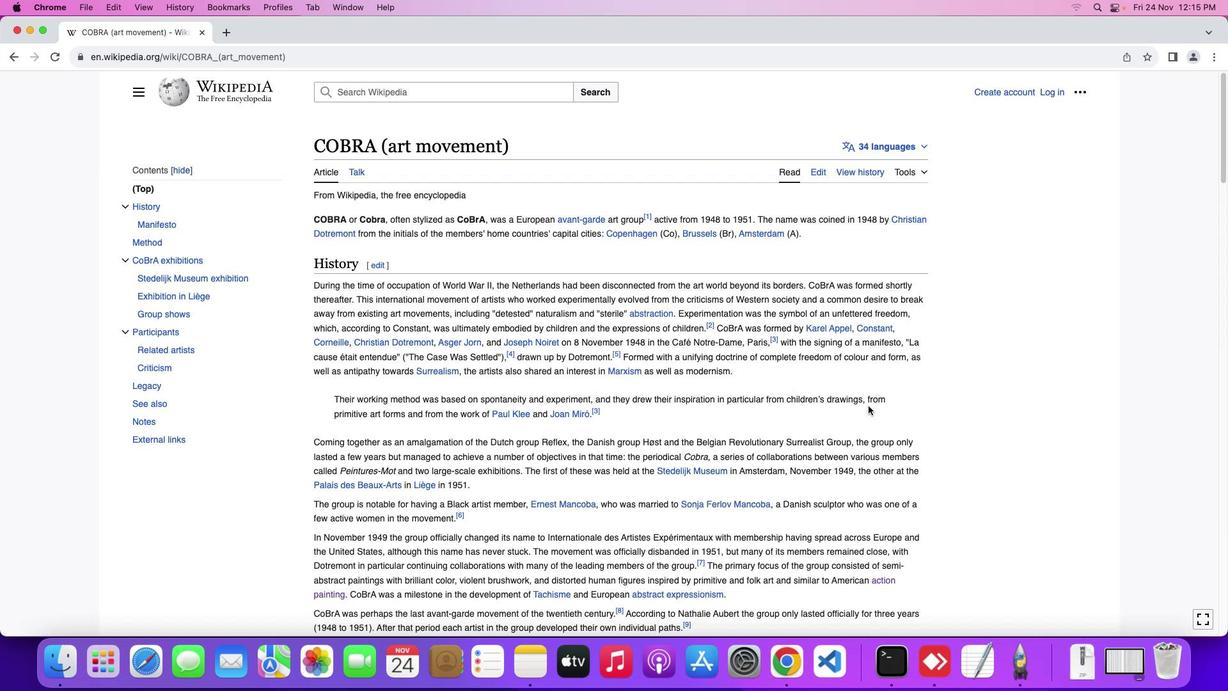 
Action: Mouse moved to (868, 405)
Screenshot: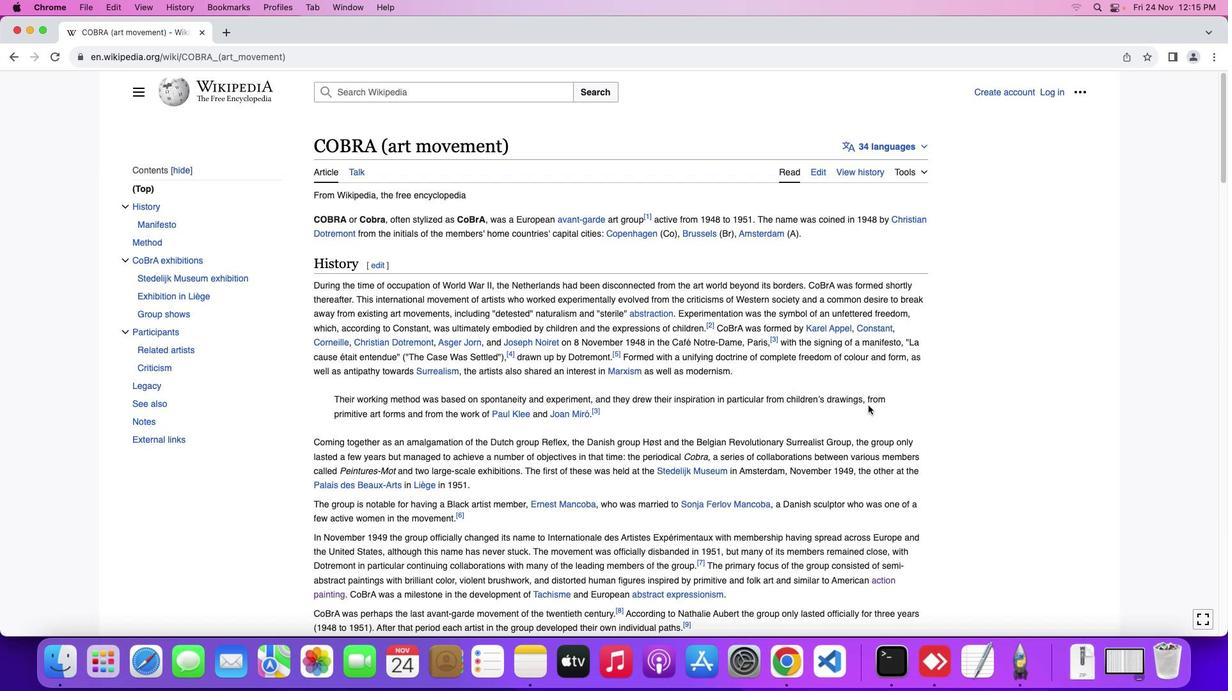 
Action: Mouse scrolled (868, 405) with delta (0, 0)
Screenshot: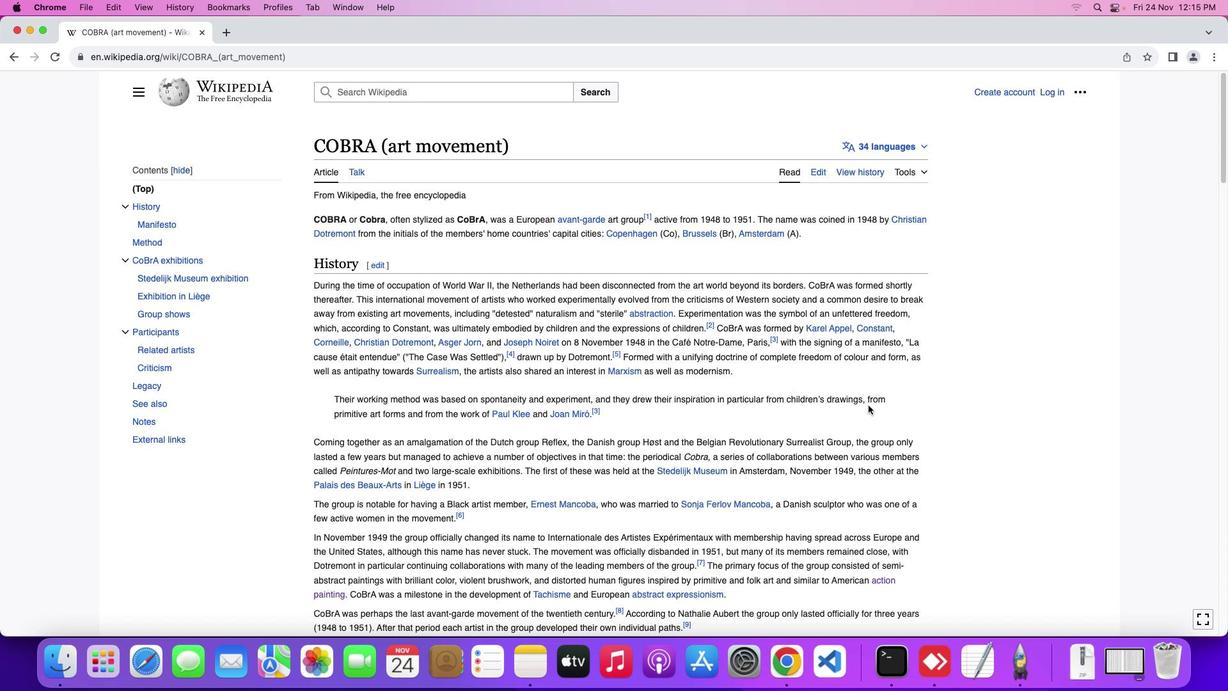 
Action: Mouse scrolled (868, 405) with delta (0, 0)
Screenshot: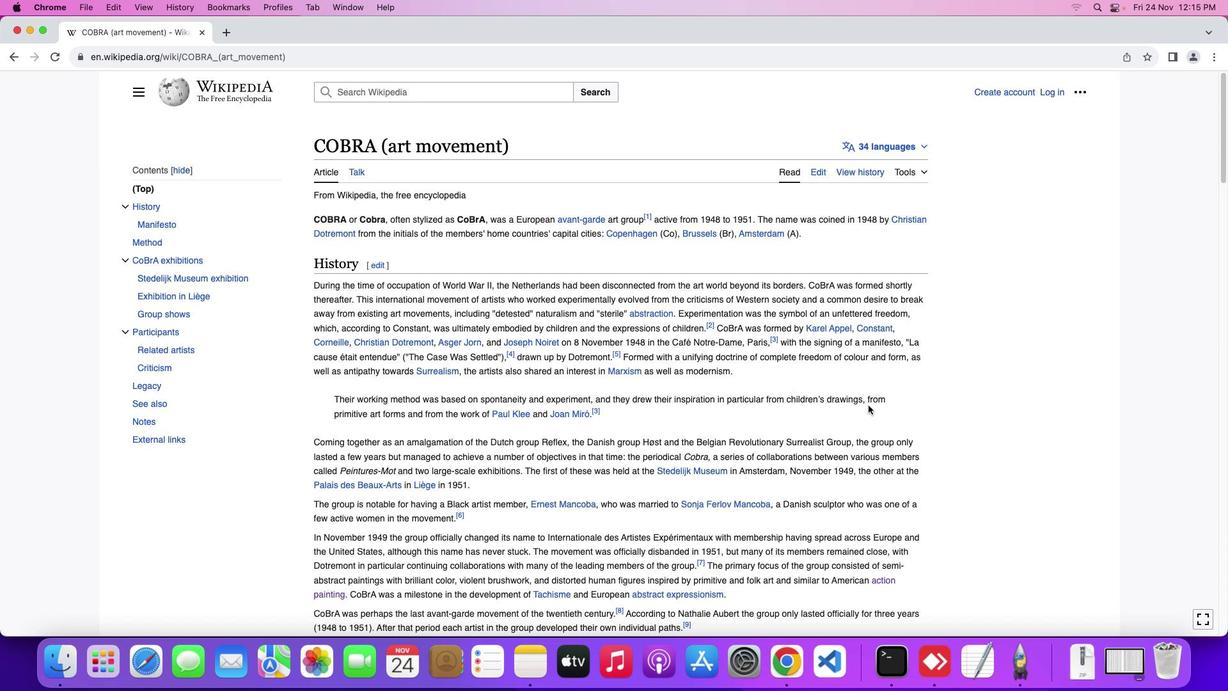 
Action: Mouse scrolled (868, 405) with delta (0, 1)
Screenshot: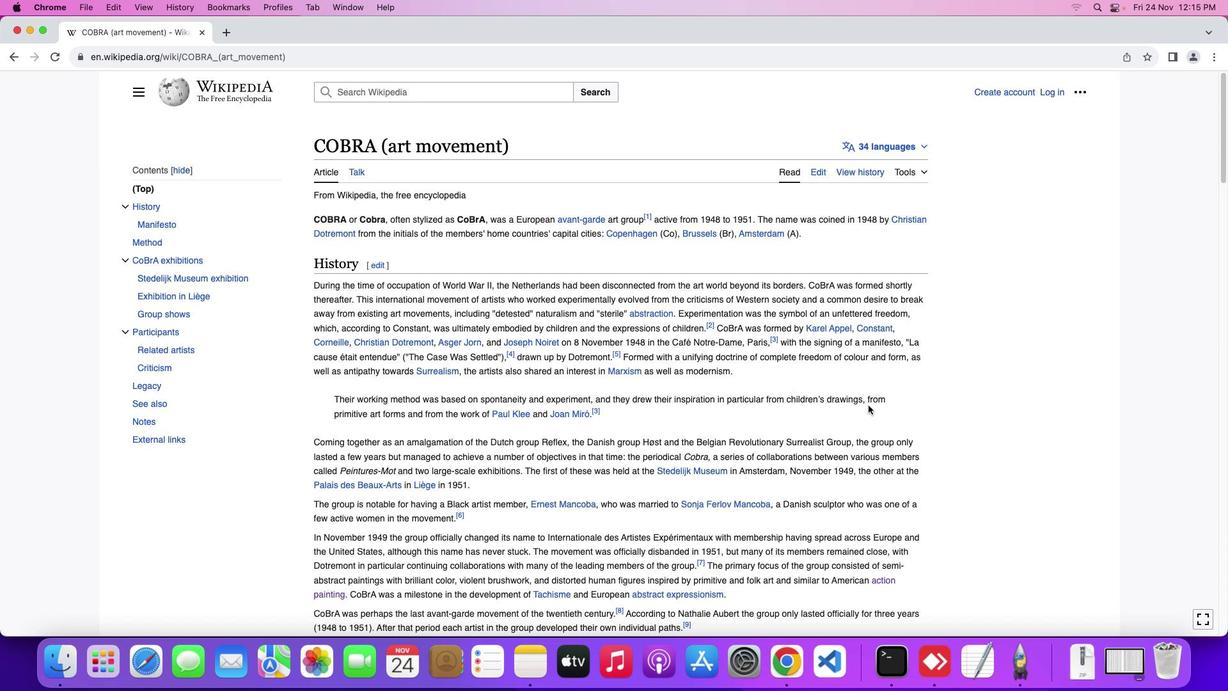 
Action: Mouse scrolled (868, 405) with delta (0, 2)
Screenshot: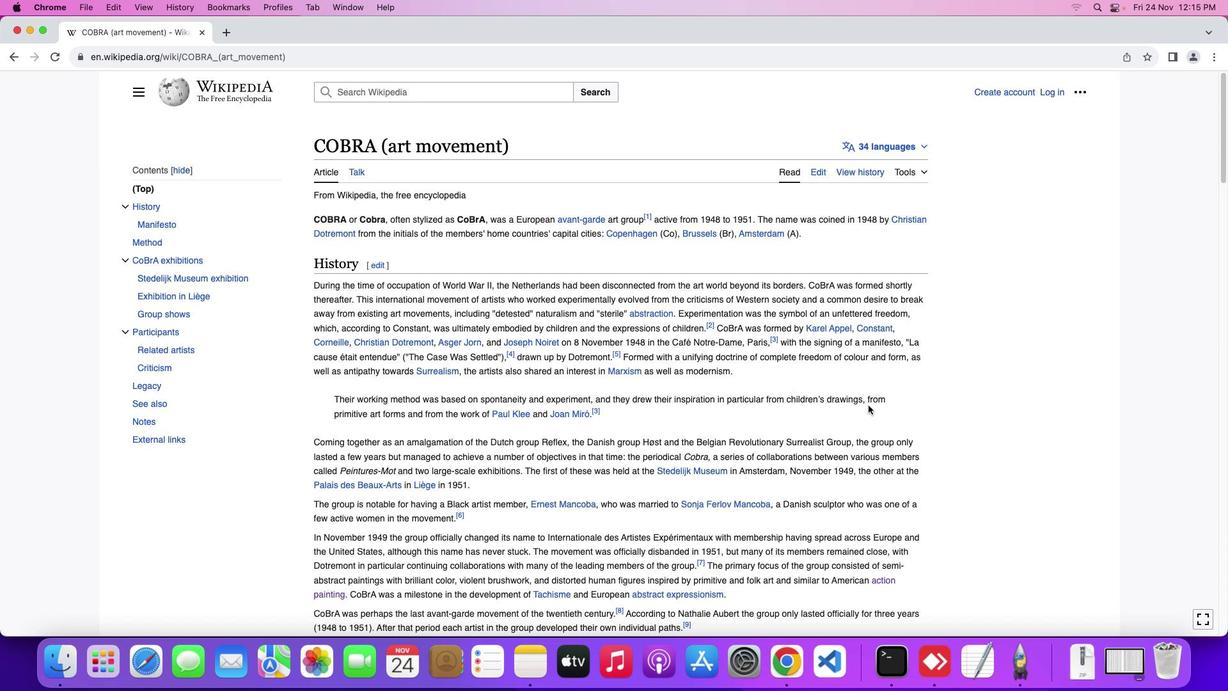
Action: Mouse scrolled (868, 405) with delta (0, 3)
Screenshot: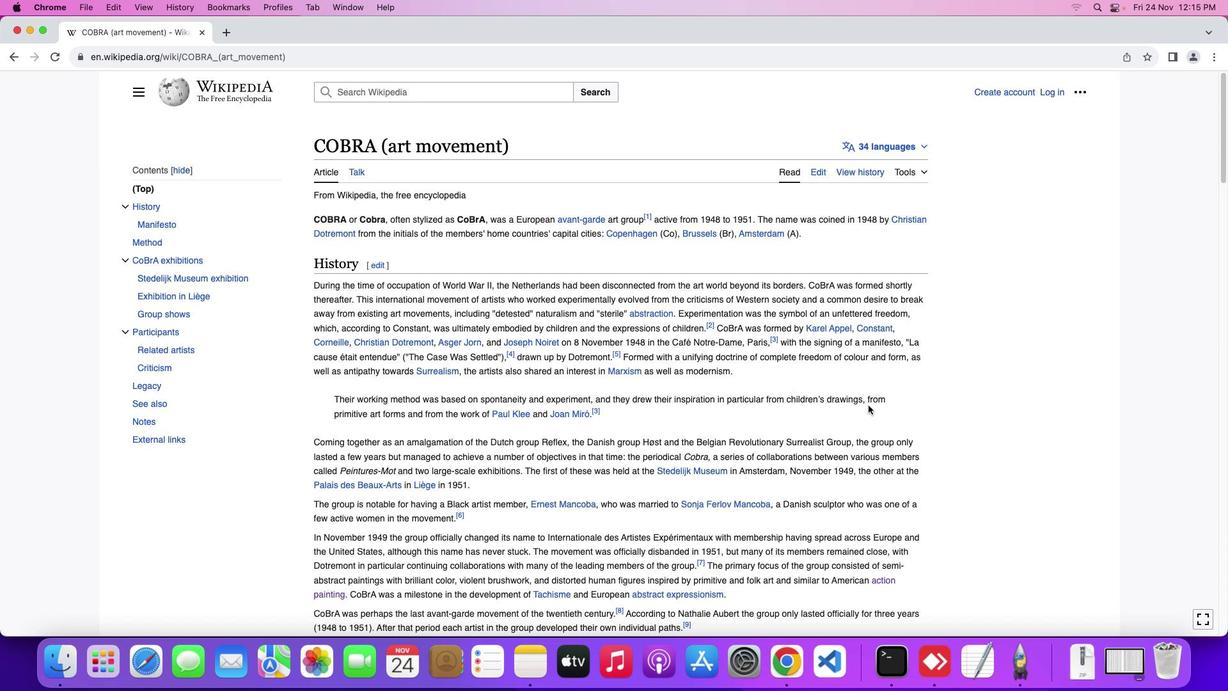 
Action: Mouse scrolled (868, 405) with delta (0, 3)
Screenshot: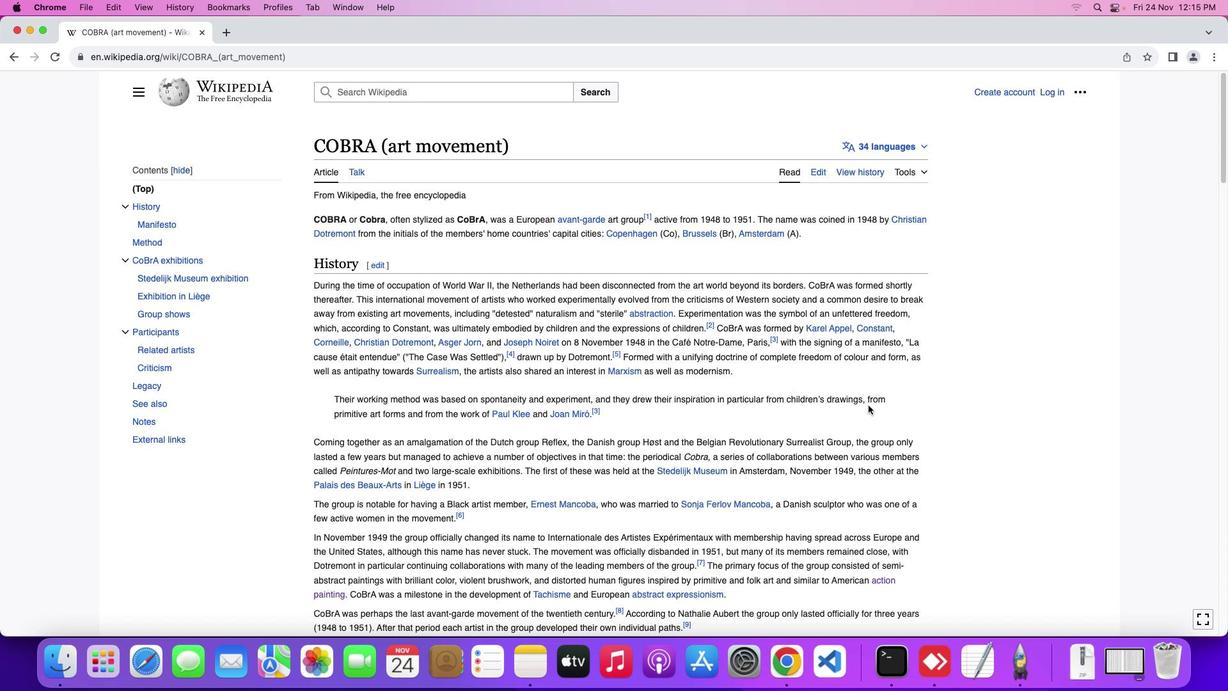 
Action: Mouse moved to (29, 31)
Screenshot: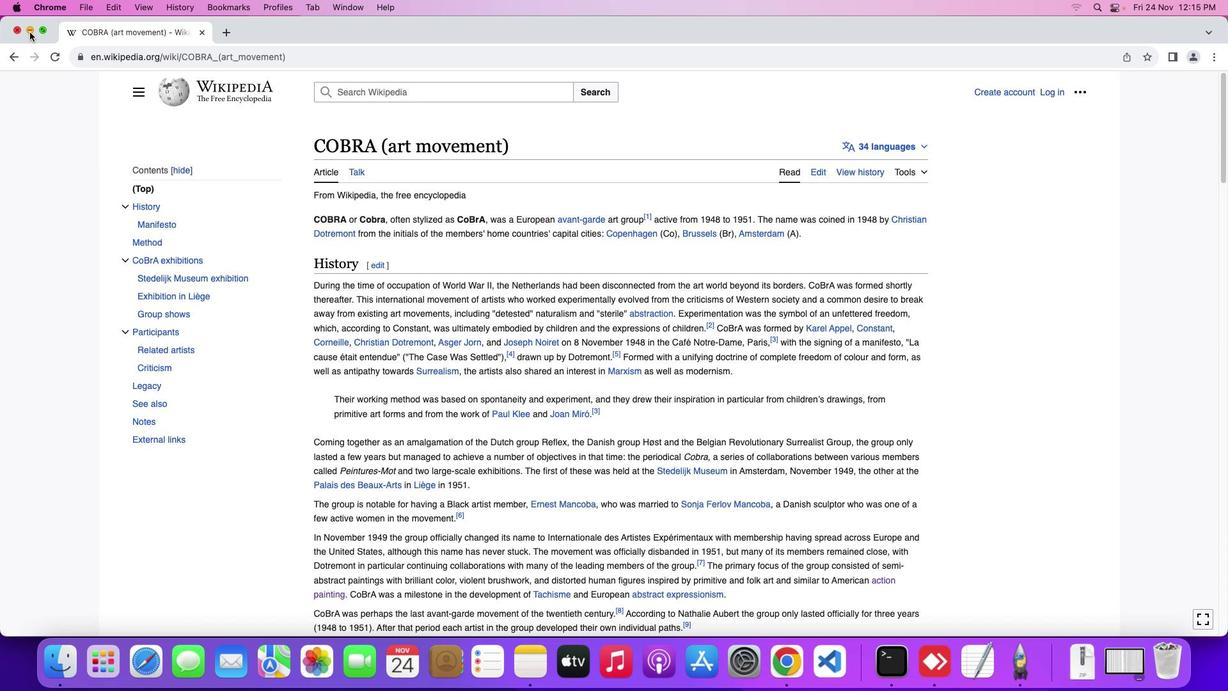 
Action: Mouse pressed left at (29, 31)
Screenshot: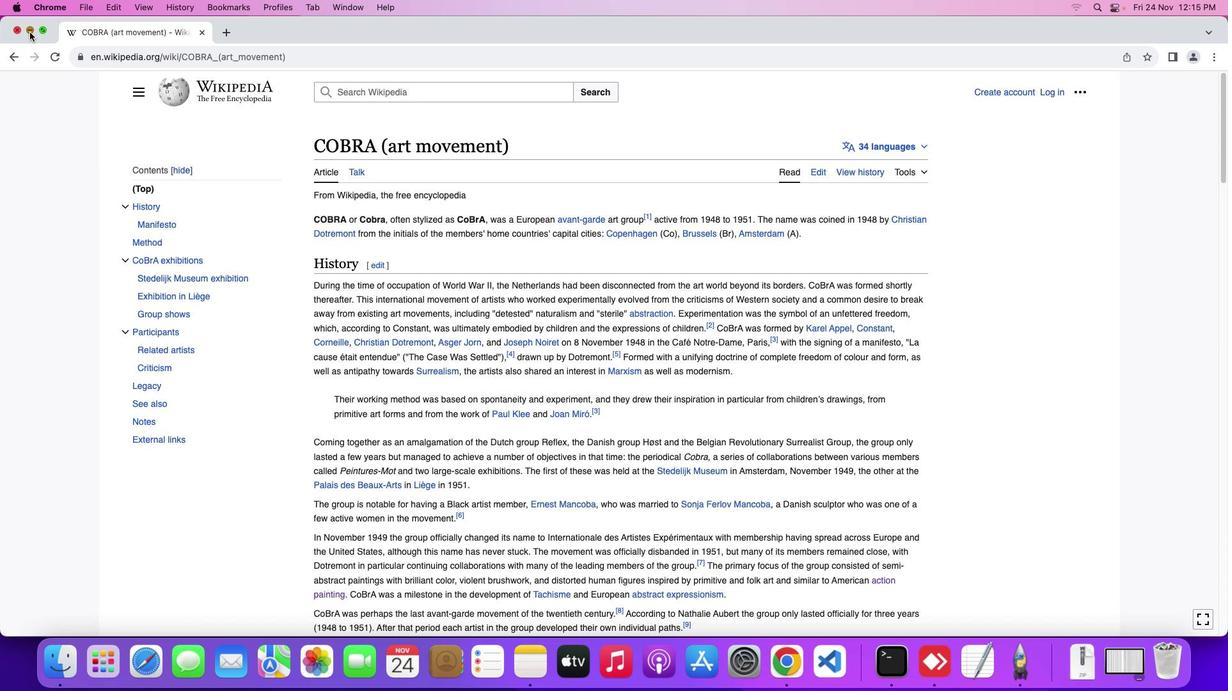 
Action: Mouse moved to (71, 112)
Screenshot: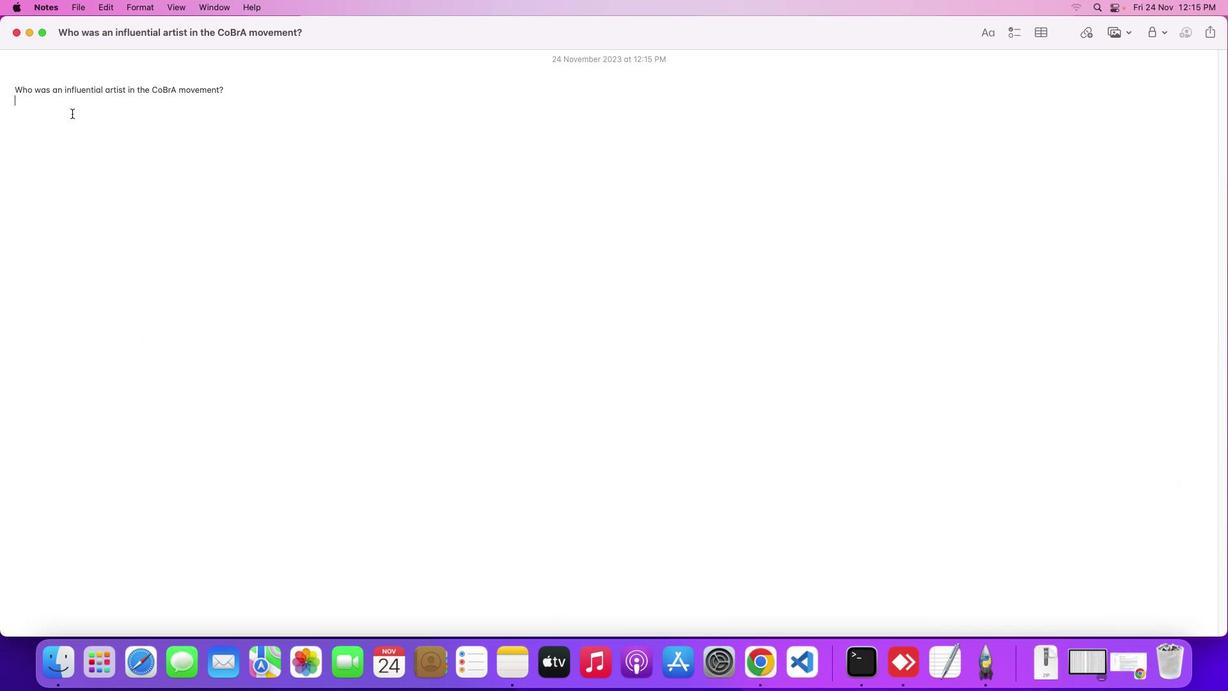 
Action: Mouse pressed left at (71, 112)
Screenshot: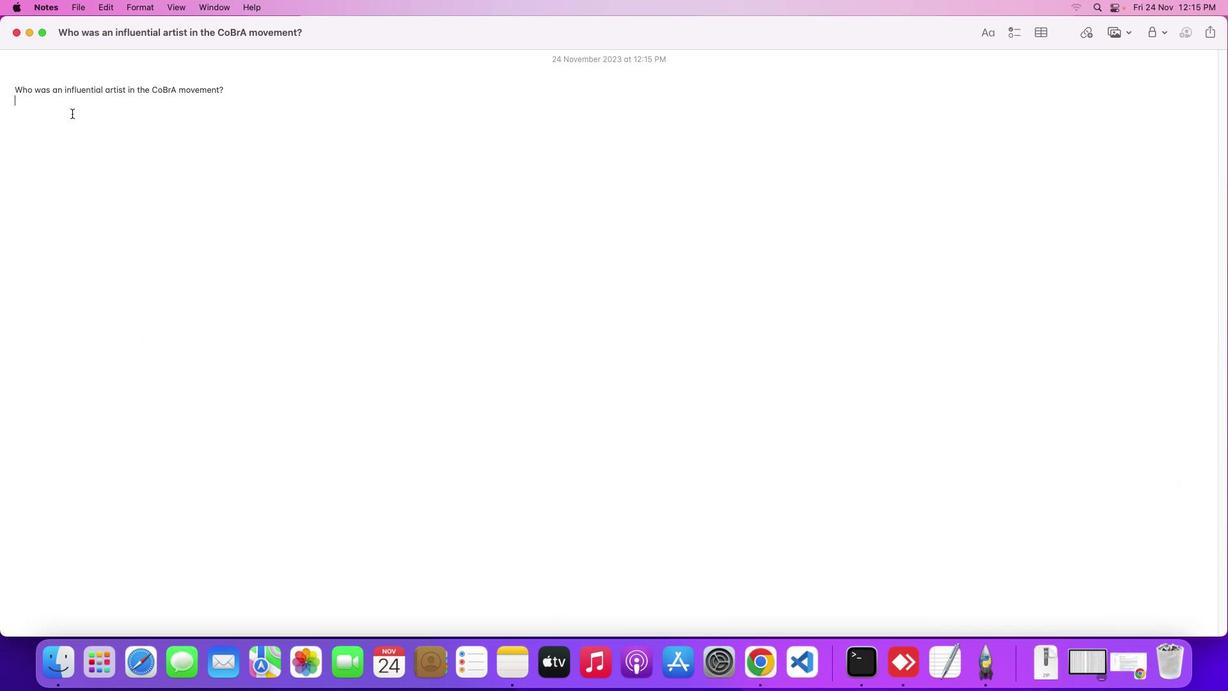 
Action: Mouse moved to (60, 108)
Screenshot: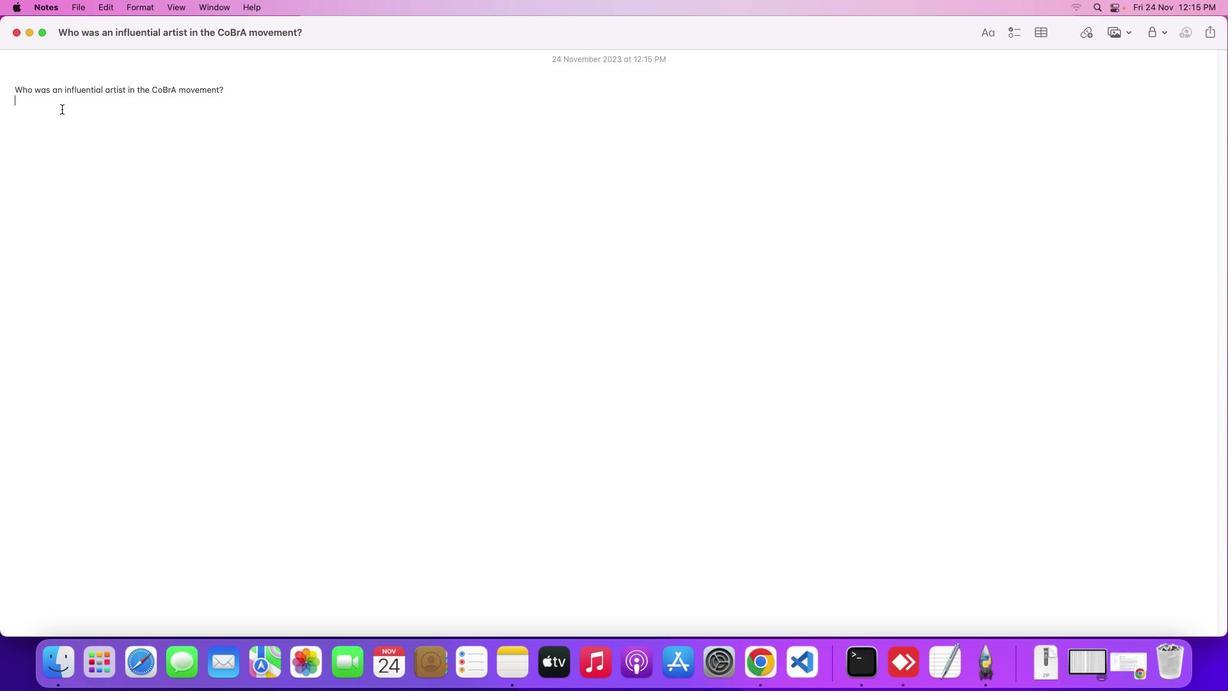 
Action: Key pressed Key.shift'K''a''r''e''l'Key.spaceKey.shift'A''p''p''e''l'Key.space'w''a''s'Key.space'a''n'Key.space'i''n''f''l''u''e''n''t''i''a''l'Key.space'a''r''t''i''s''t'Key.space'i''n'Key.space't''h''e'Key.spaceKey.shift'C''o'Key.shift'B''r'Key.shift'A'Key.space'm''o''v''e''m''e''n''t''.'
Screenshot: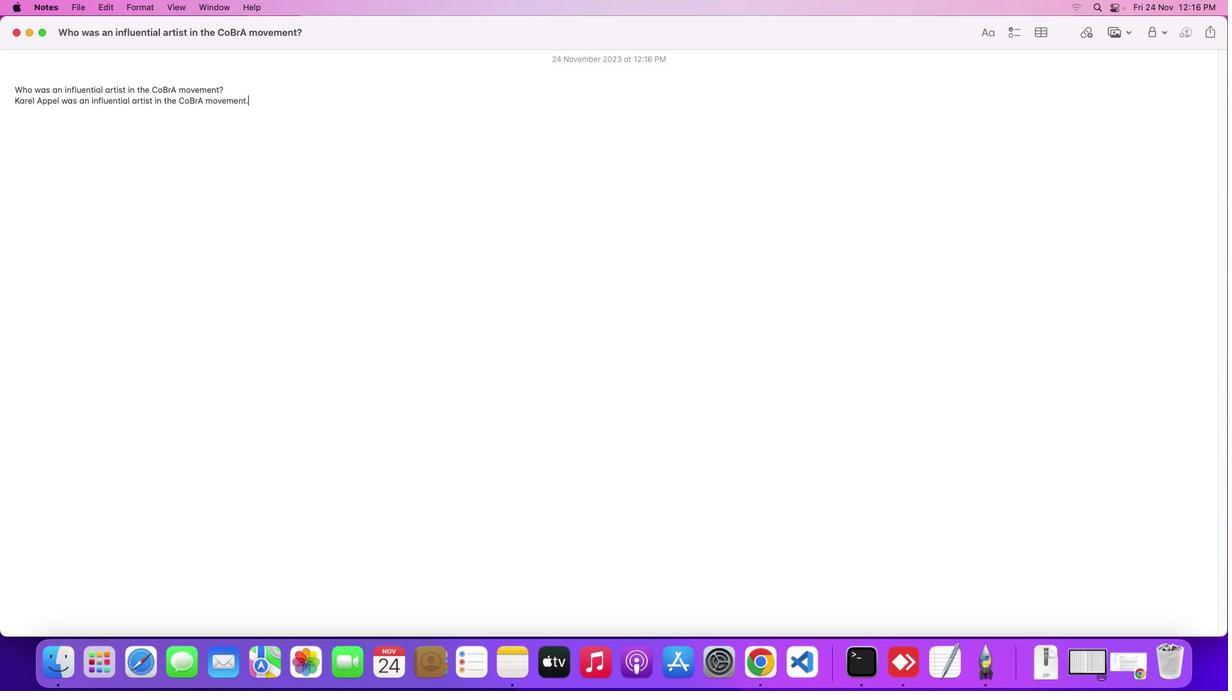 
